 Task: Find an Airbnb in Solec Kujawski, Poland, for 2 guests from June 4 to June 8, with a price range of ₹8000 to ₹16000, 1 bedroom, 1 bed, 1 bathroom, guest house type, with a washing machine, self check-in, and English-speaking host.
Action: Mouse pressed left at (521, 98)
Screenshot: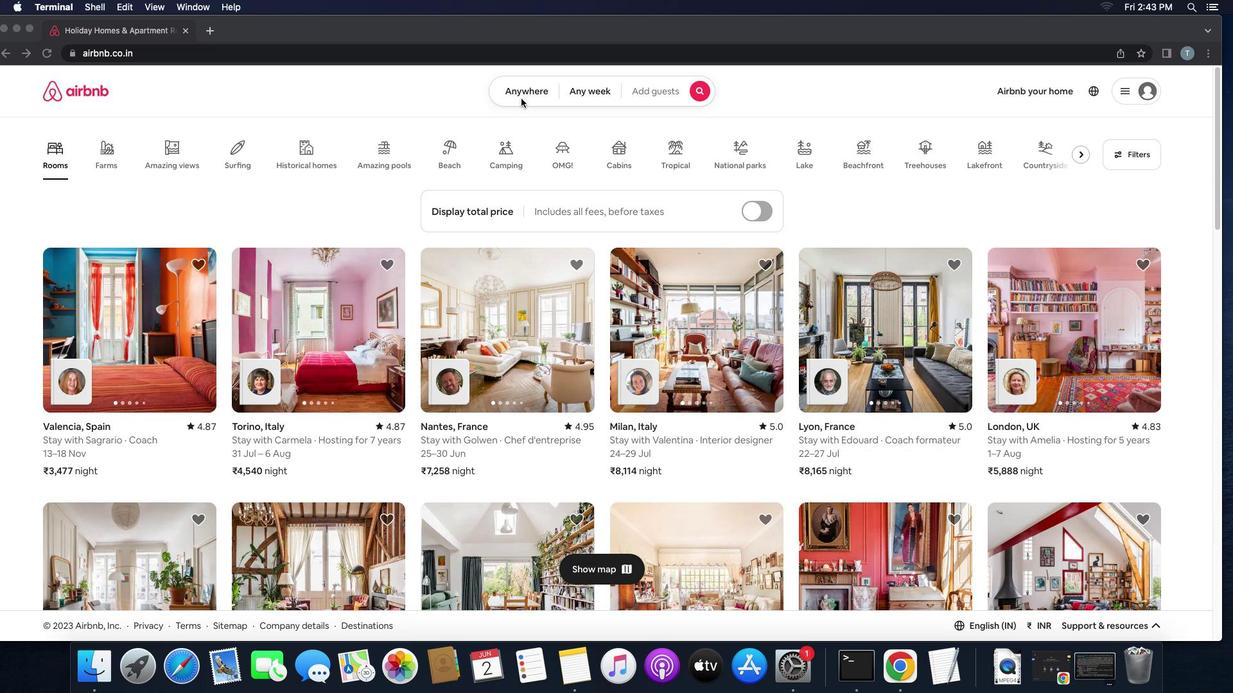 
Action: Mouse pressed left at (521, 98)
Screenshot: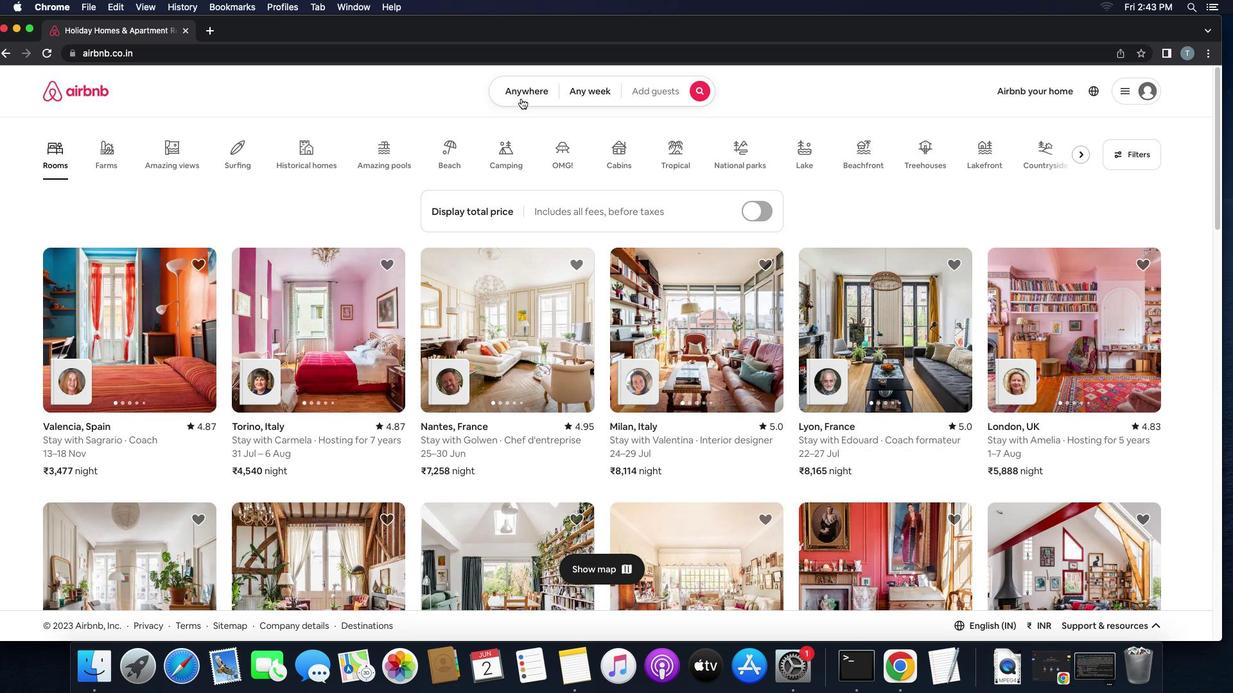 
Action: Mouse moved to (489, 136)
Screenshot: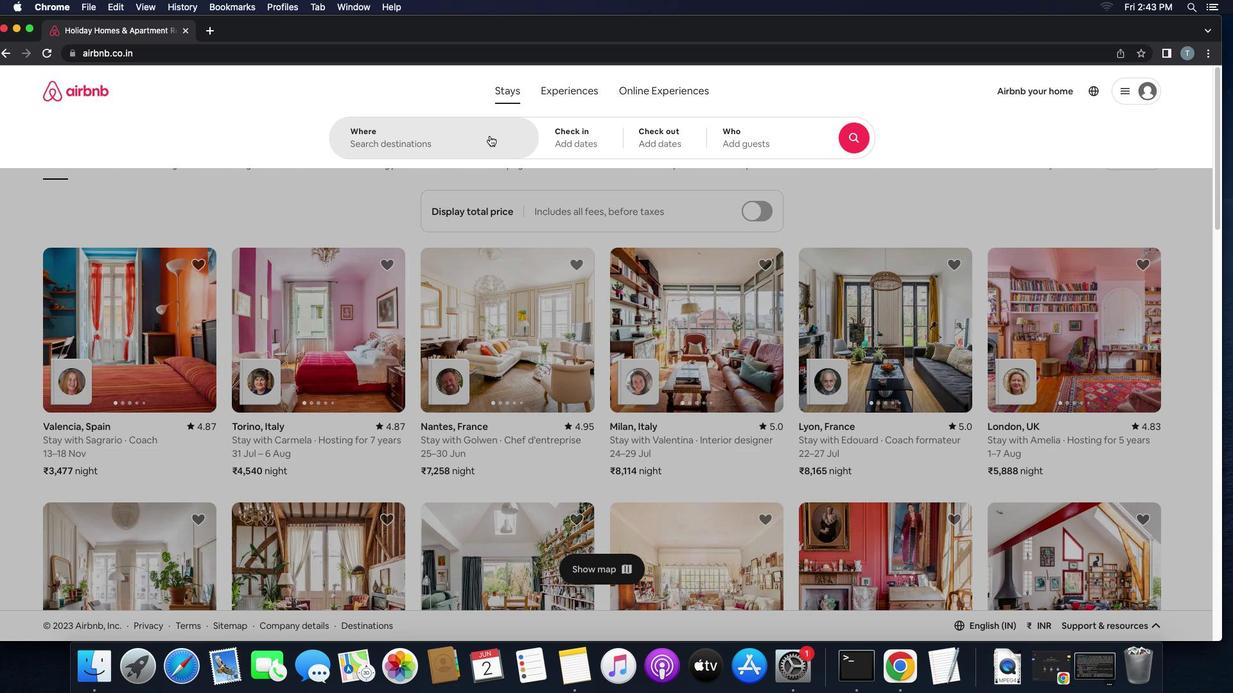 
Action: Mouse pressed left at (489, 136)
Screenshot: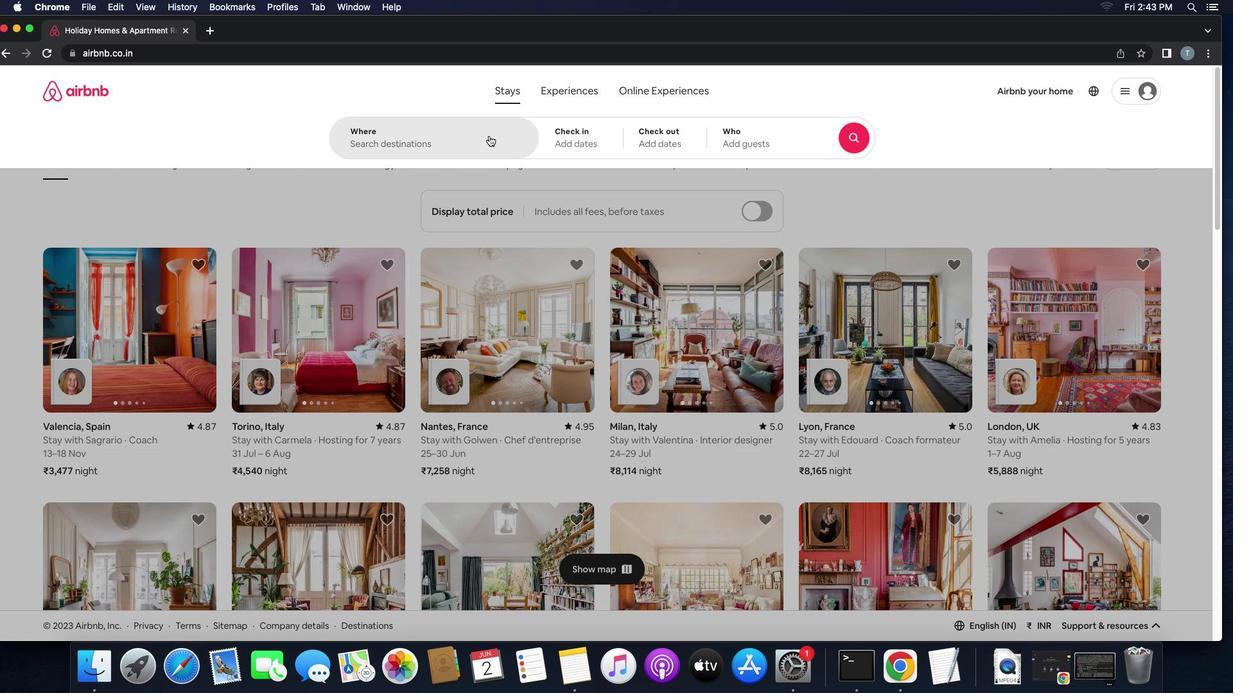 
Action: Mouse moved to (488, 135)
Screenshot: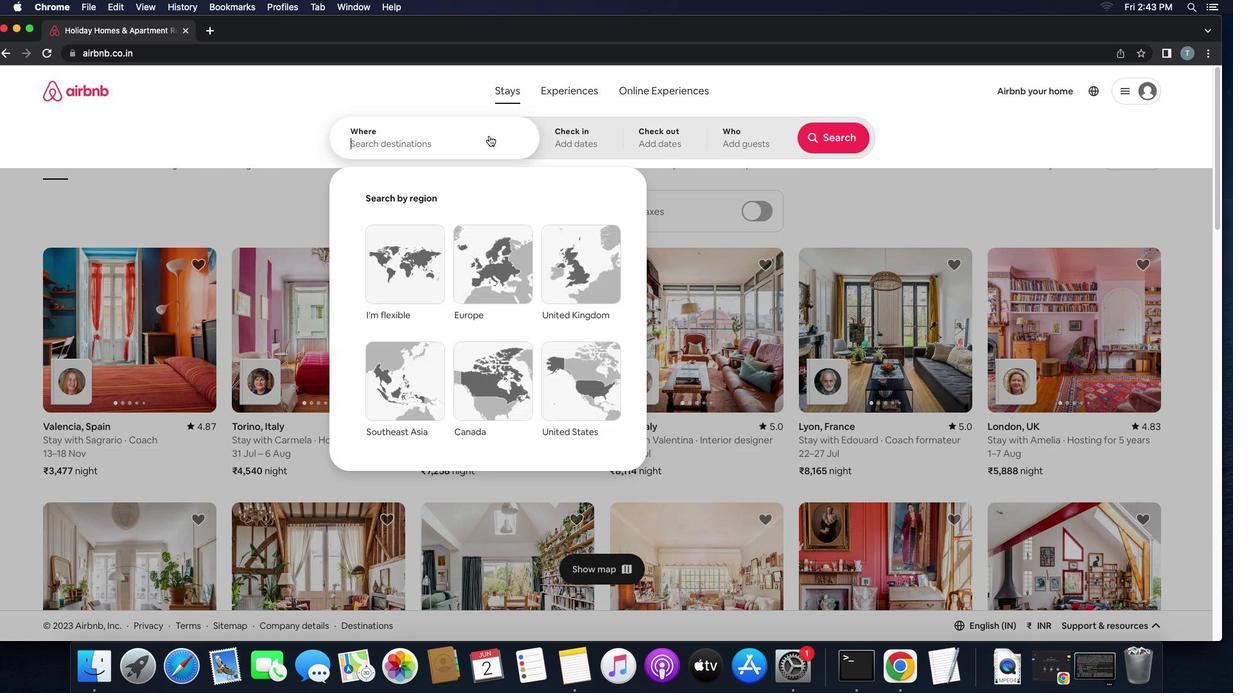 
Action: Key pressed 's''o''l''e''c'Key.space'k''u''j''a''w''s''k''i'','
Screenshot: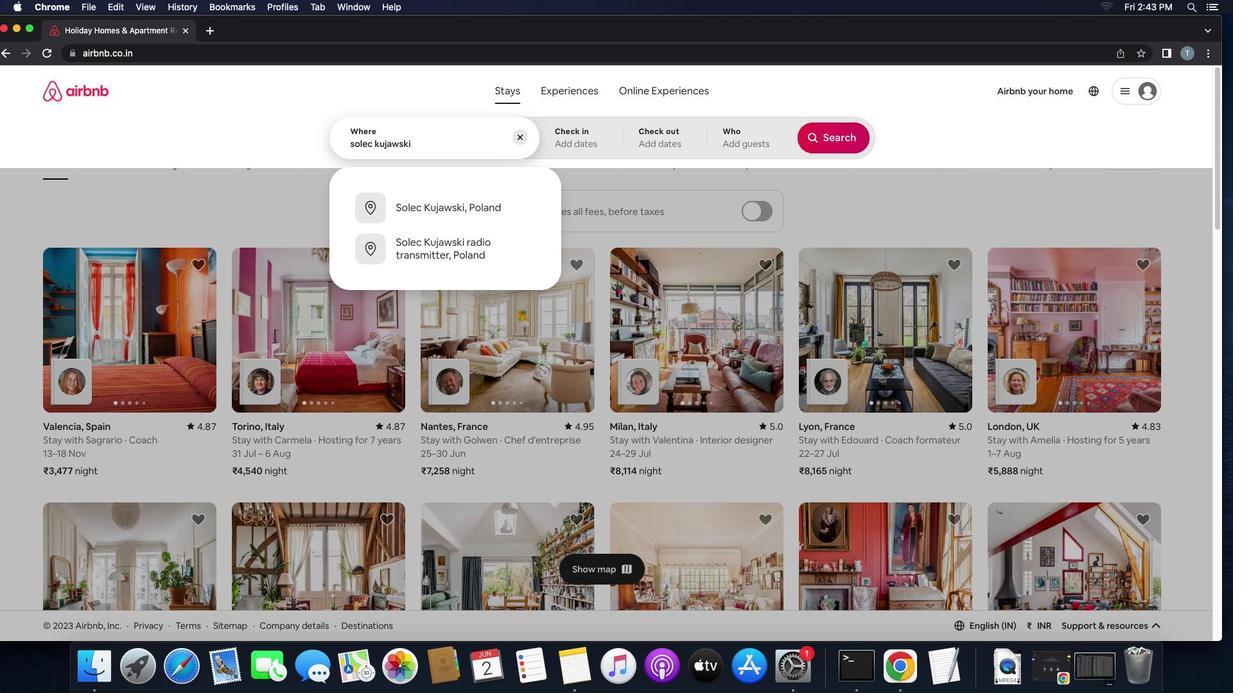 
Action: Mouse moved to (463, 241)
Screenshot: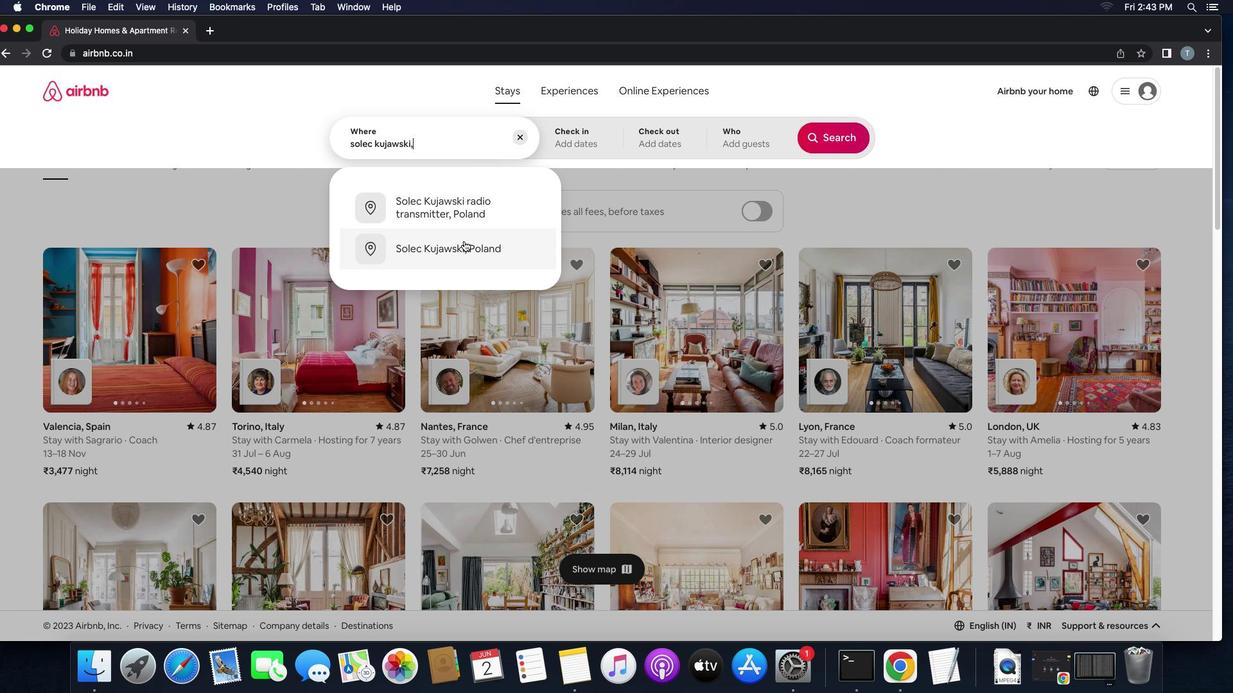 
Action: Mouse pressed left at (463, 241)
Screenshot: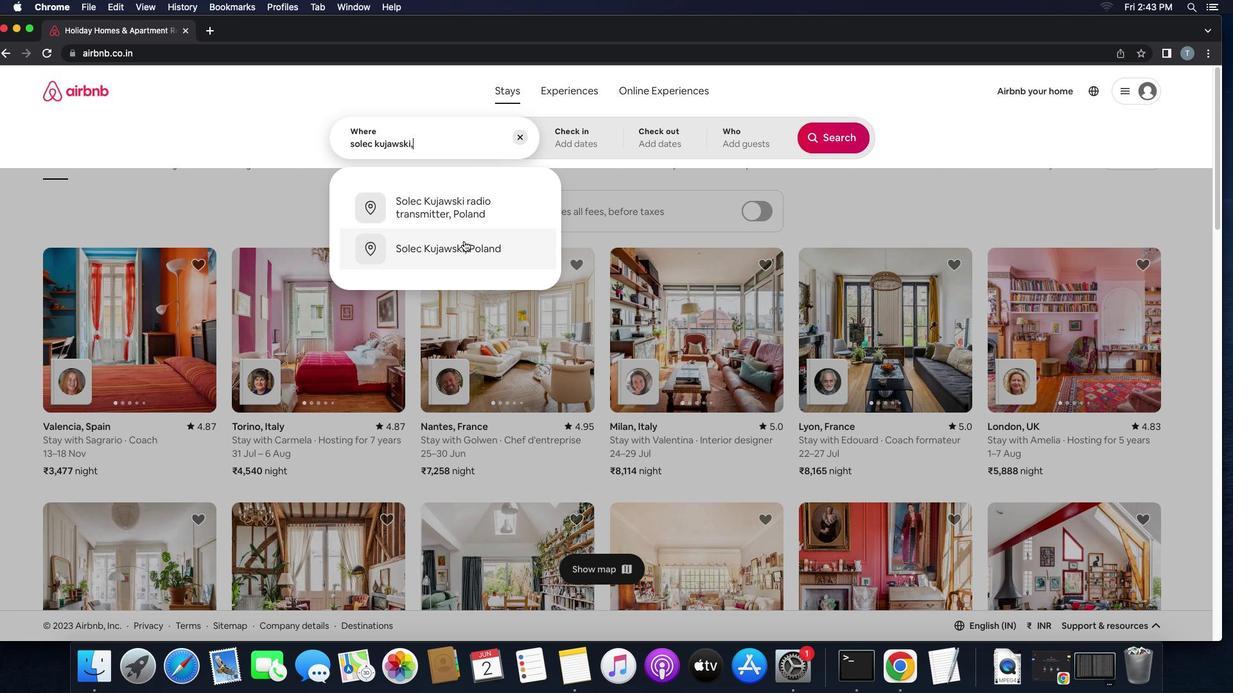 
Action: Mouse moved to (393, 325)
Screenshot: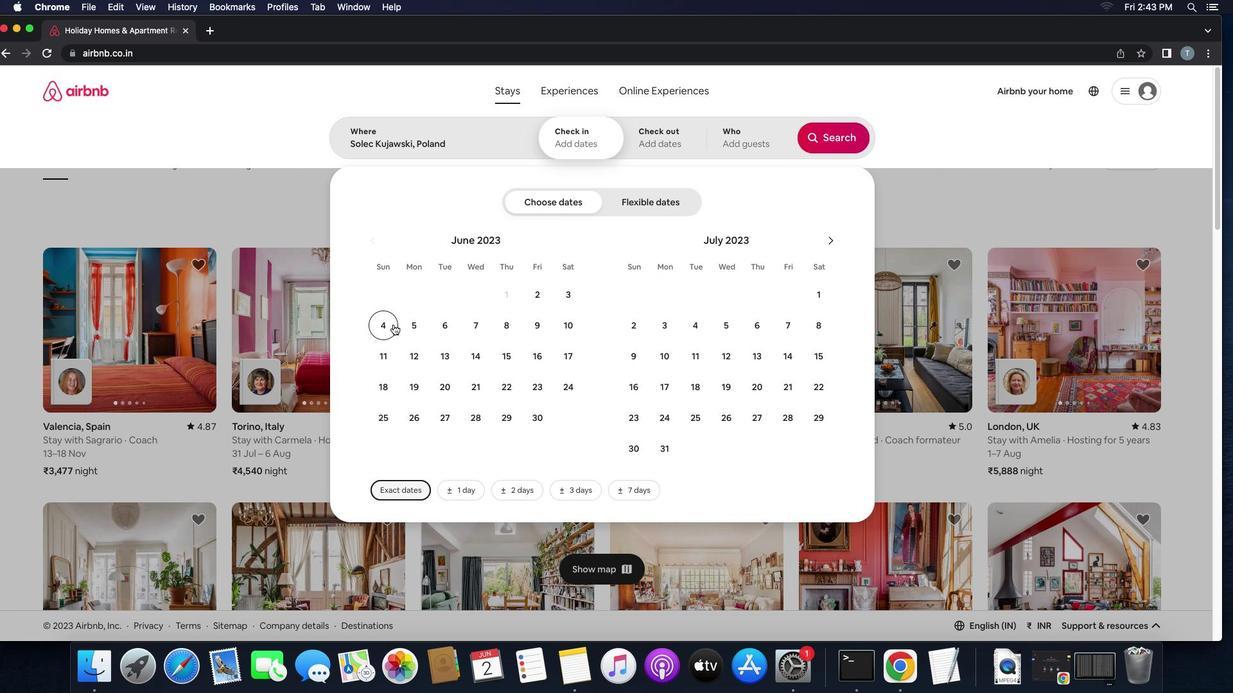 
Action: Mouse pressed left at (393, 325)
Screenshot: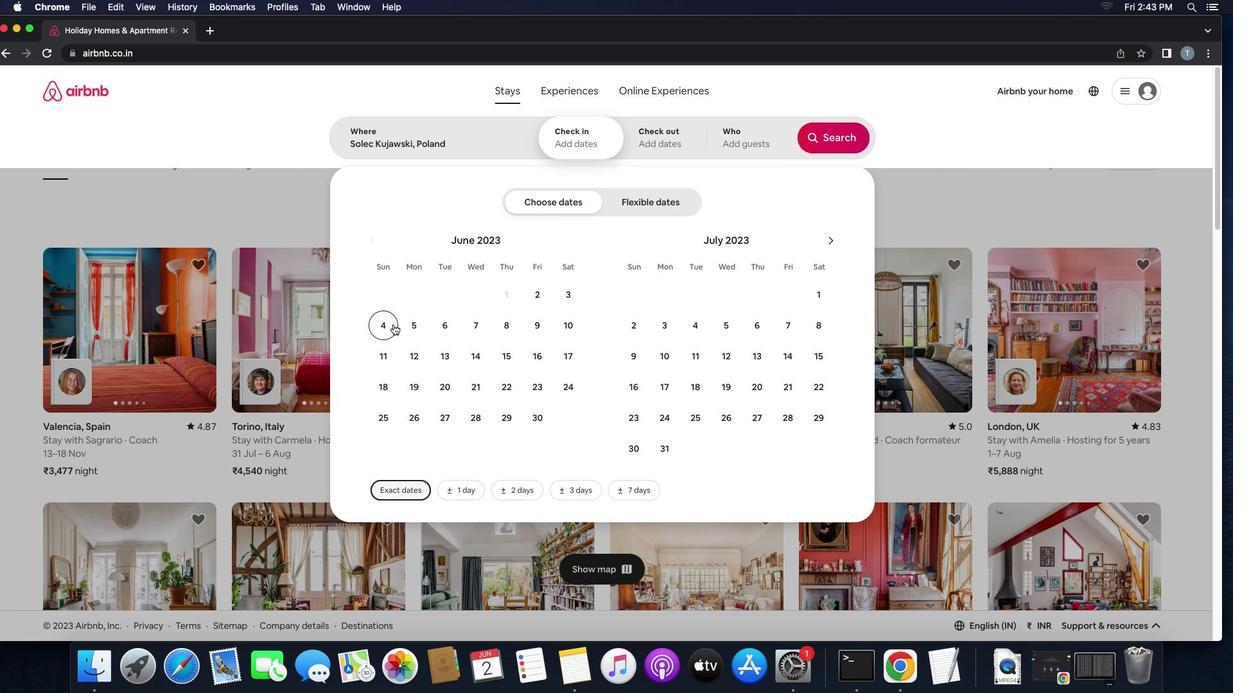 
Action: Mouse moved to (508, 334)
Screenshot: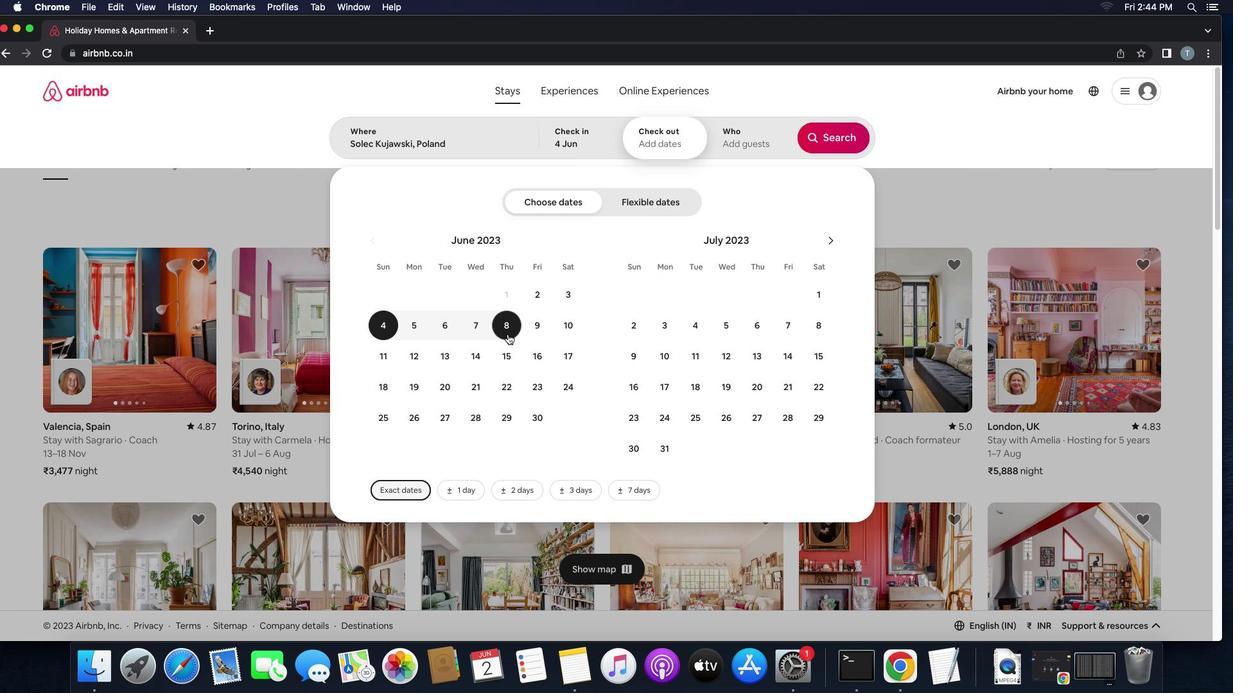 
Action: Mouse pressed left at (508, 334)
Screenshot: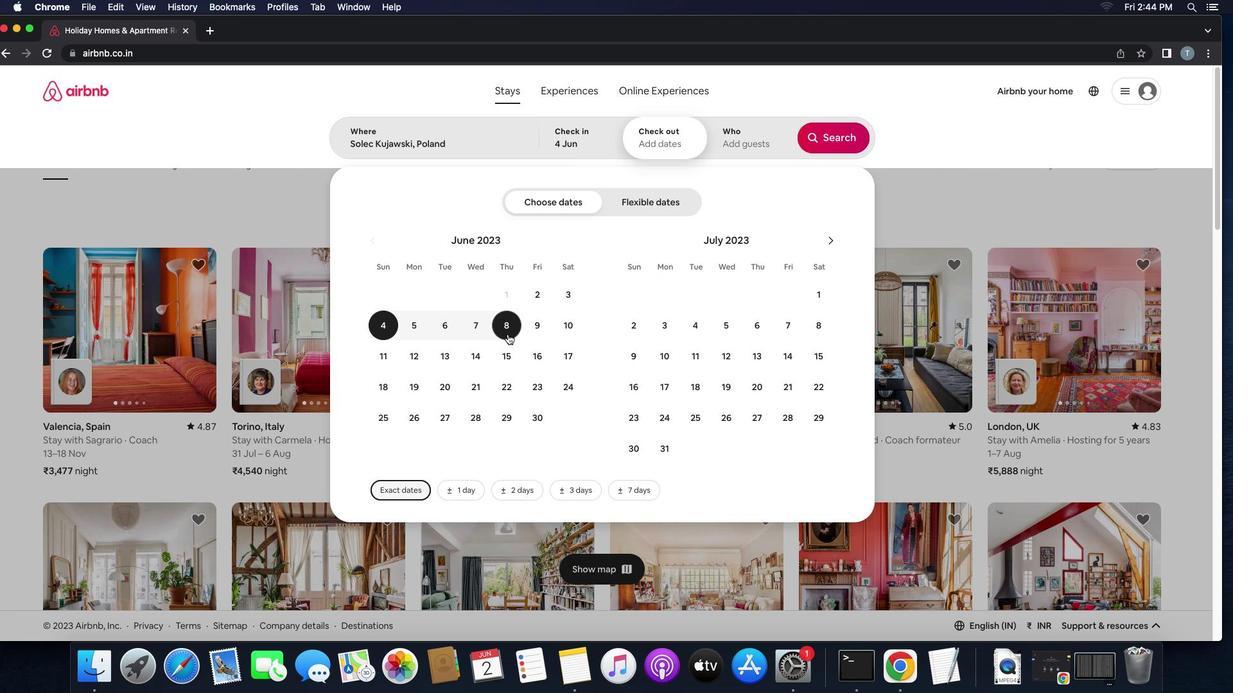 
Action: Mouse moved to (728, 132)
Screenshot: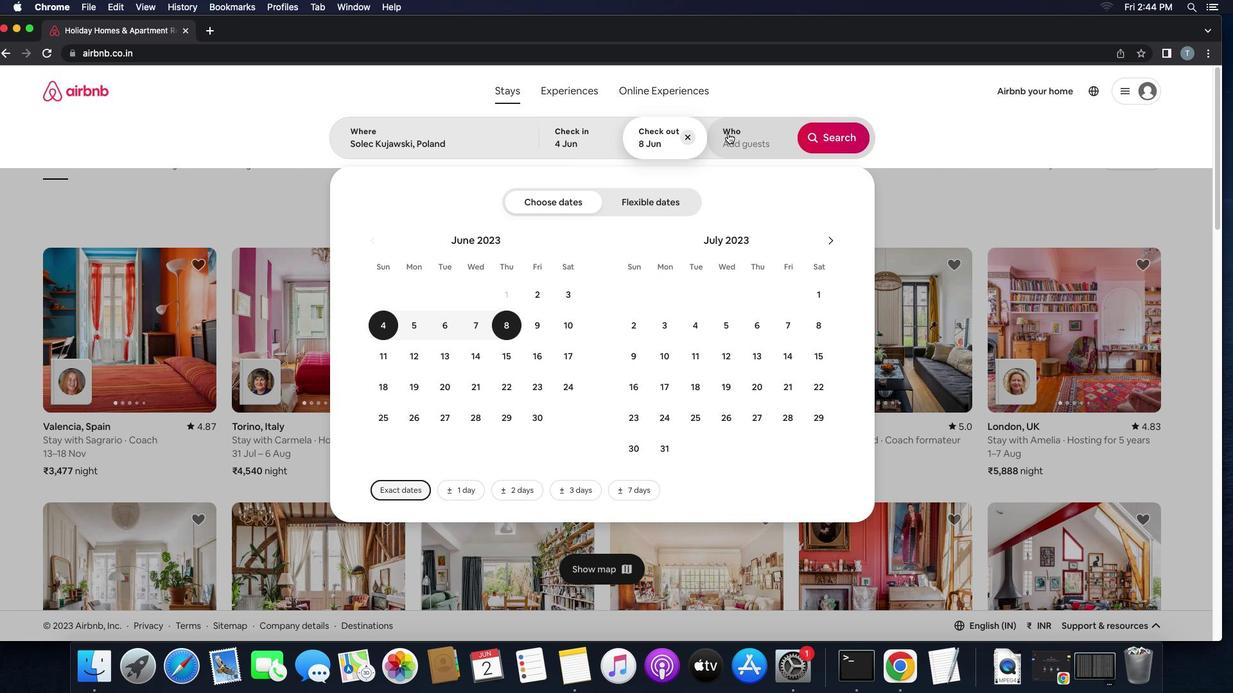 
Action: Mouse pressed left at (728, 132)
Screenshot: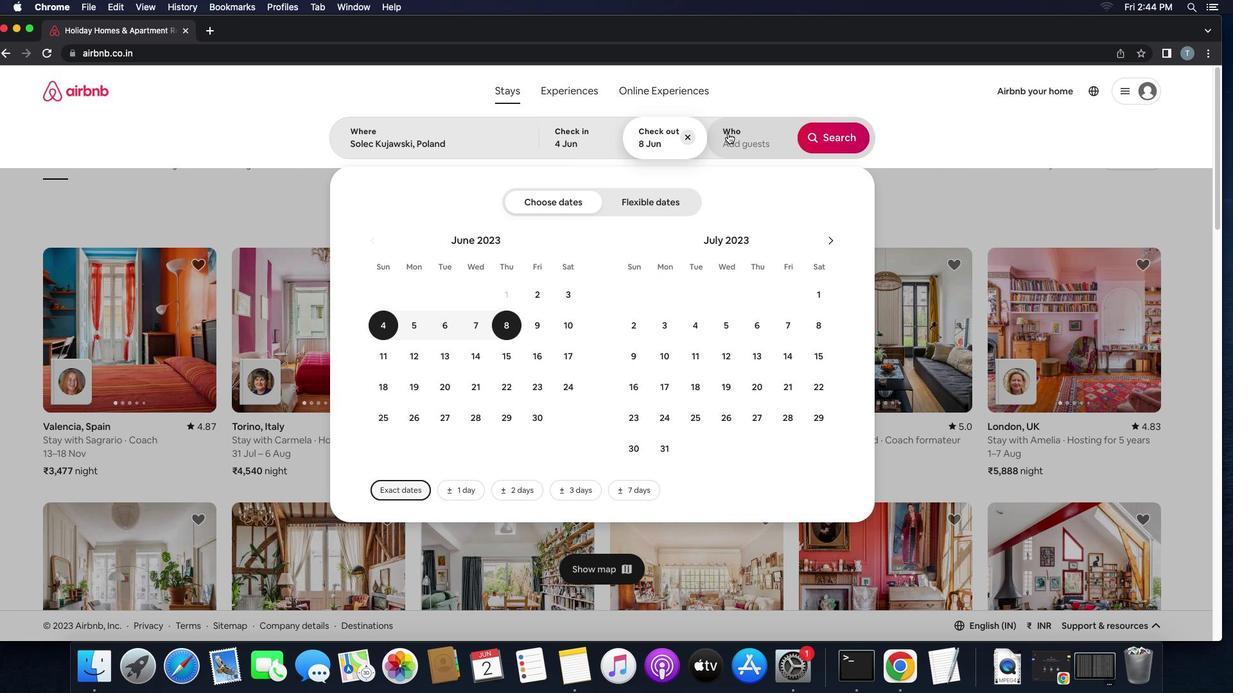 
Action: Mouse moved to (833, 204)
Screenshot: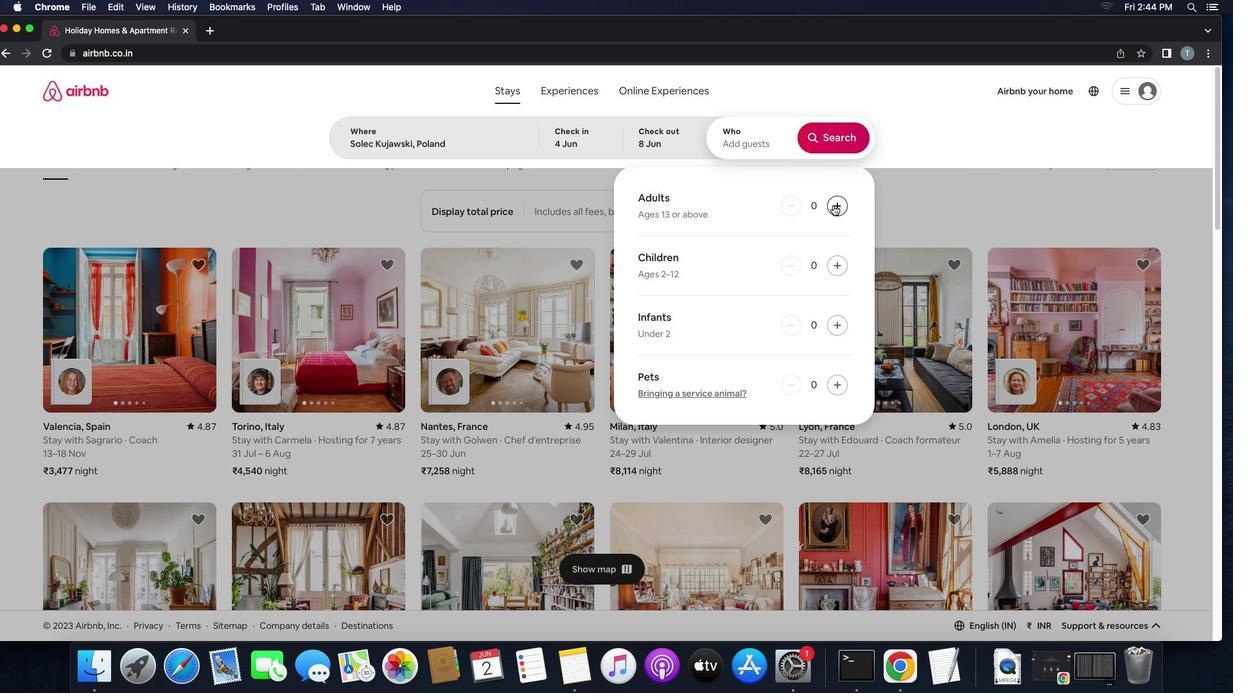 
Action: Mouse pressed left at (833, 204)
Screenshot: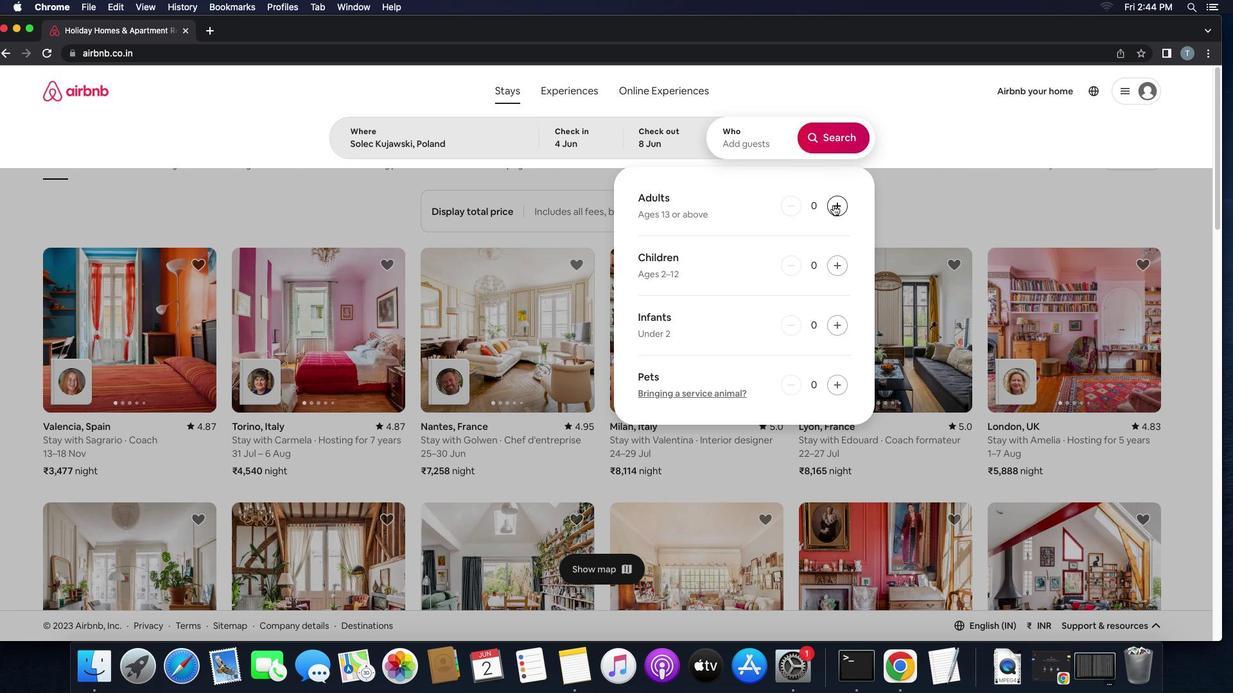
Action: Mouse pressed left at (833, 204)
Screenshot: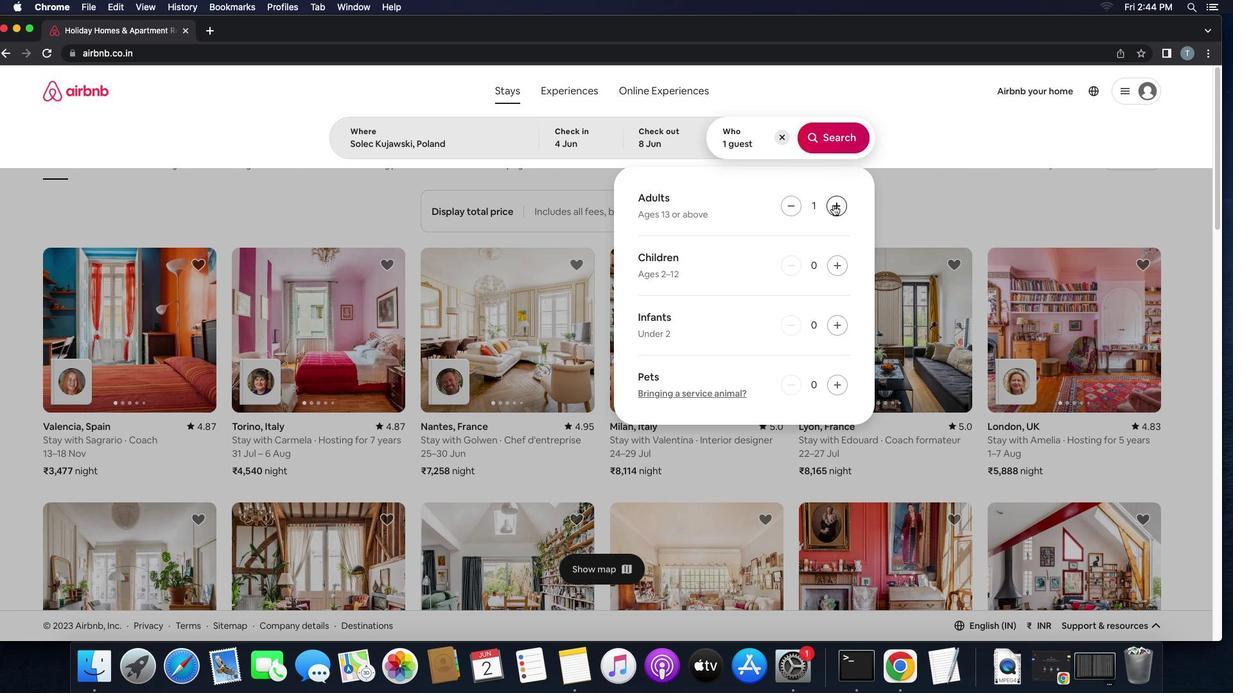 
Action: Mouse moved to (845, 131)
Screenshot: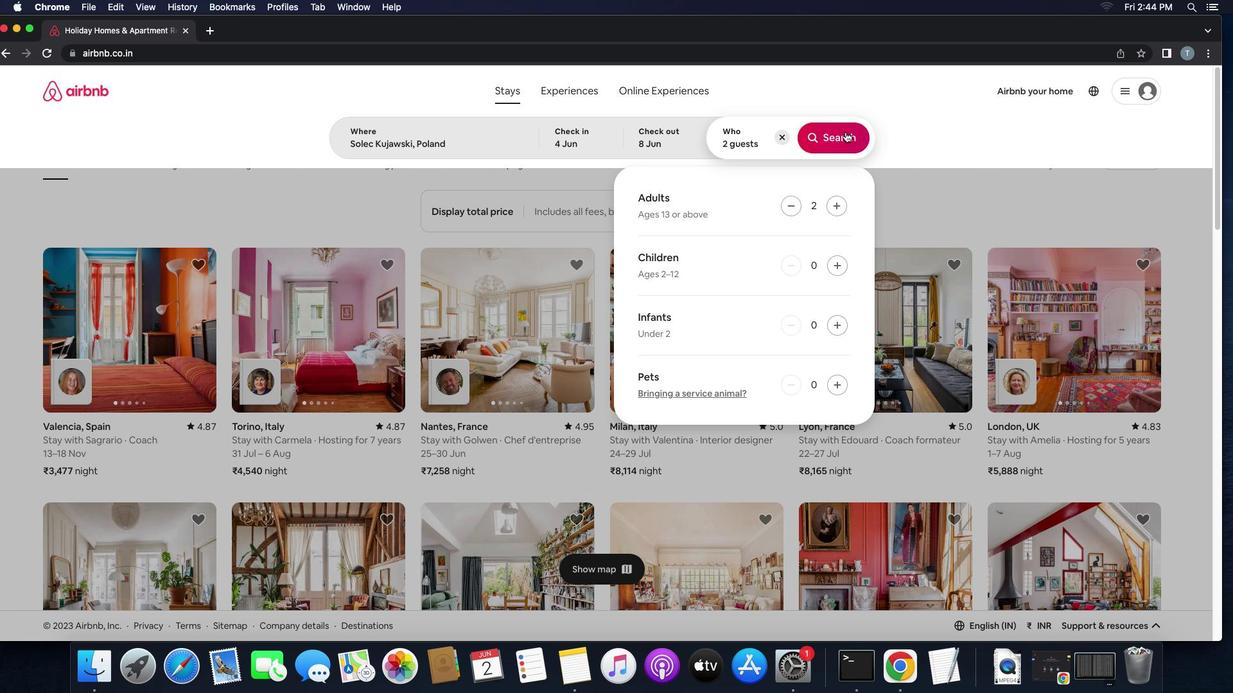 
Action: Mouse pressed left at (845, 131)
Screenshot: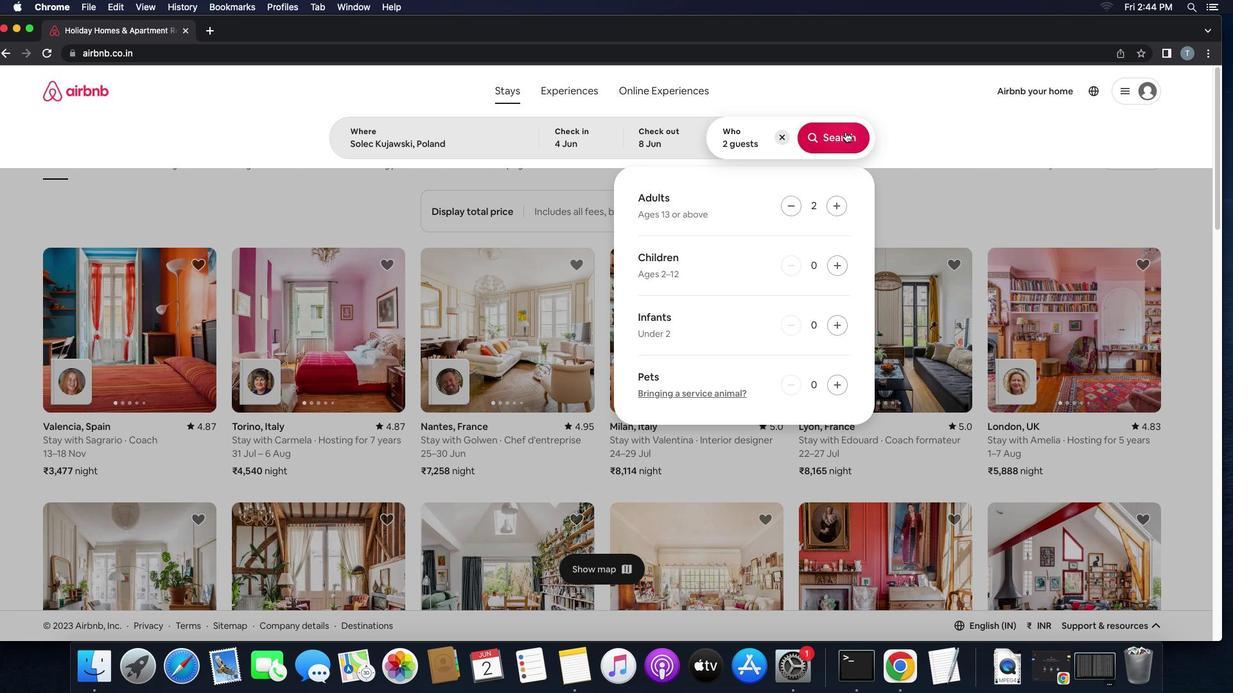 
Action: Mouse moved to (1166, 129)
Screenshot: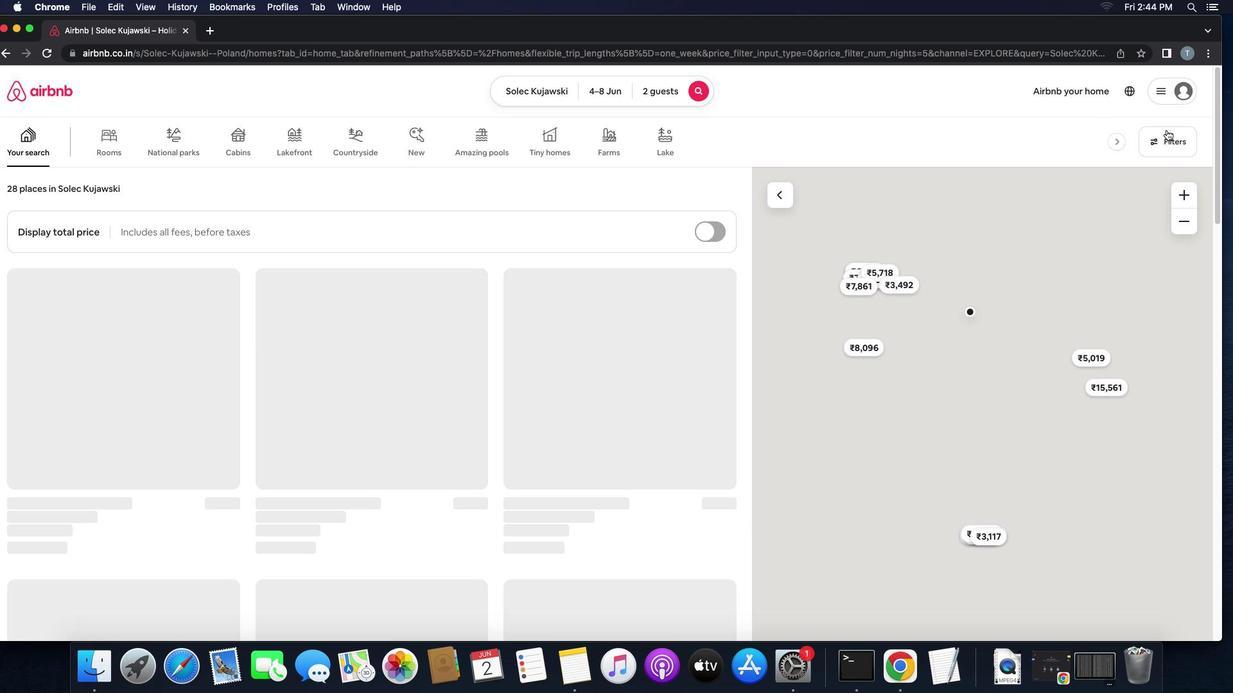 
Action: Mouse pressed left at (1166, 129)
Screenshot: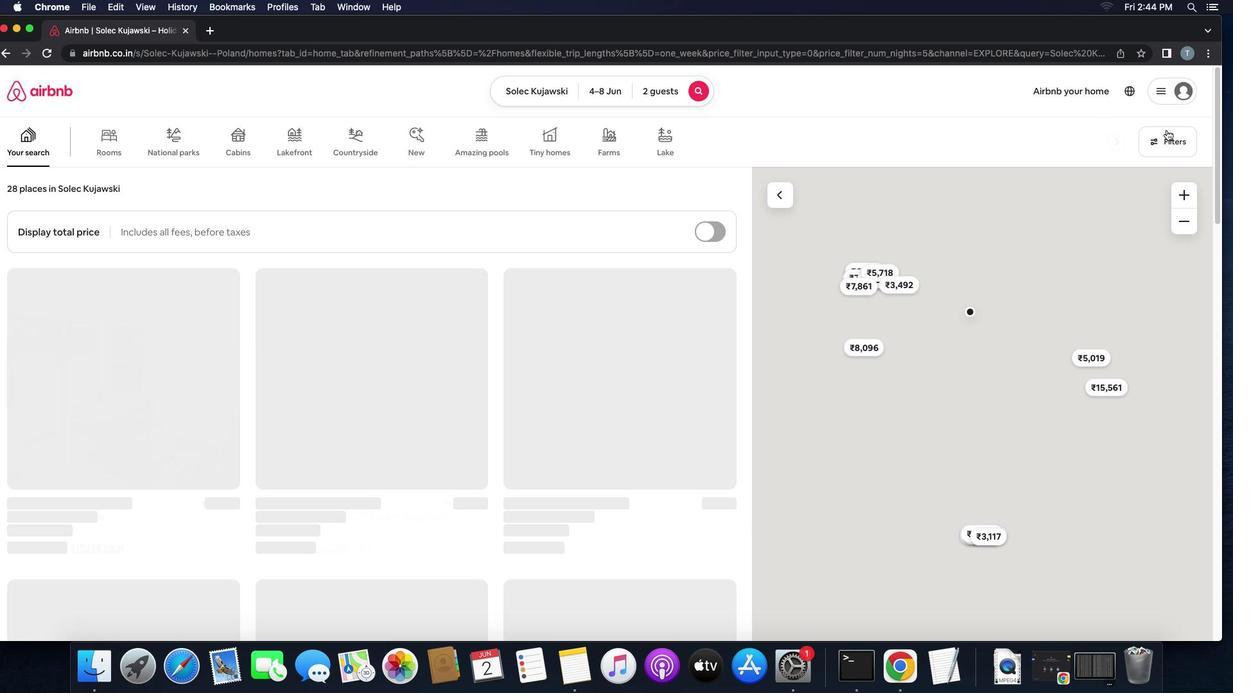 
Action: Mouse moved to (486, 461)
Screenshot: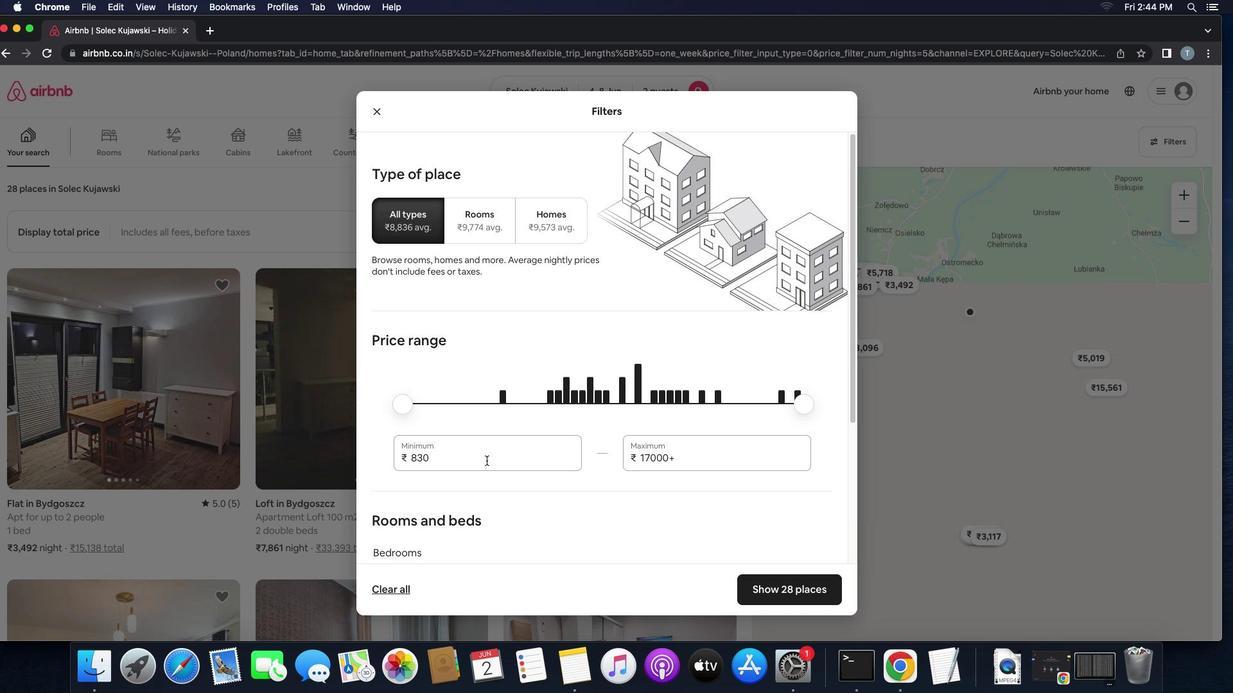 
Action: Mouse pressed left at (486, 461)
Screenshot: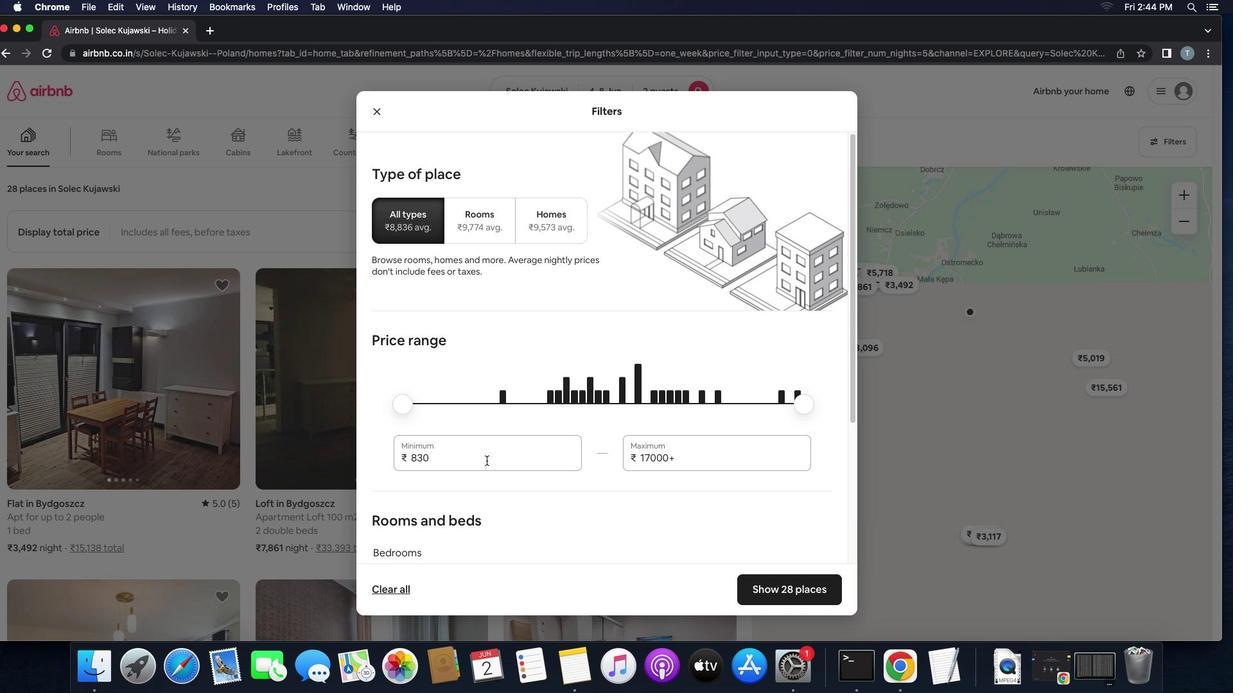 
Action: Mouse moved to (486, 461)
Screenshot: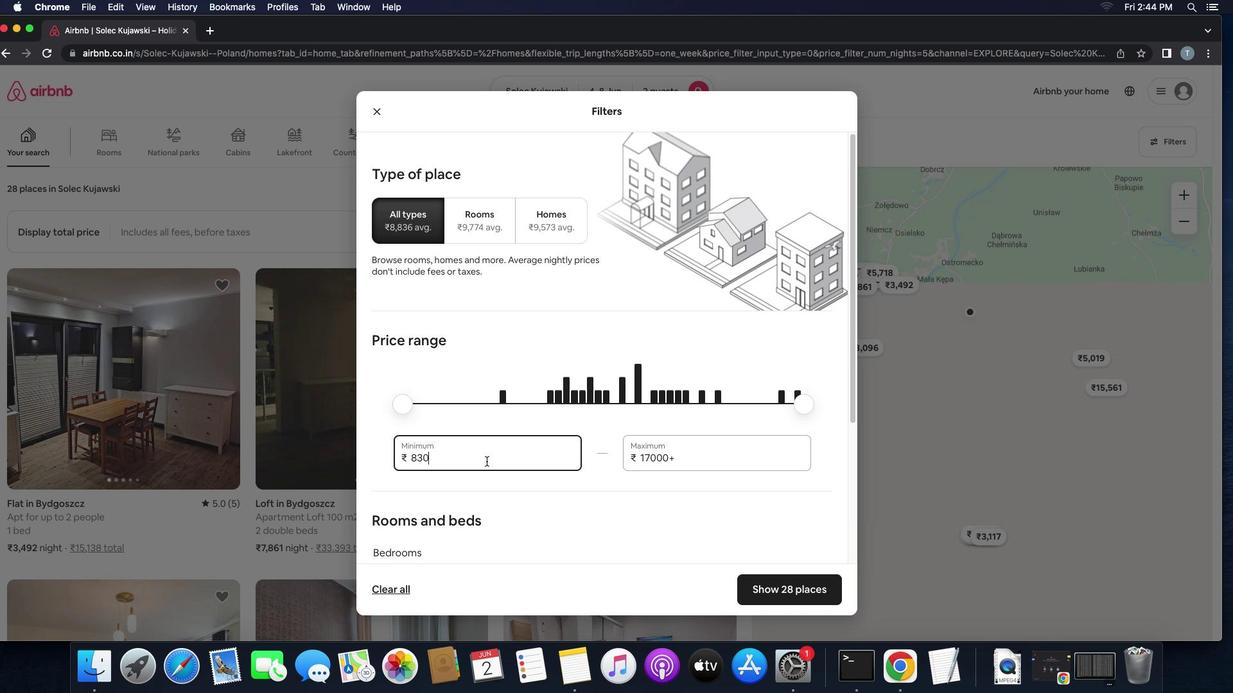 
Action: Key pressed Key.backspaceKey.backspaceKey.backspaceKey.backspace'8''0''0''0'
Screenshot: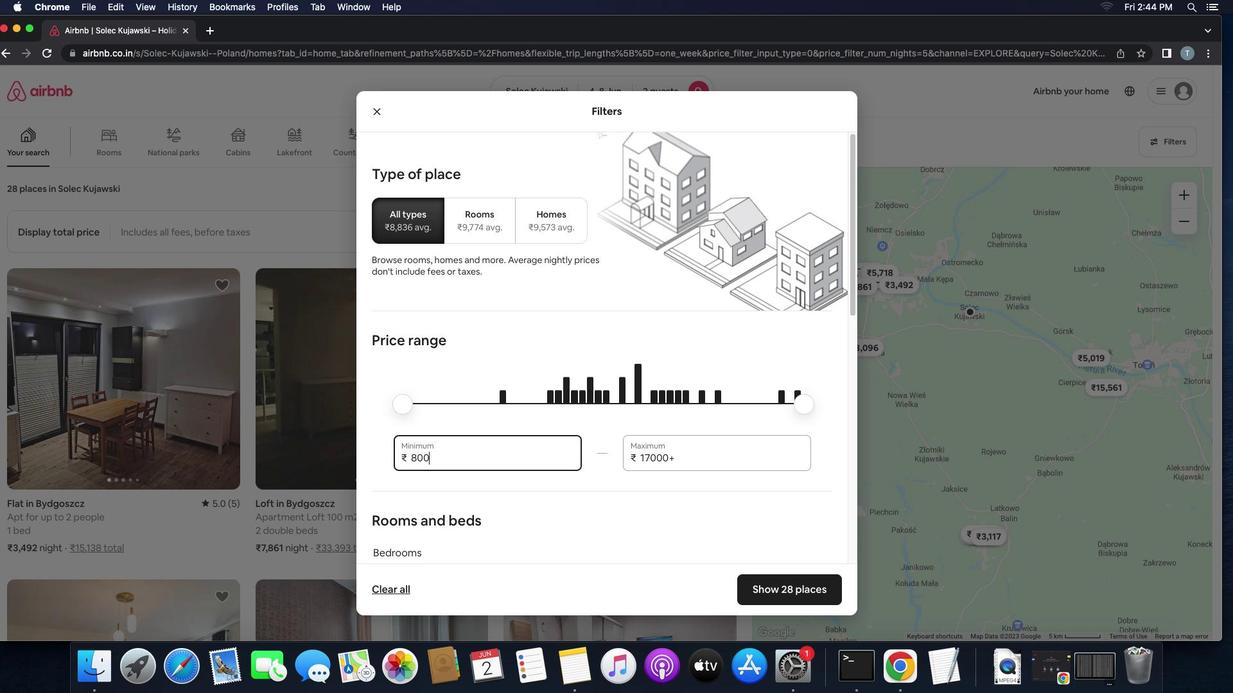 
Action: Mouse moved to (702, 454)
Screenshot: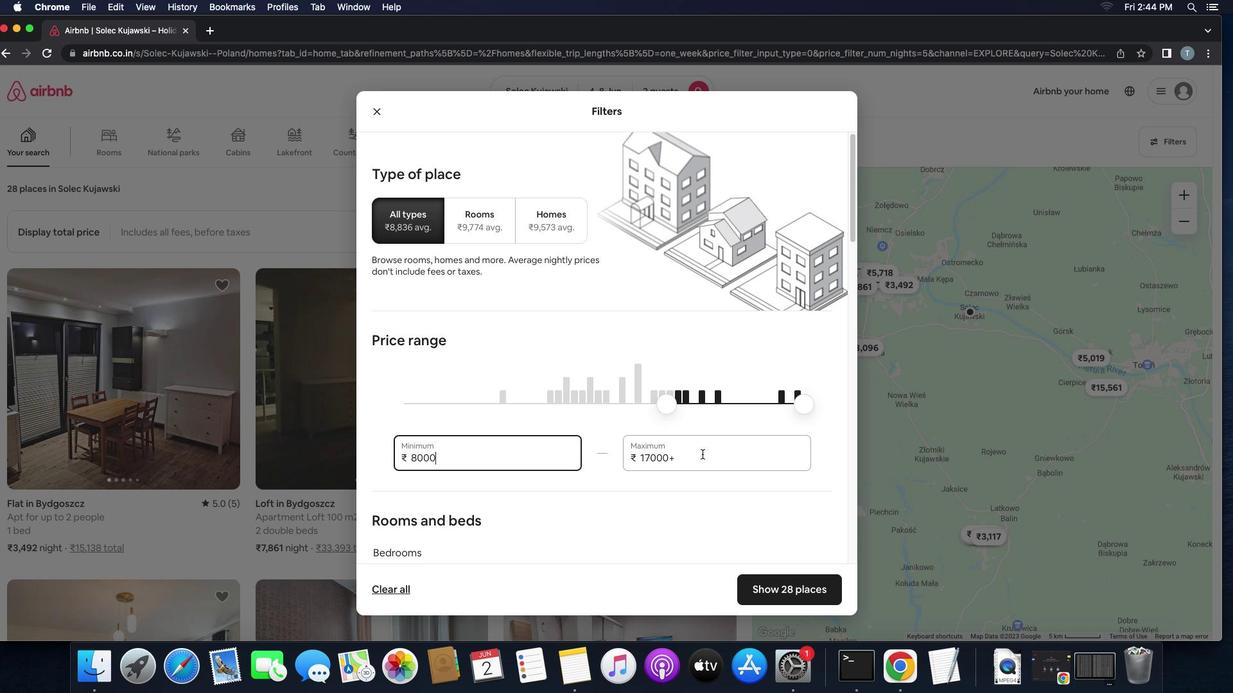
Action: Mouse pressed left at (702, 454)
Screenshot: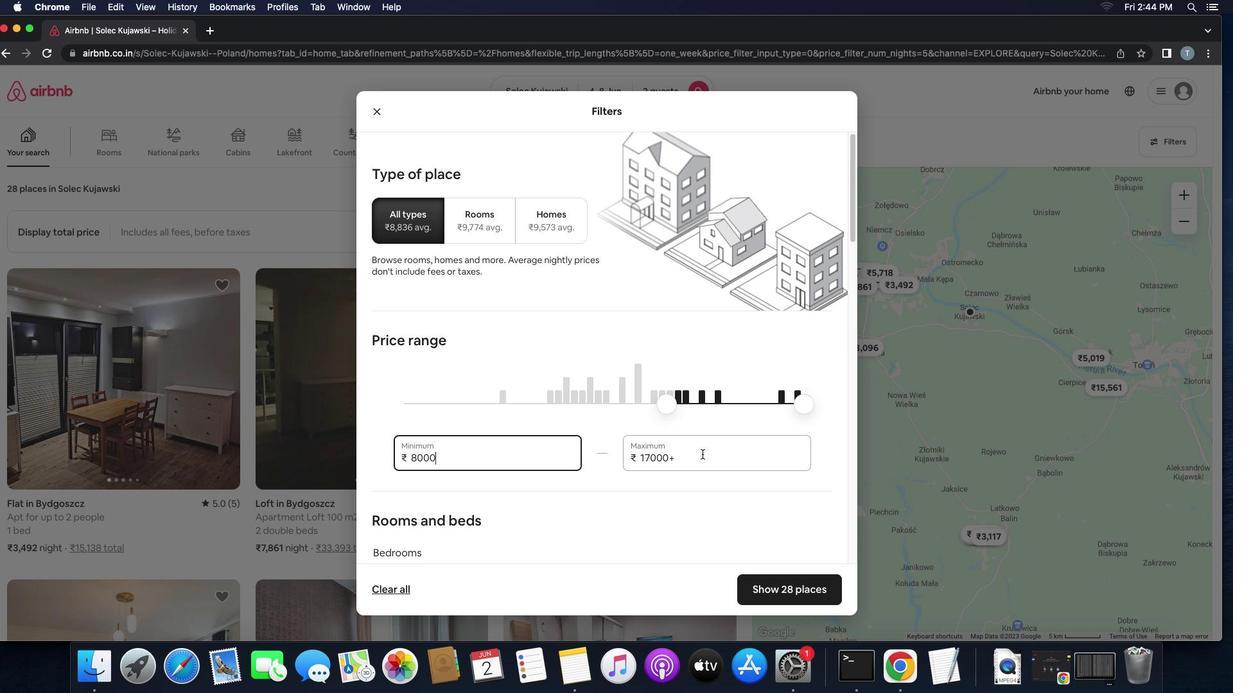 
Action: Mouse moved to (689, 444)
Screenshot: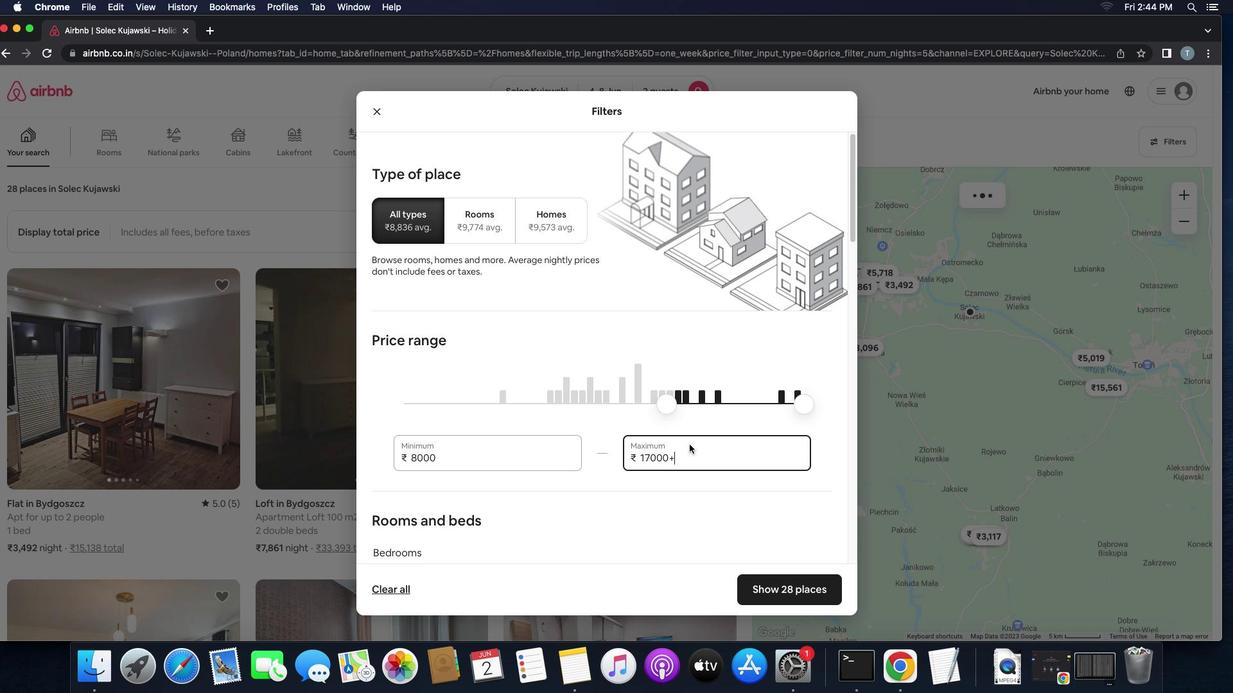 
Action: Key pressed Key.backspaceKey.backspaceKey.backspaceKey.backspaceKey.backspaceKey.backspace'1''6''0''0''0'
Screenshot: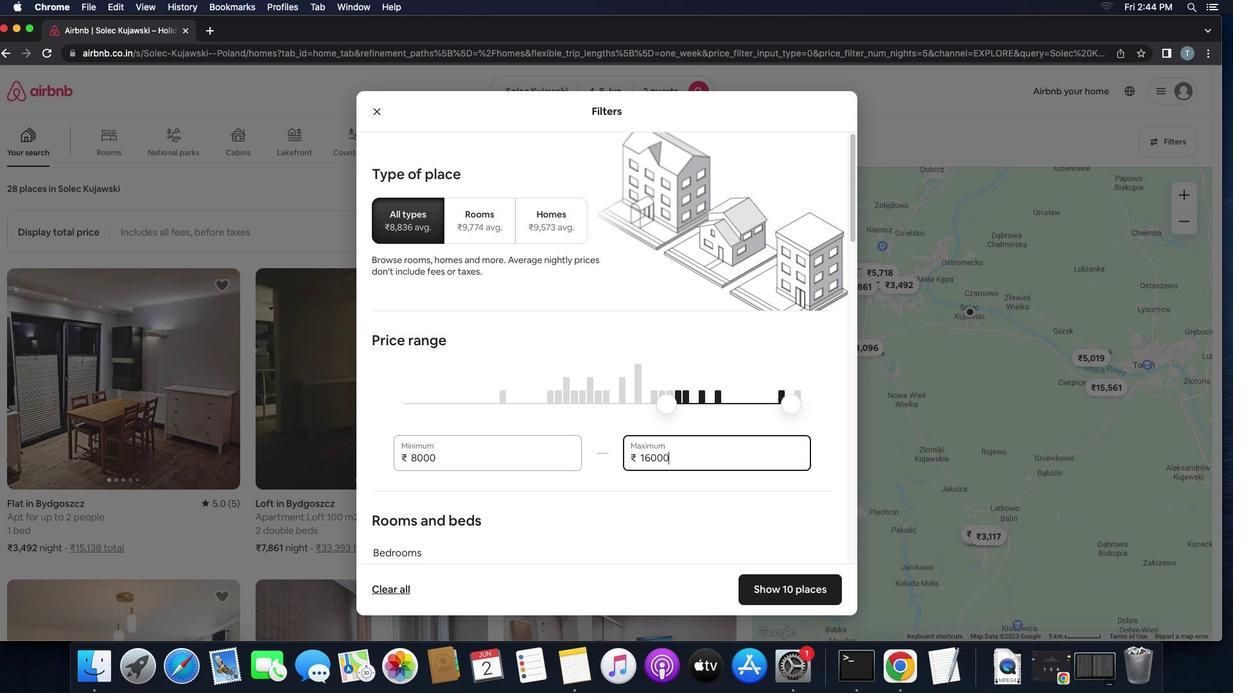 
Action: Mouse moved to (635, 434)
Screenshot: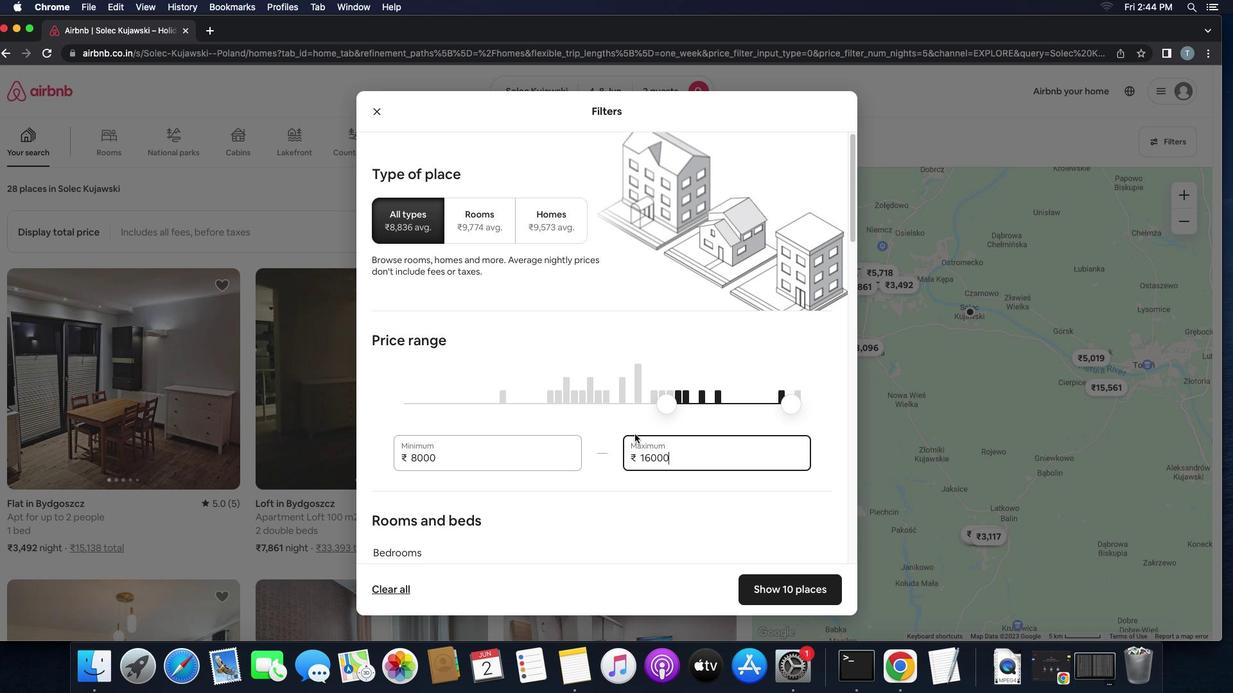 
Action: Mouse scrolled (635, 434) with delta (0, 0)
Screenshot: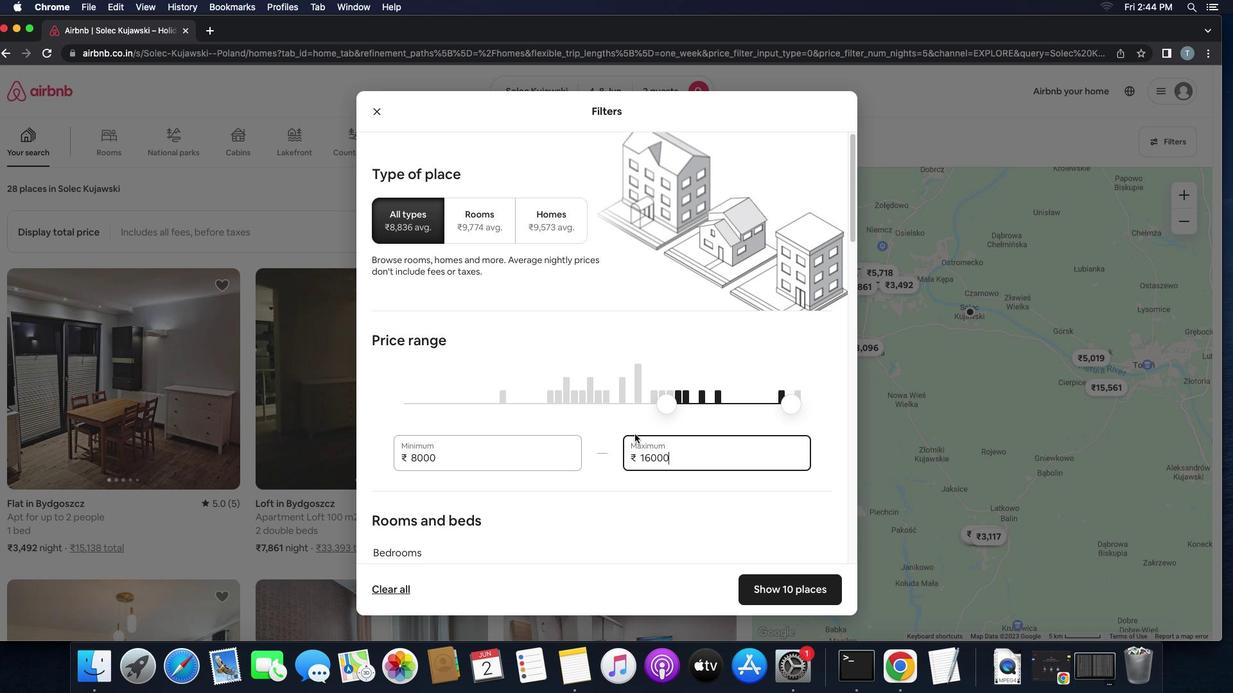 
Action: Mouse scrolled (635, 434) with delta (0, 0)
Screenshot: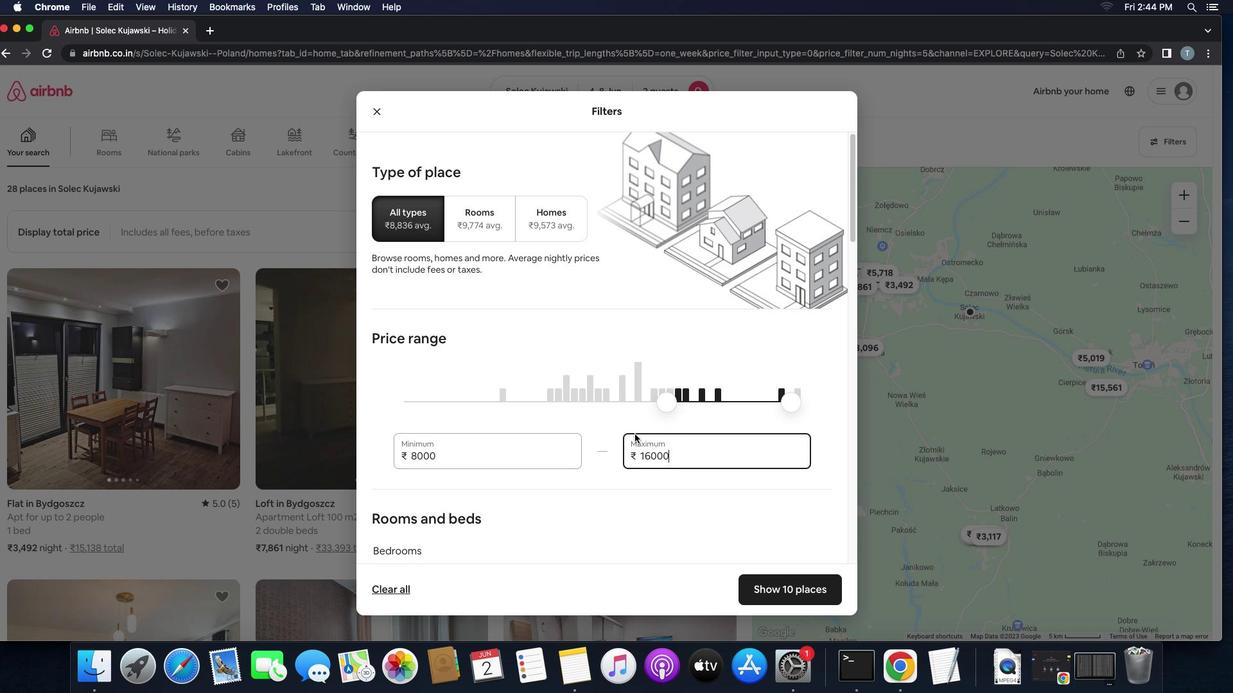 
Action: Mouse scrolled (635, 434) with delta (0, -1)
Screenshot: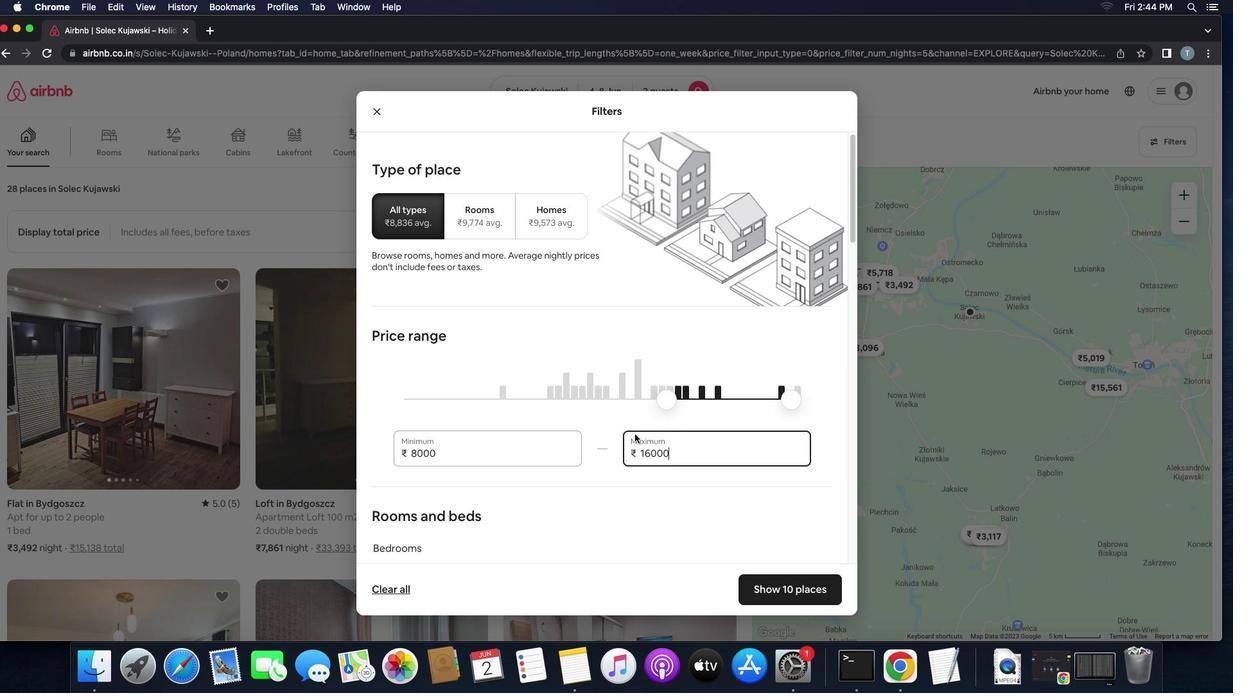 
Action: Mouse scrolled (635, 434) with delta (0, 0)
Screenshot: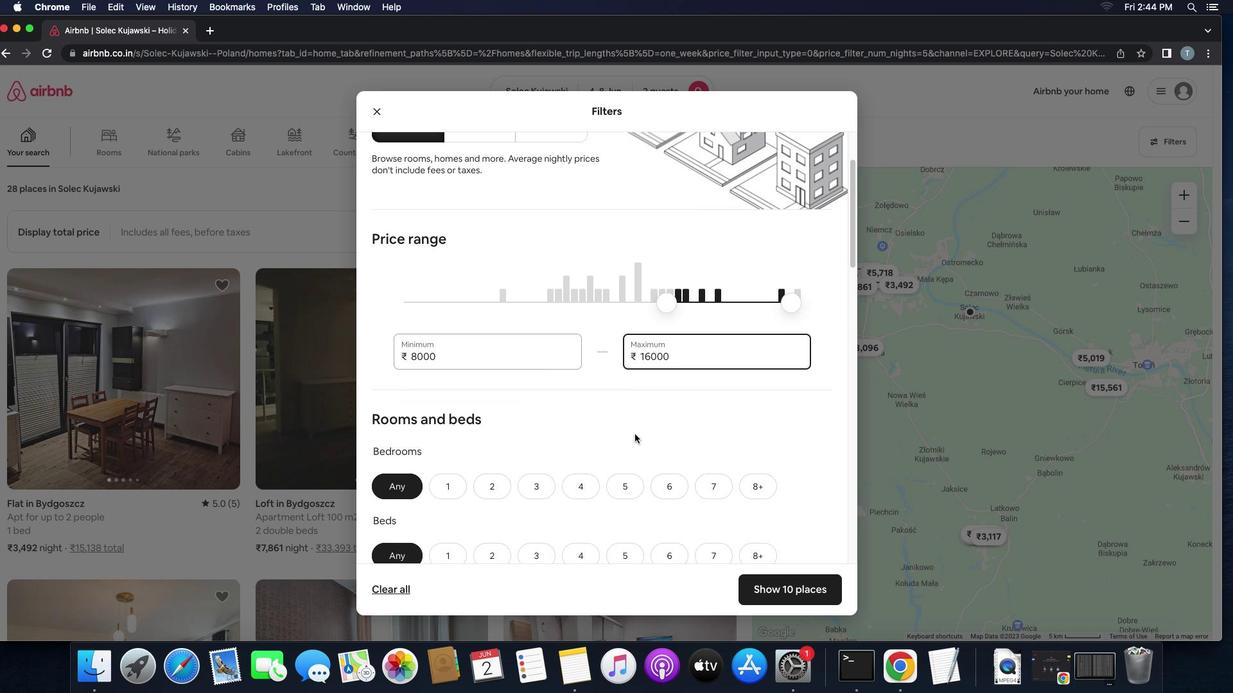 
Action: Mouse scrolled (635, 434) with delta (0, 0)
Screenshot: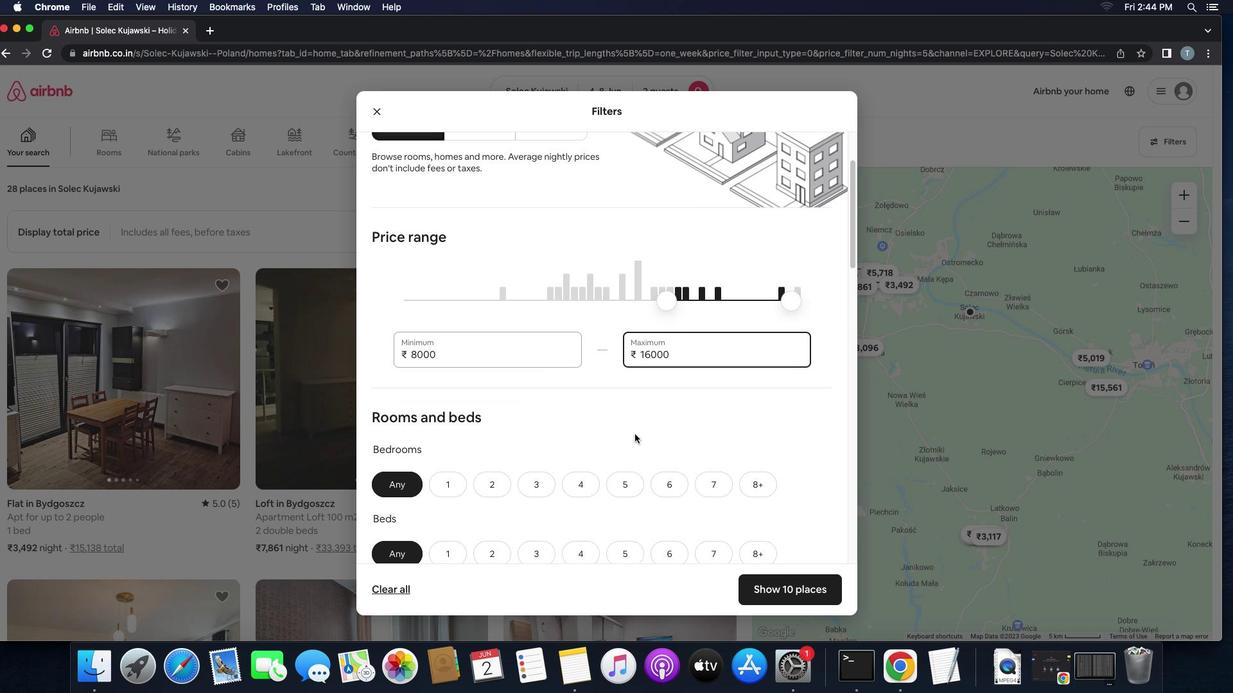 
Action: Mouse scrolled (635, 434) with delta (0, 0)
Screenshot: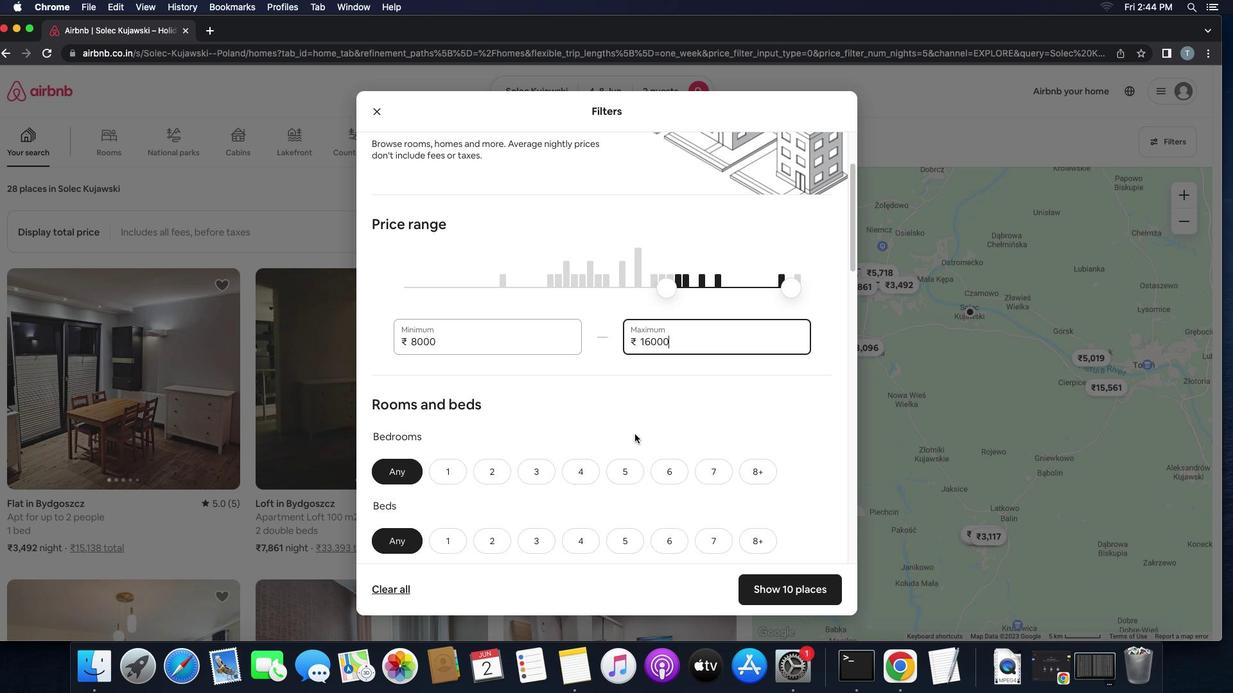 
Action: Mouse scrolled (635, 434) with delta (0, 0)
Screenshot: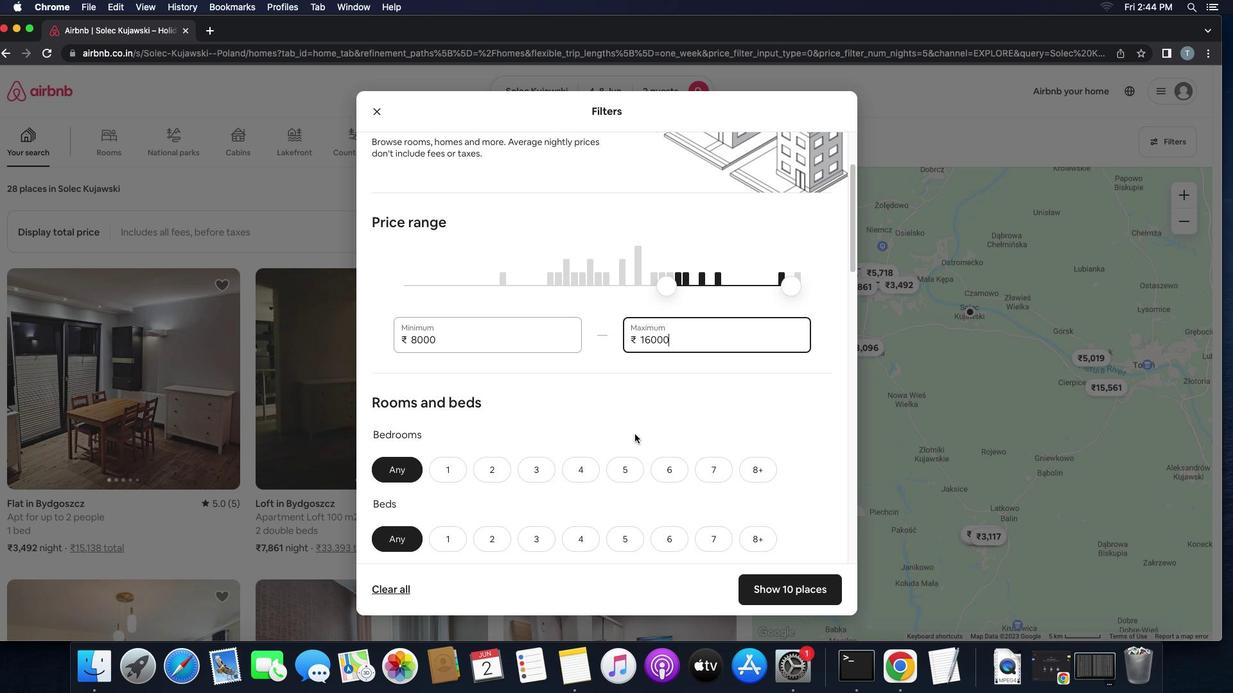 
Action: Mouse scrolled (635, 434) with delta (0, 0)
Screenshot: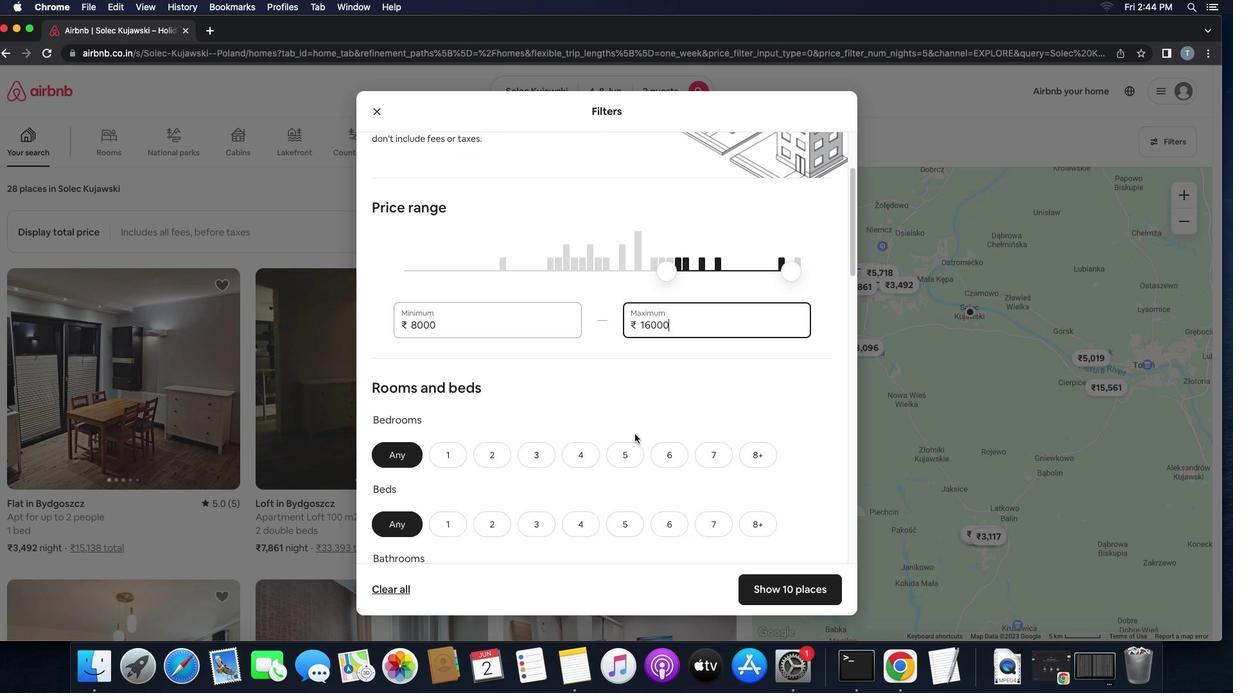 
Action: Mouse scrolled (635, 434) with delta (0, 0)
Screenshot: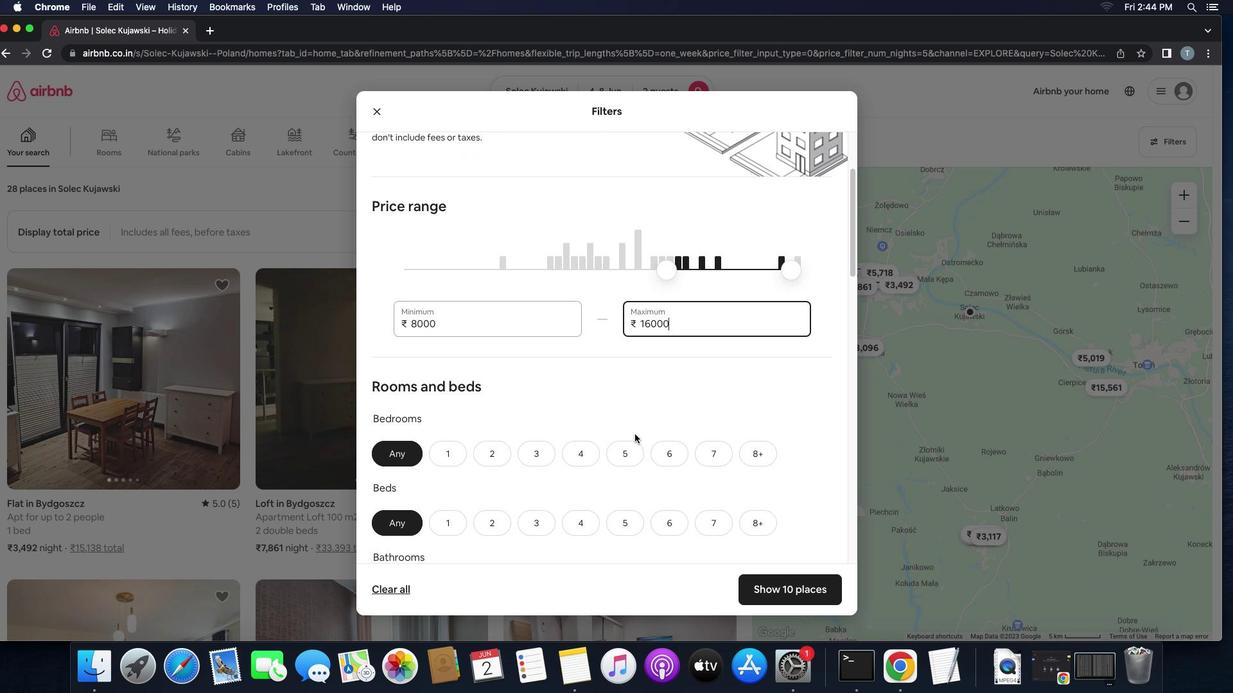 
Action: Mouse scrolled (635, 434) with delta (0, 0)
Screenshot: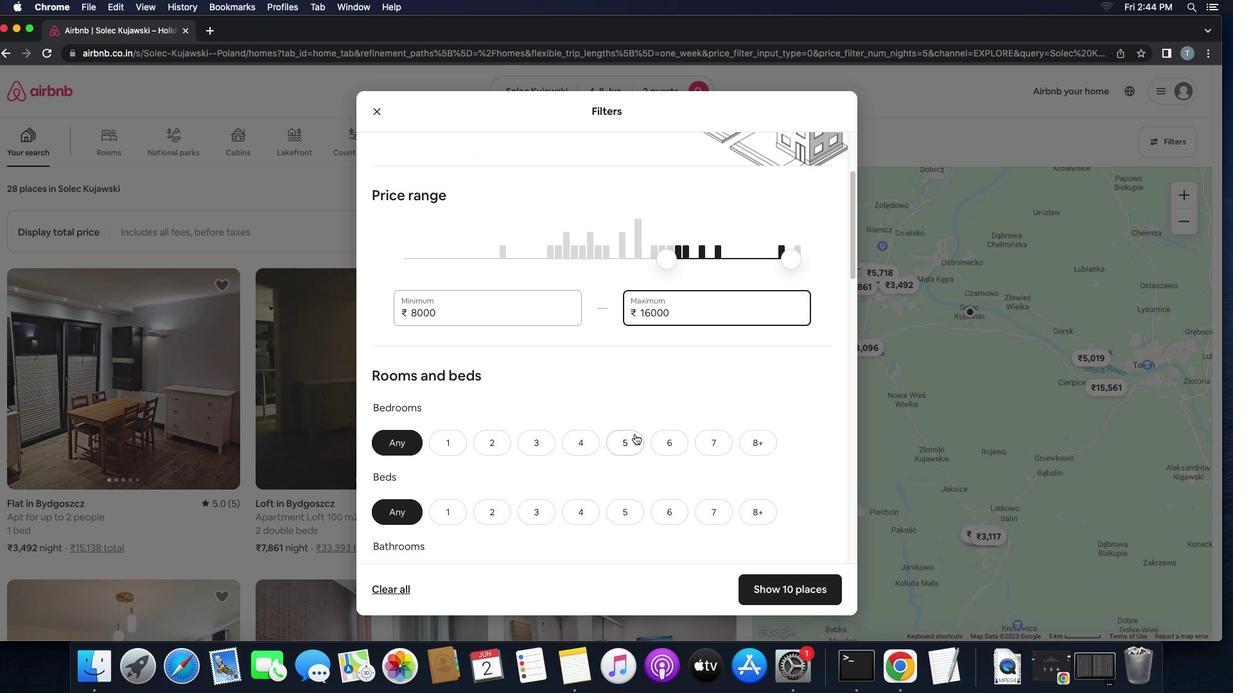 
Action: Mouse scrolled (635, 434) with delta (0, 0)
Screenshot: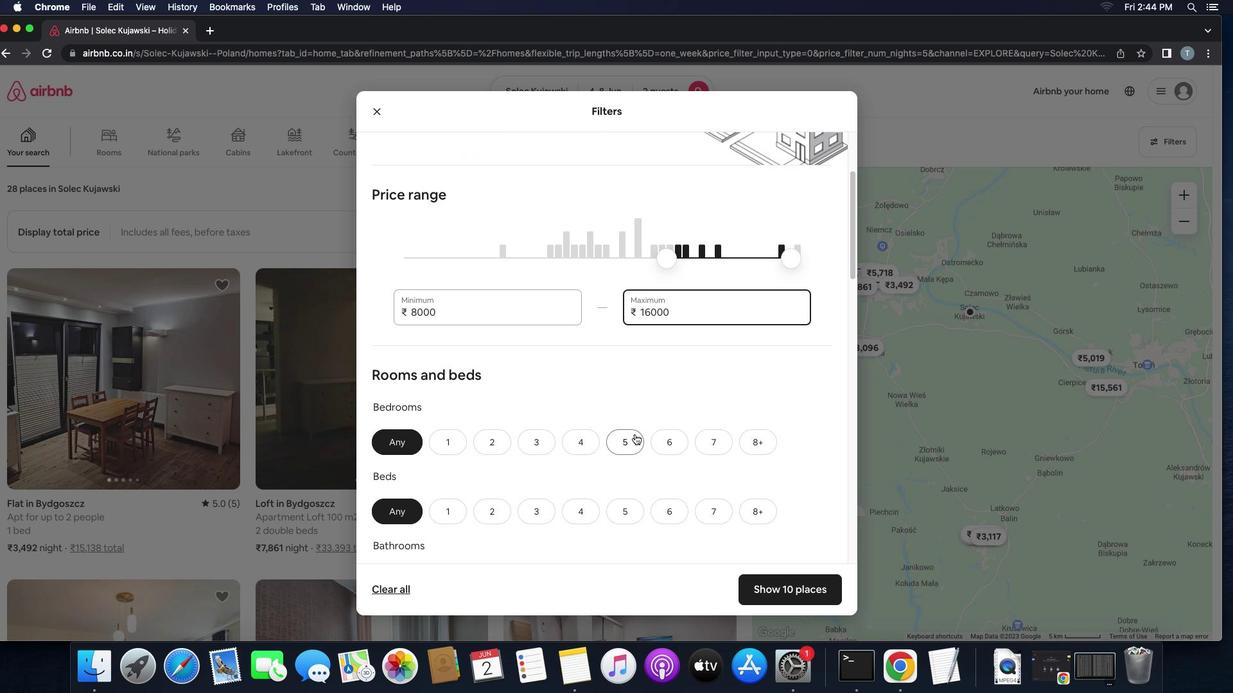 
Action: Mouse scrolled (635, 434) with delta (0, 0)
Screenshot: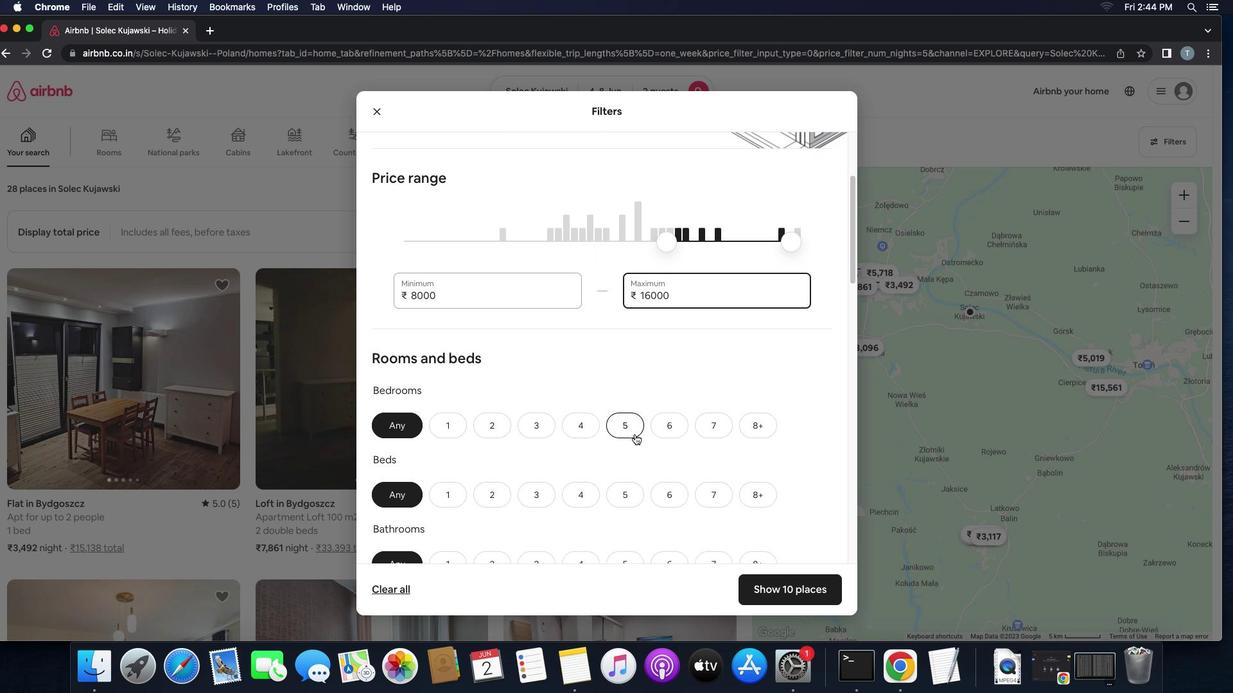 
Action: Mouse moved to (634, 434)
Screenshot: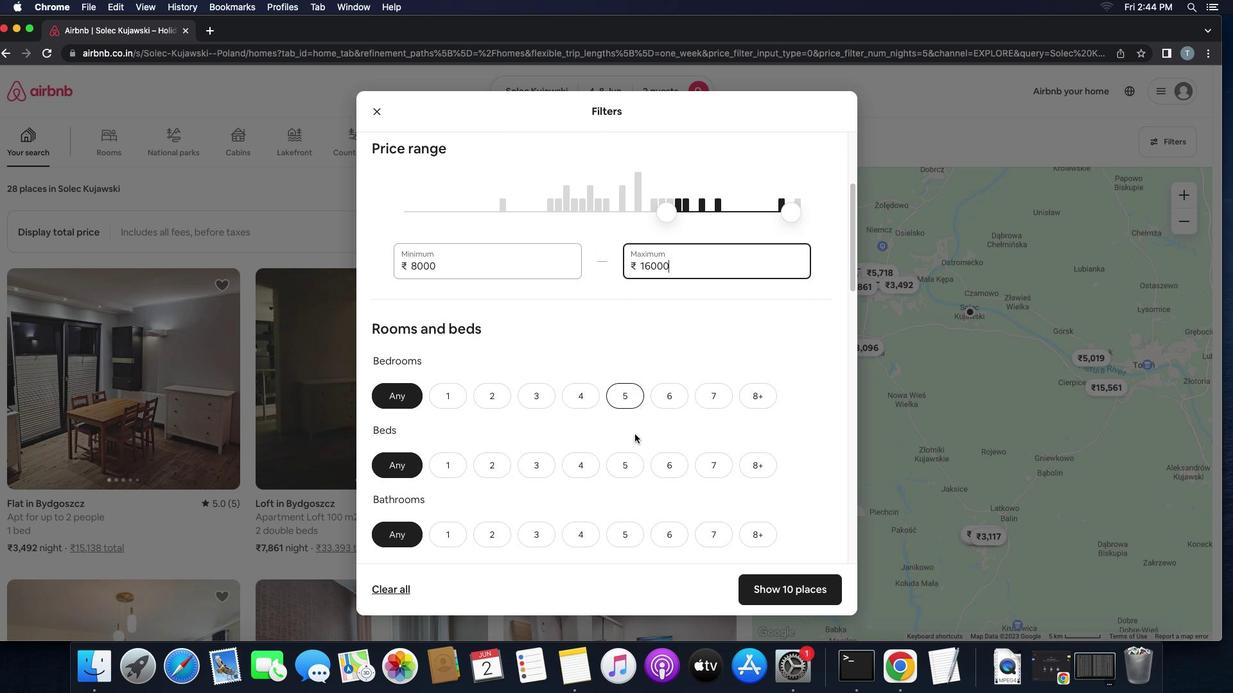 
Action: Mouse scrolled (634, 434) with delta (0, 0)
Screenshot: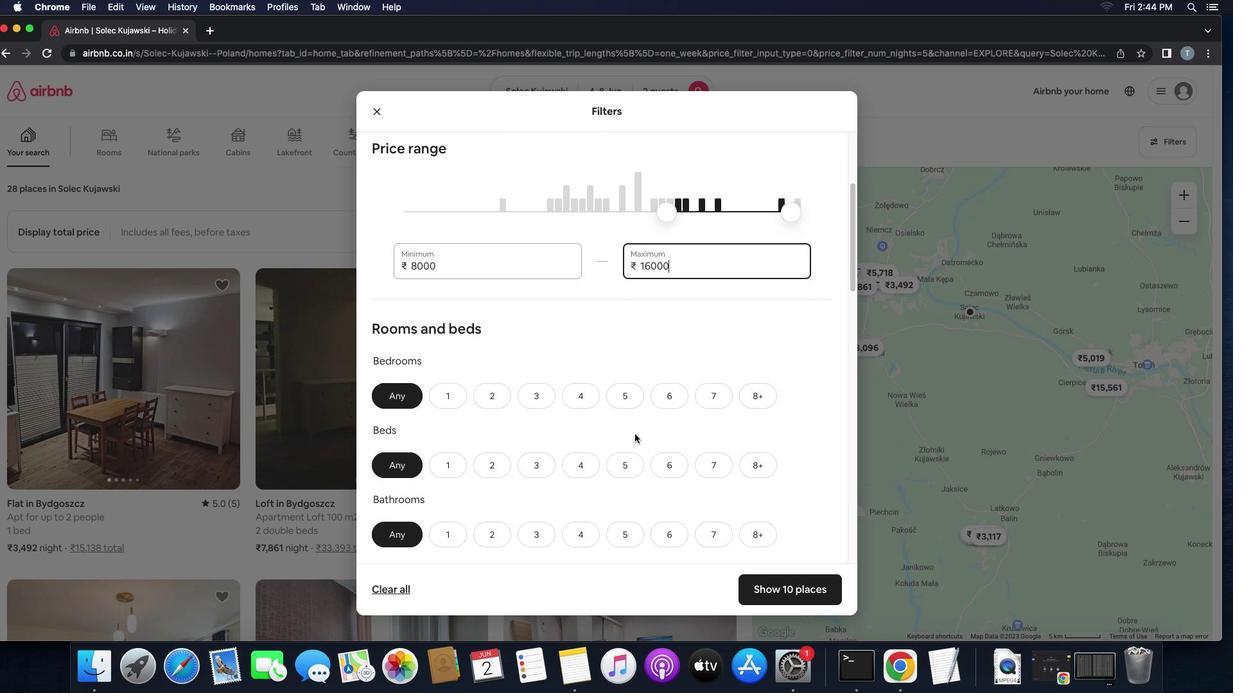 
Action: Mouse scrolled (634, 434) with delta (0, 0)
Screenshot: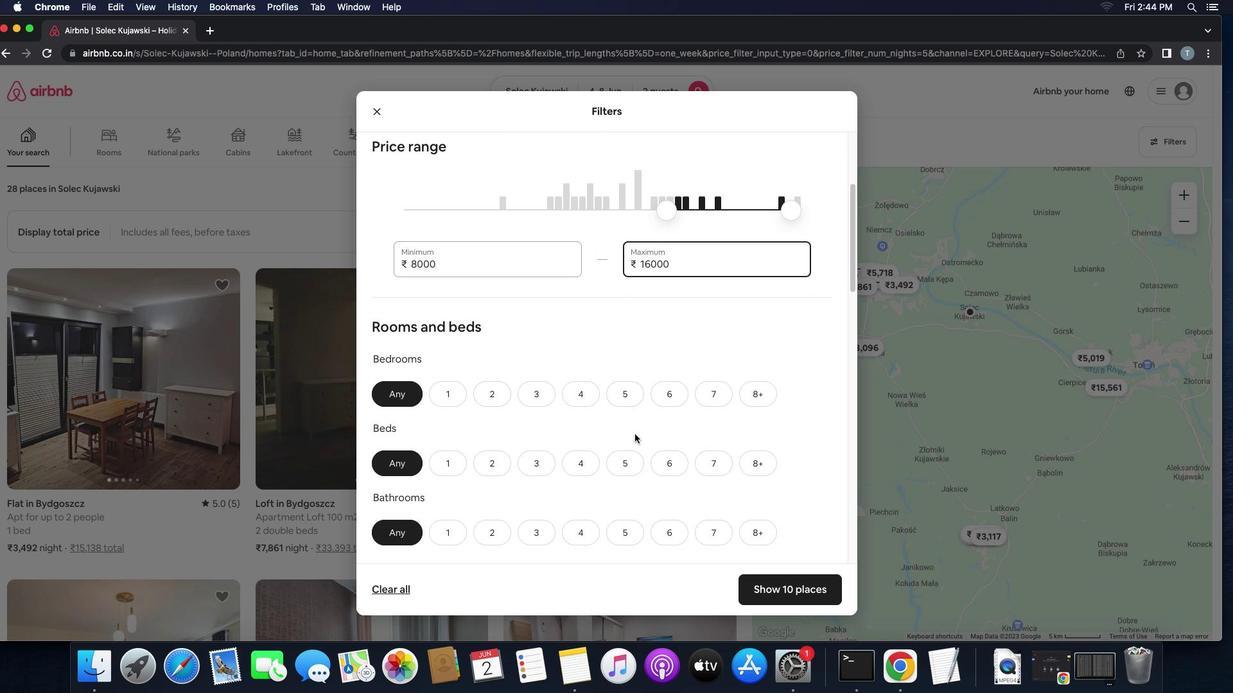 
Action: Mouse scrolled (634, 434) with delta (0, 0)
Screenshot: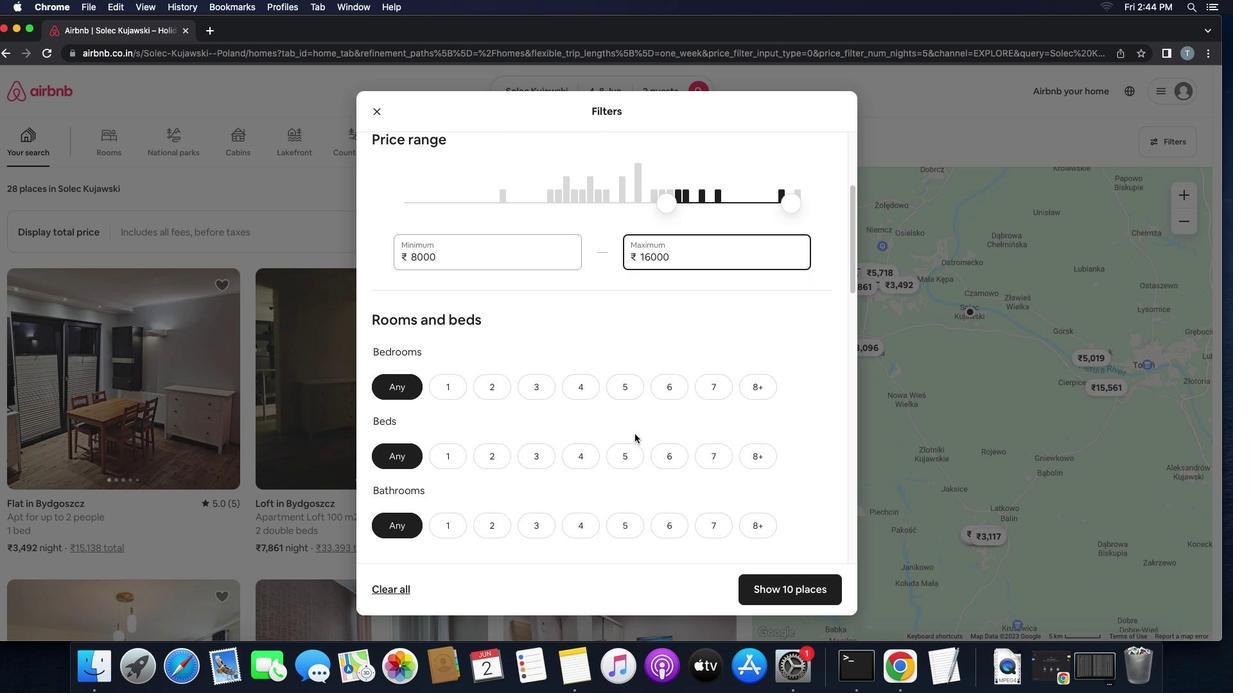 
Action: Mouse scrolled (634, 434) with delta (0, 0)
Screenshot: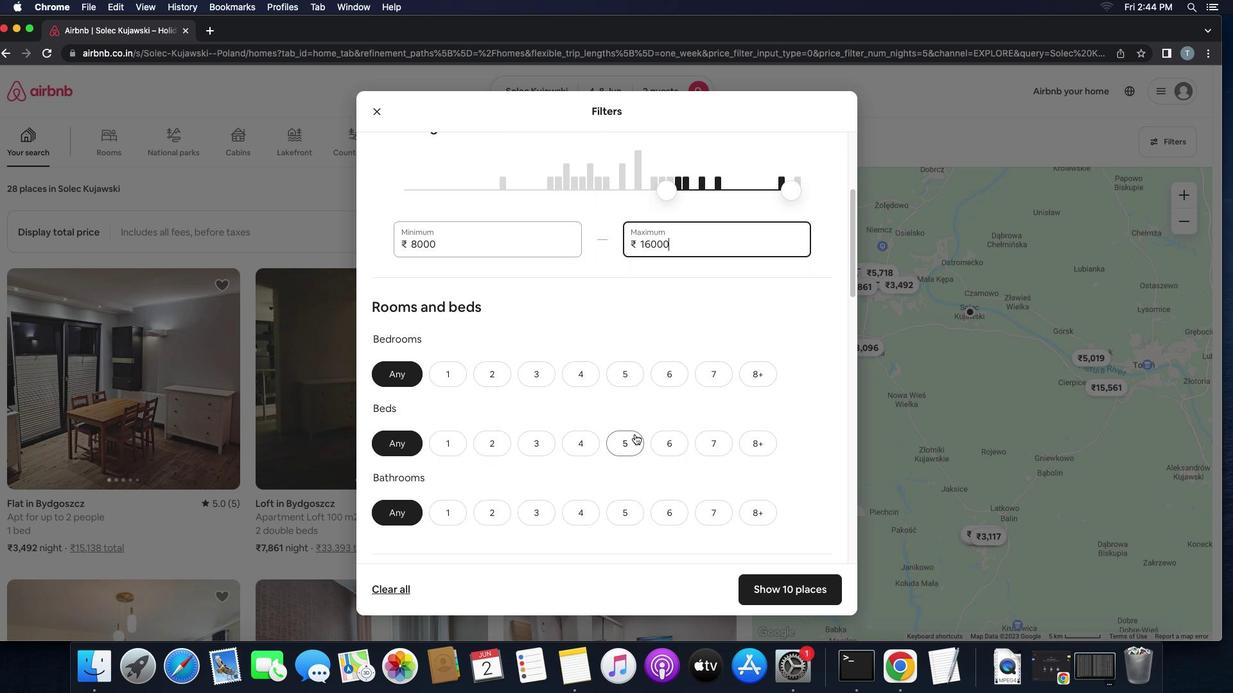 
Action: Mouse scrolled (634, 434) with delta (0, 0)
Screenshot: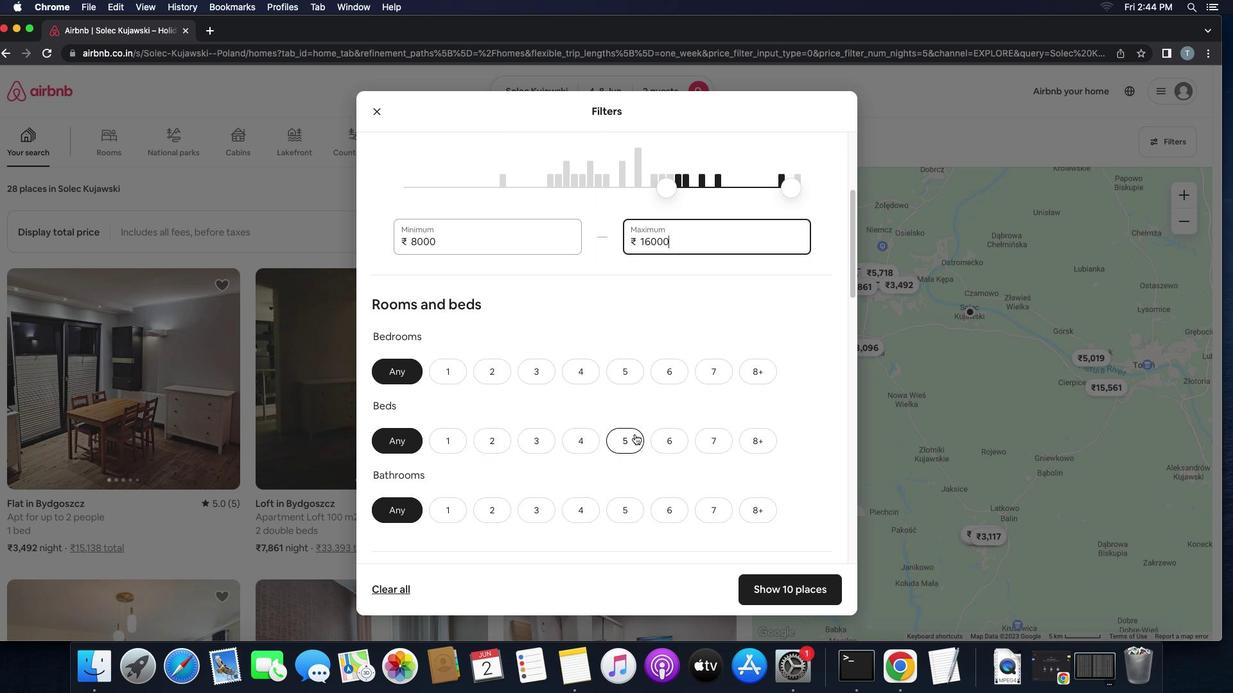 
Action: Mouse scrolled (634, 434) with delta (0, 0)
Screenshot: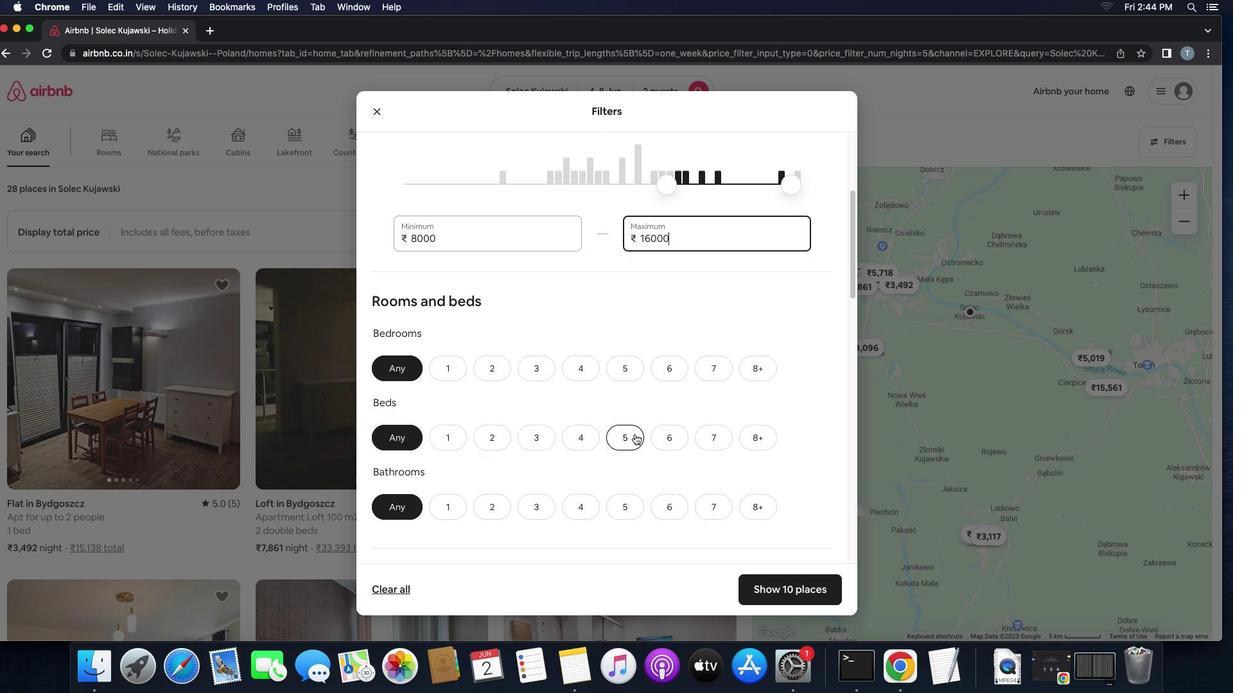 
Action: Mouse scrolled (634, 434) with delta (0, 0)
Screenshot: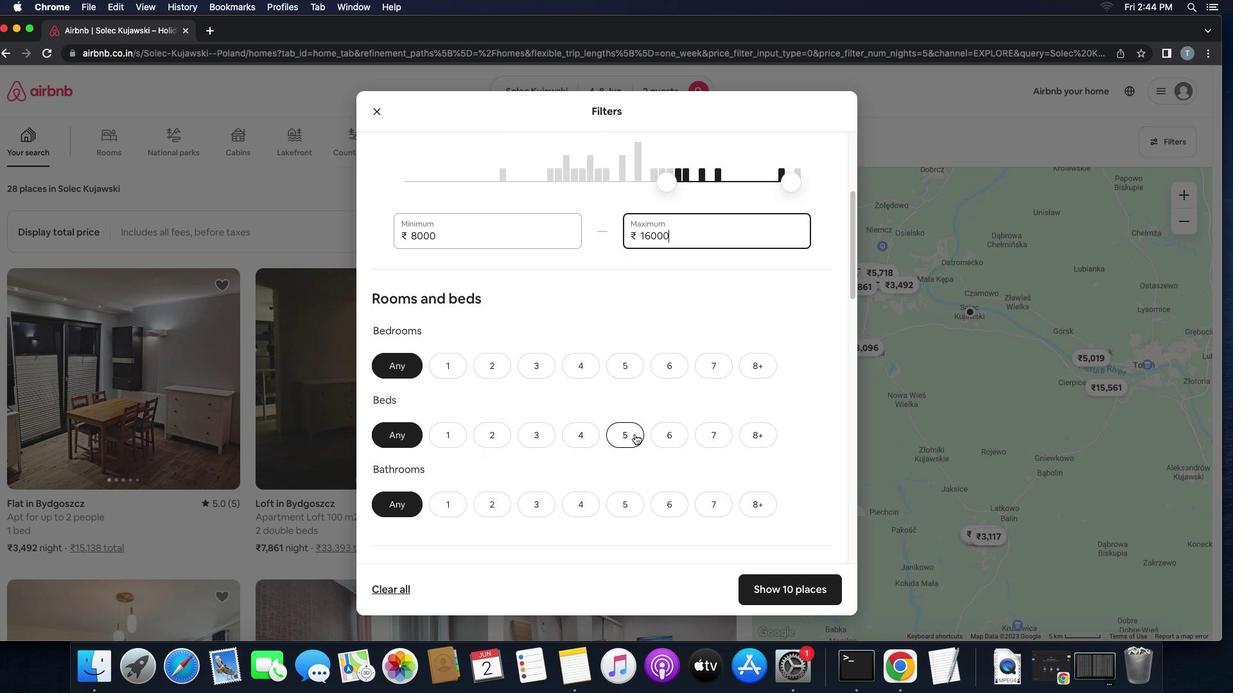 
Action: Mouse scrolled (634, 434) with delta (0, 0)
Screenshot: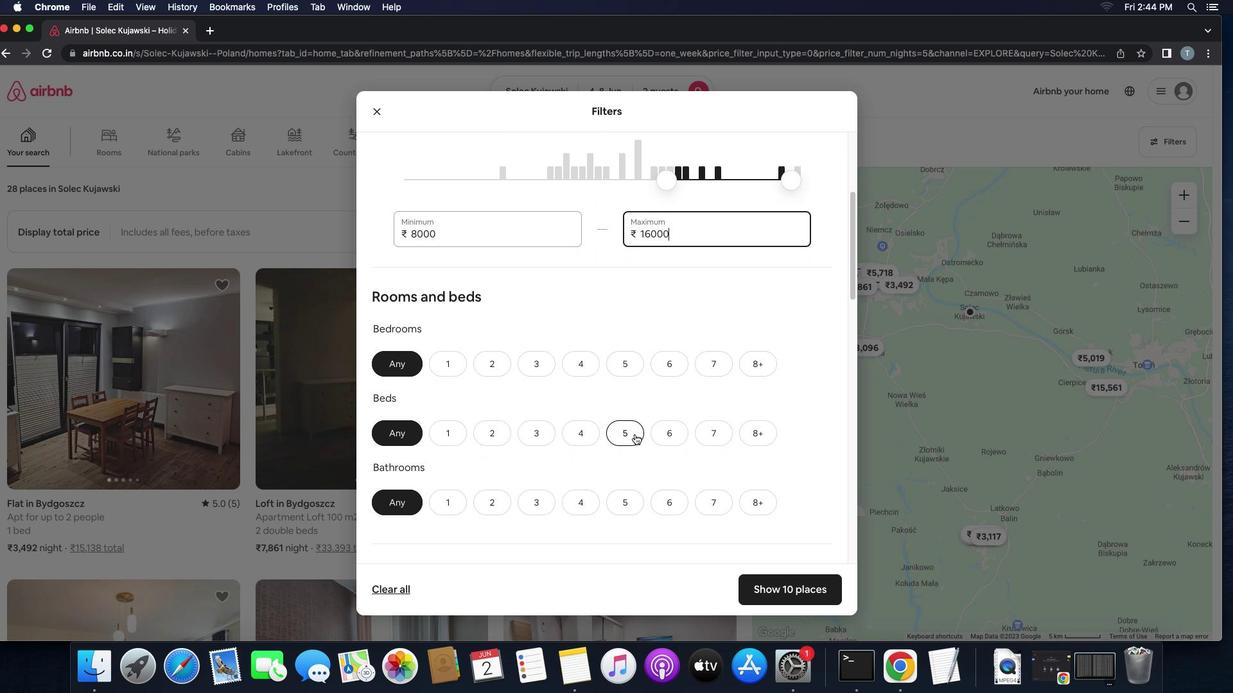 
Action: Mouse scrolled (634, 434) with delta (0, 0)
Screenshot: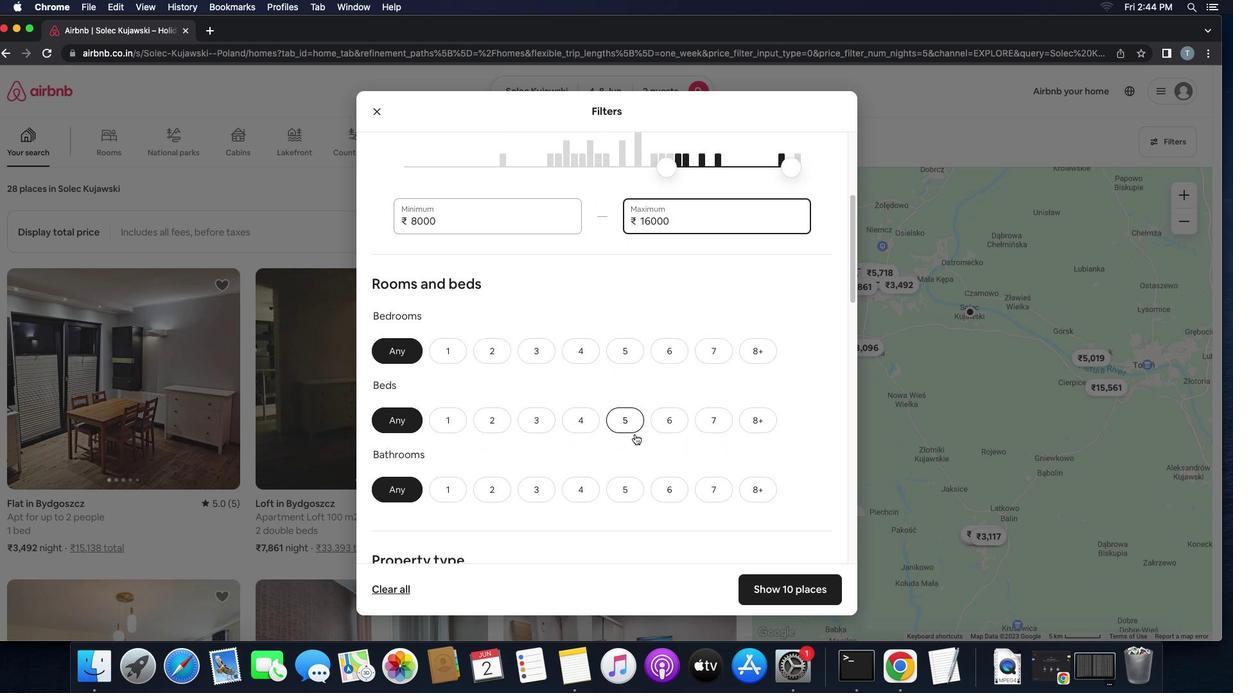 
Action: Mouse moved to (462, 335)
Screenshot: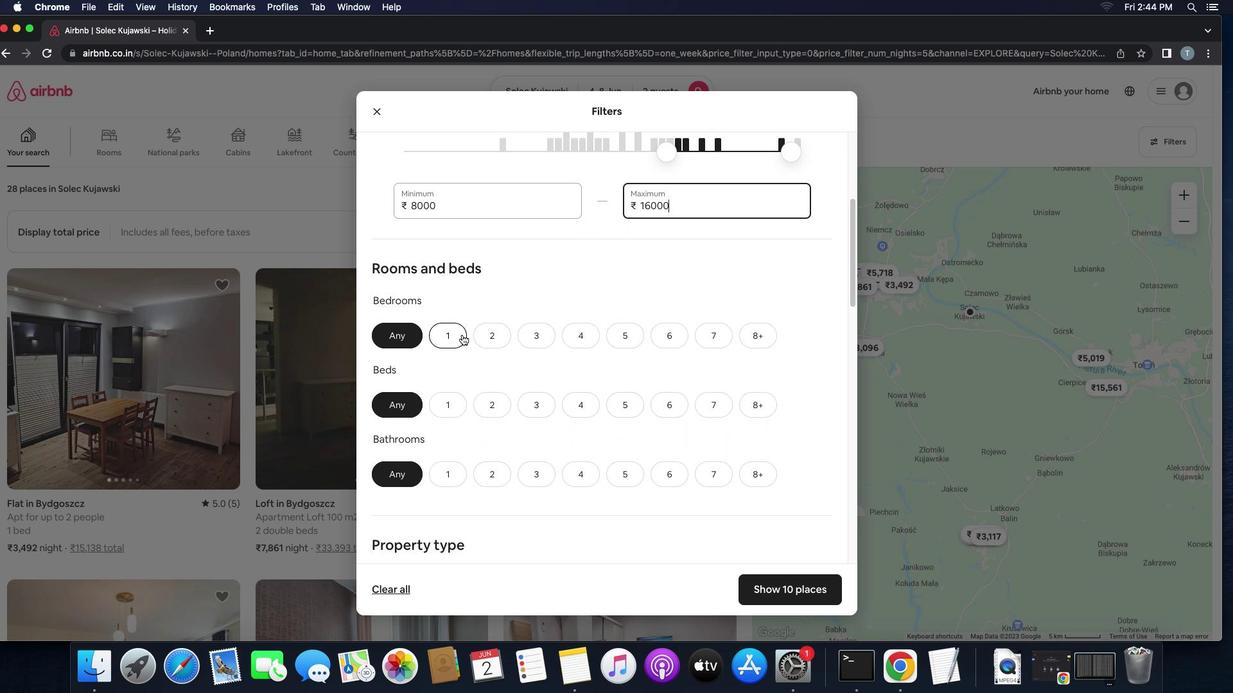 
Action: Mouse pressed left at (462, 335)
Screenshot: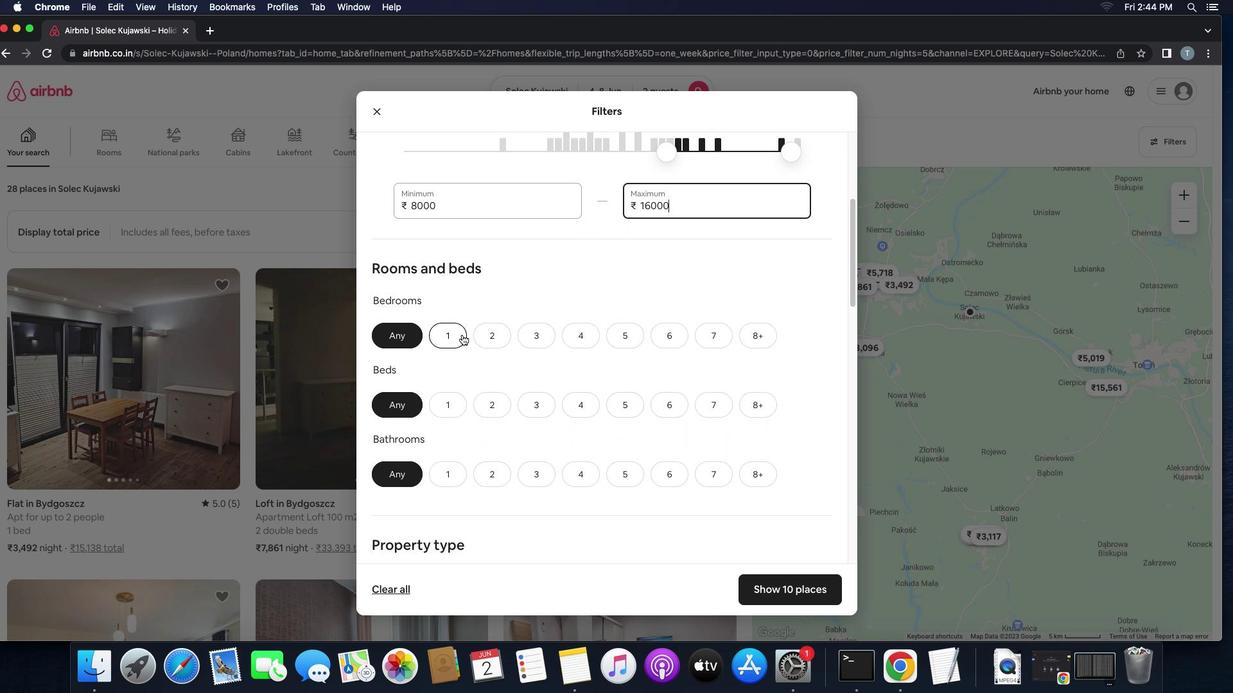 
Action: Mouse moved to (446, 405)
Screenshot: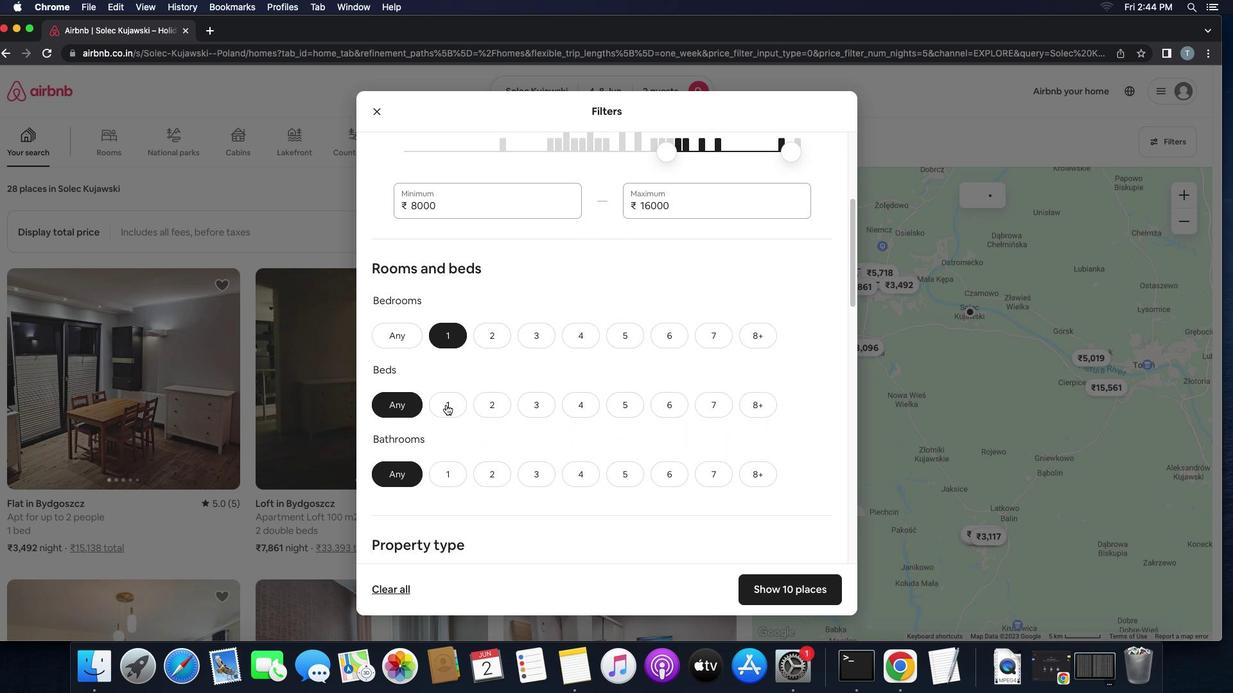 
Action: Mouse pressed left at (446, 405)
Screenshot: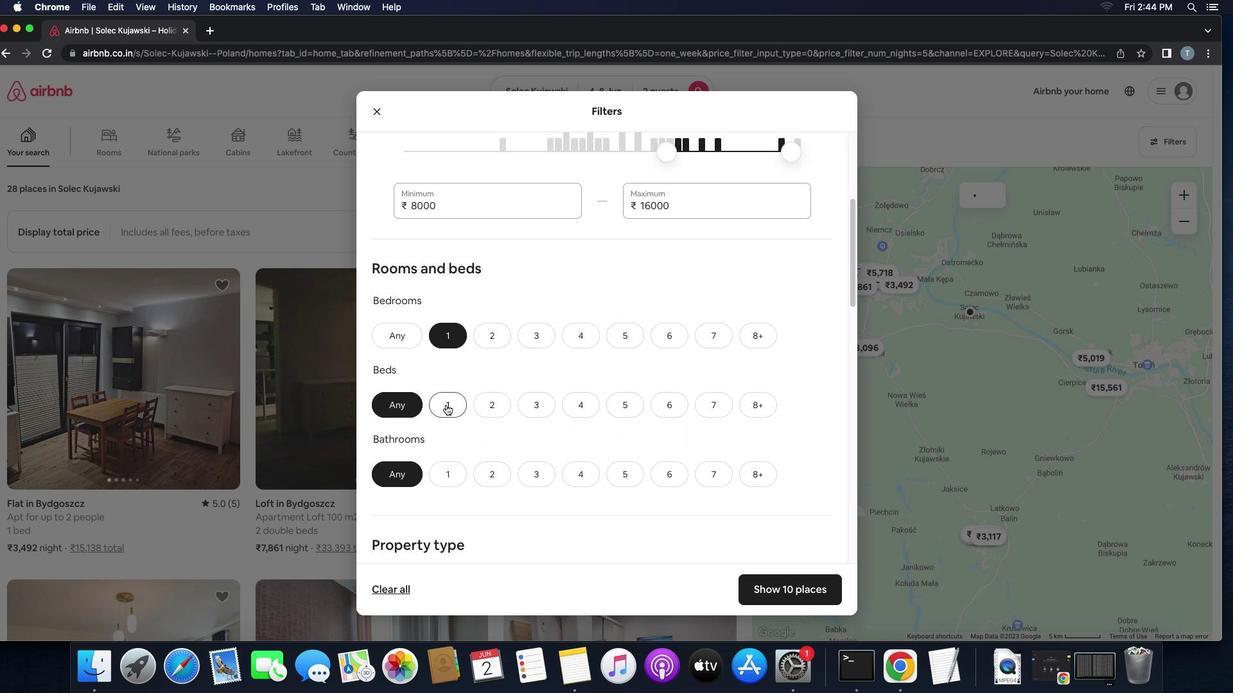 
Action: Mouse moved to (533, 421)
Screenshot: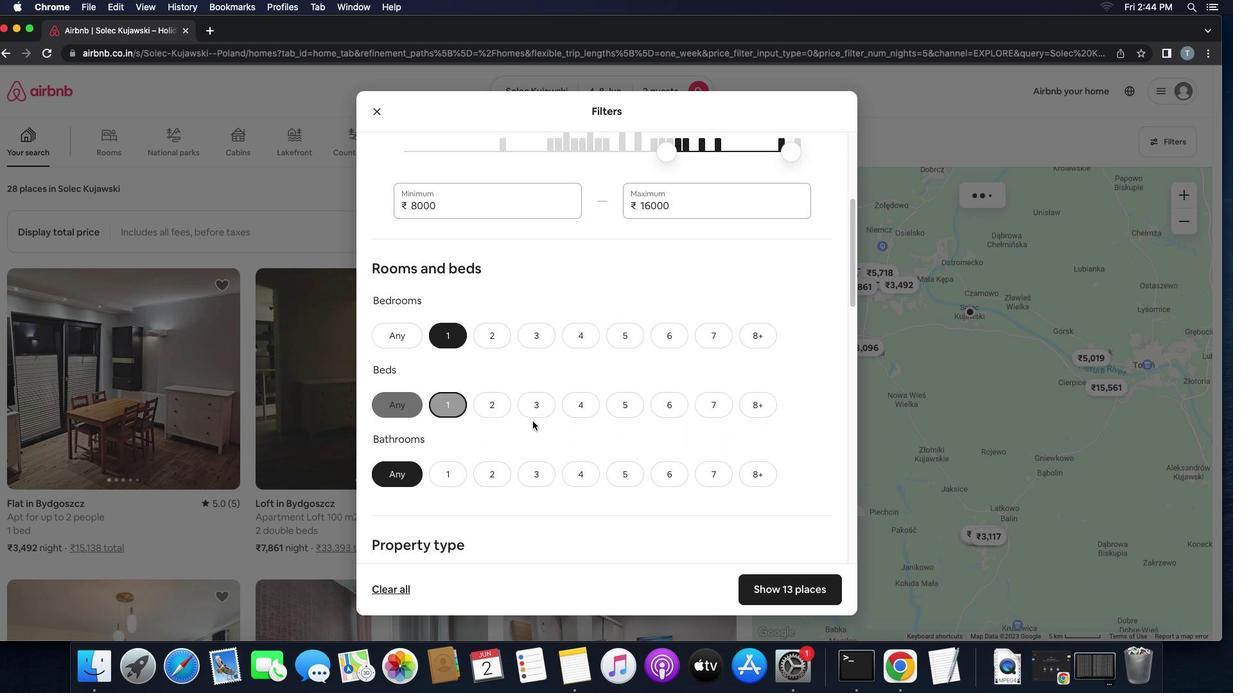 
Action: Mouse scrolled (533, 421) with delta (0, 0)
Screenshot: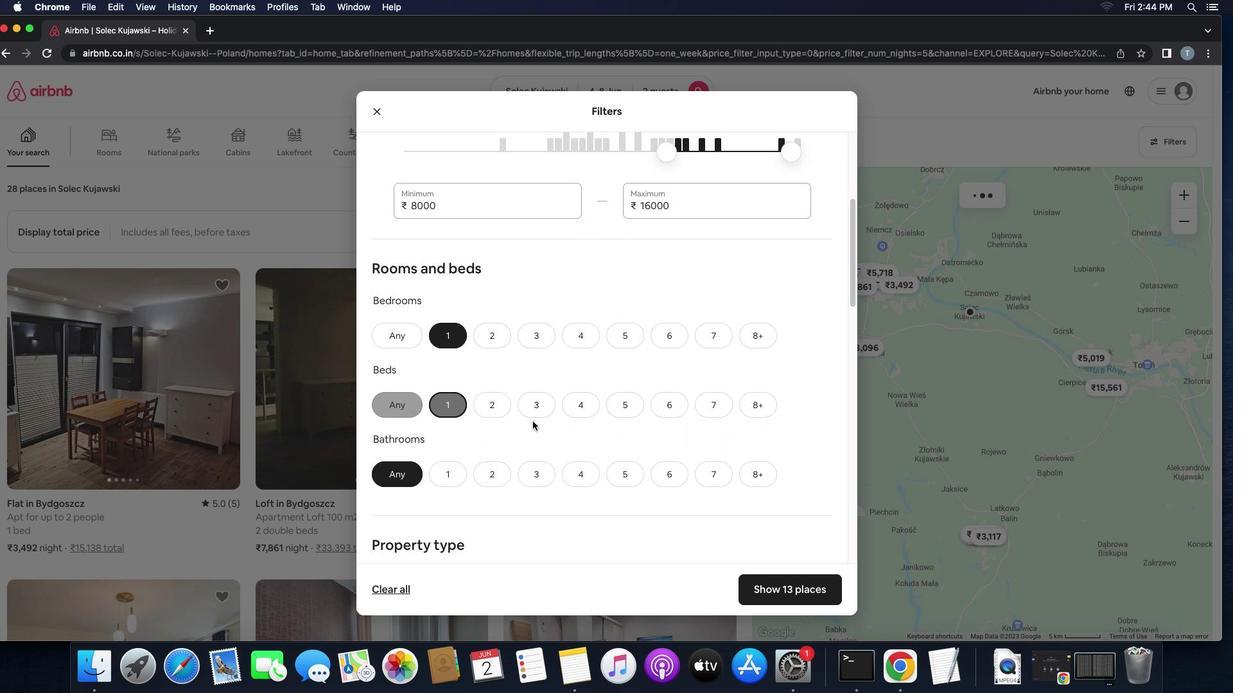 
Action: Mouse scrolled (533, 421) with delta (0, 0)
Screenshot: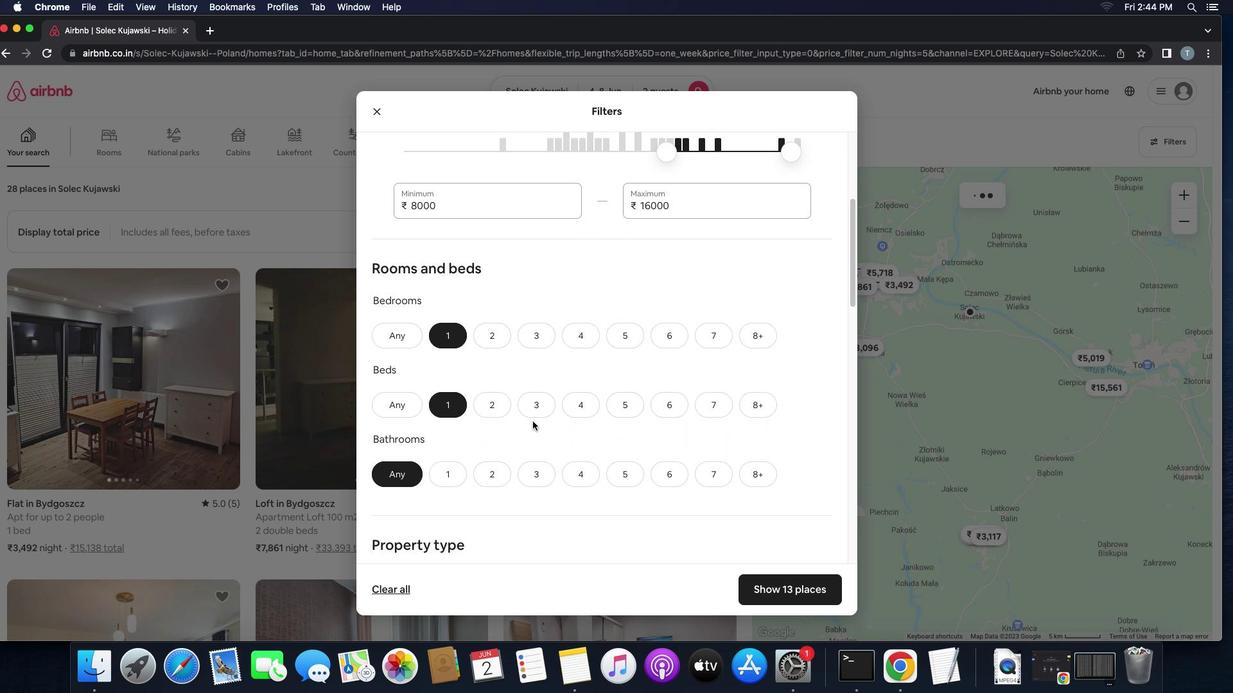 
Action: Mouse scrolled (533, 421) with delta (0, 0)
Screenshot: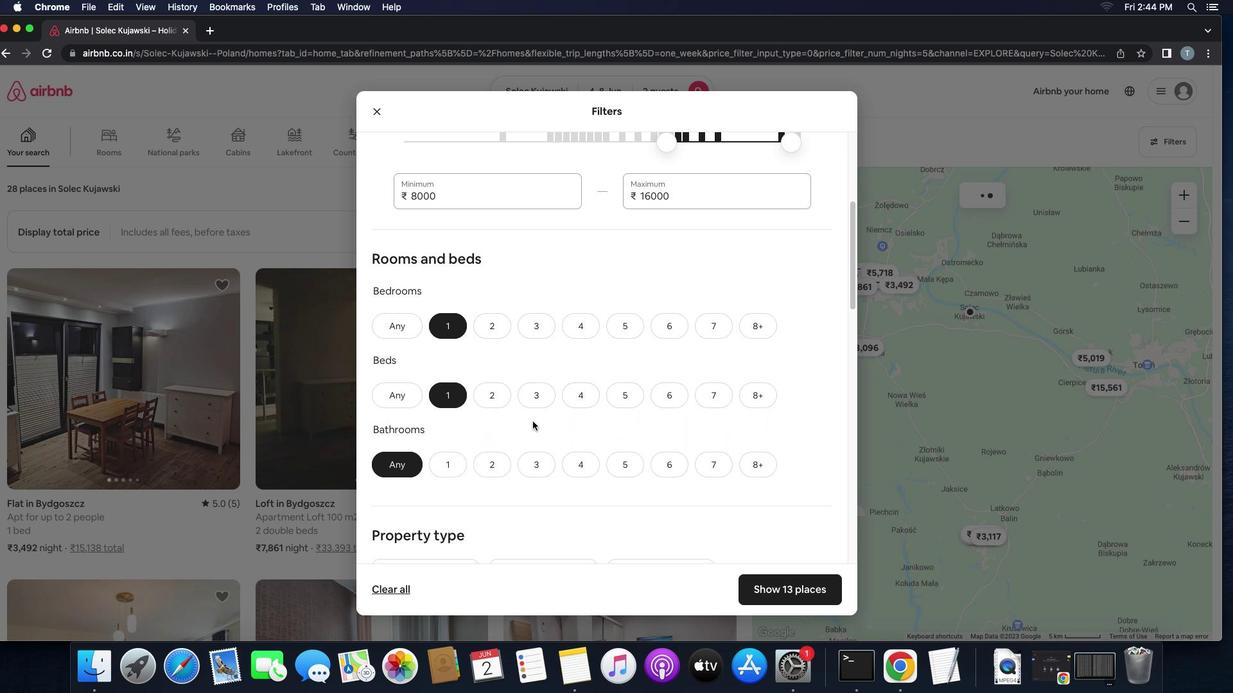 
Action: Mouse scrolled (533, 421) with delta (0, 0)
Screenshot: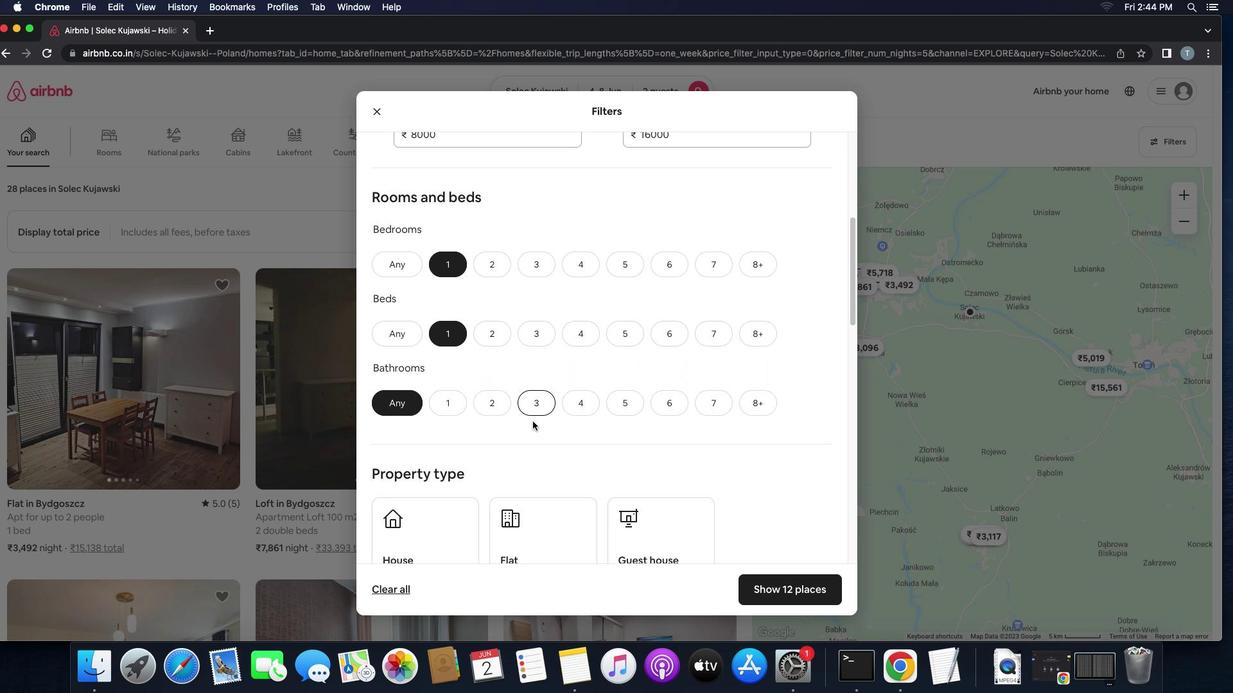 
Action: Mouse scrolled (533, 421) with delta (0, 0)
Screenshot: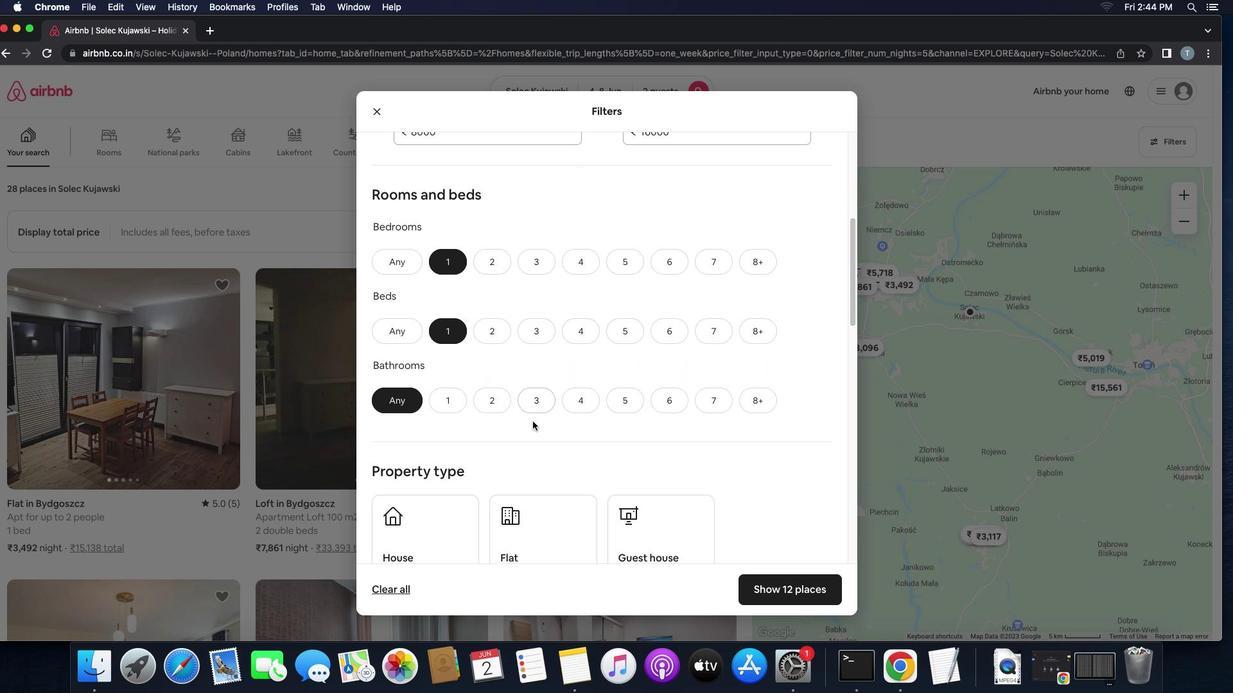 
Action: Mouse scrolled (533, 421) with delta (0, 0)
Screenshot: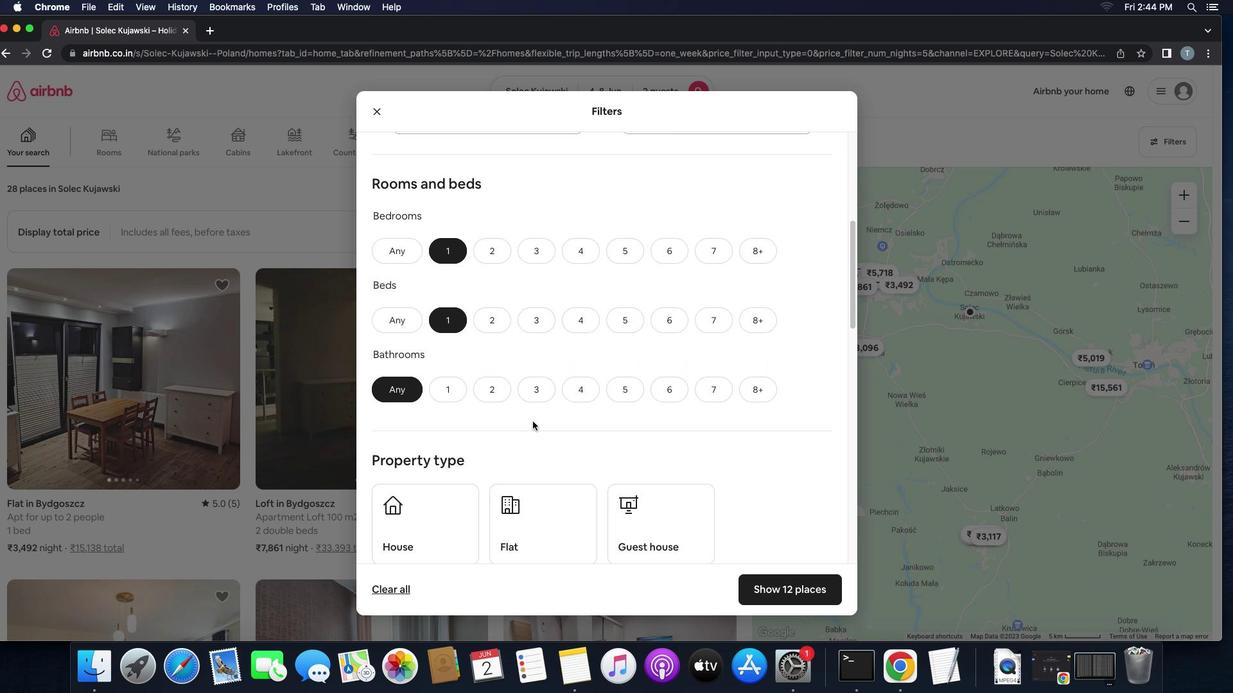 
Action: Mouse scrolled (533, 421) with delta (0, 0)
Screenshot: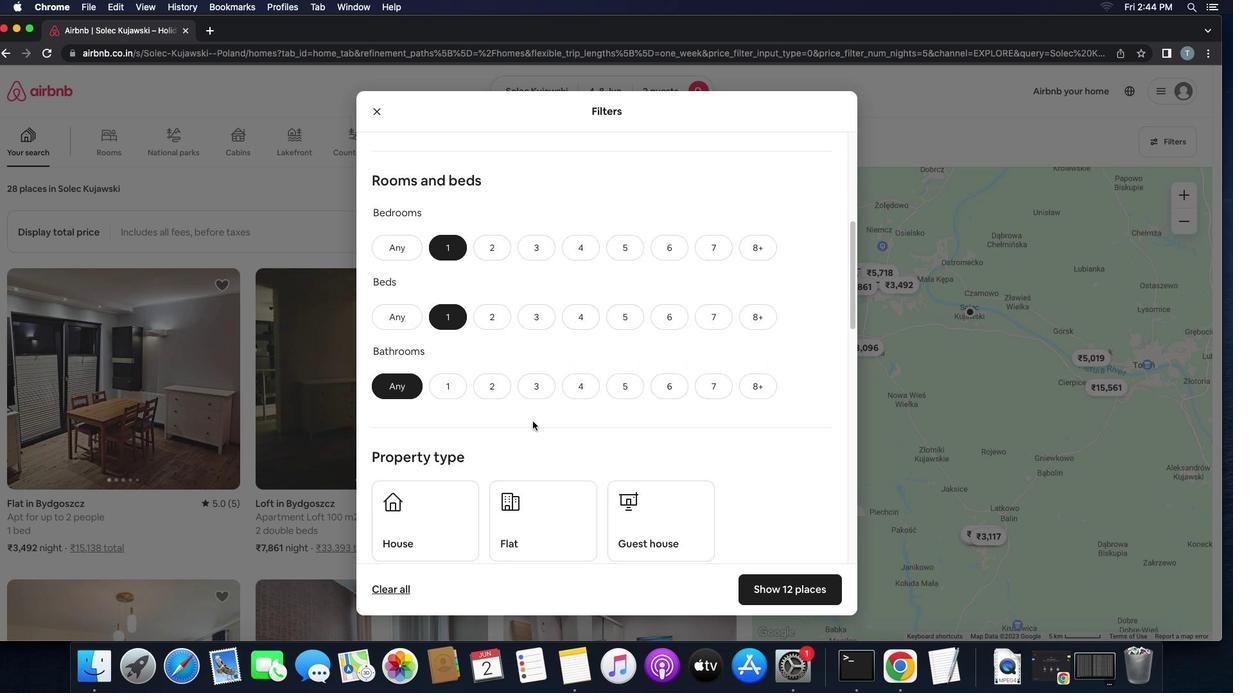 
Action: Mouse moved to (459, 380)
Screenshot: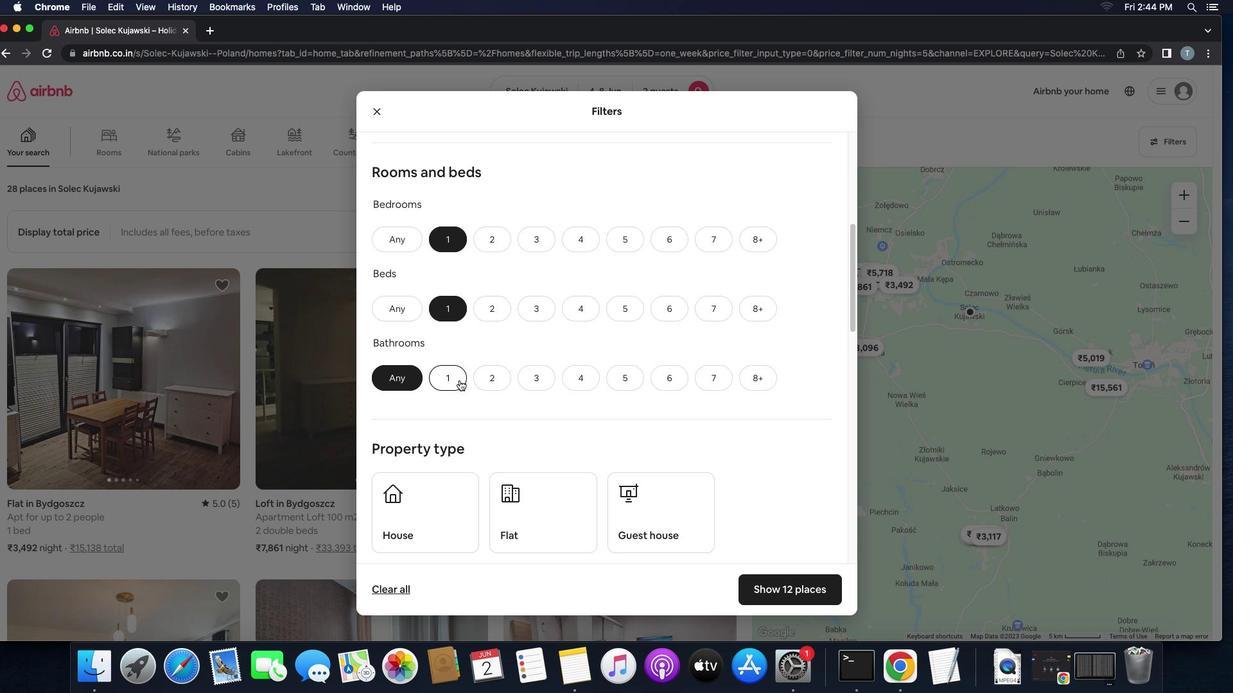 
Action: Mouse pressed left at (459, 380)
Screenshot: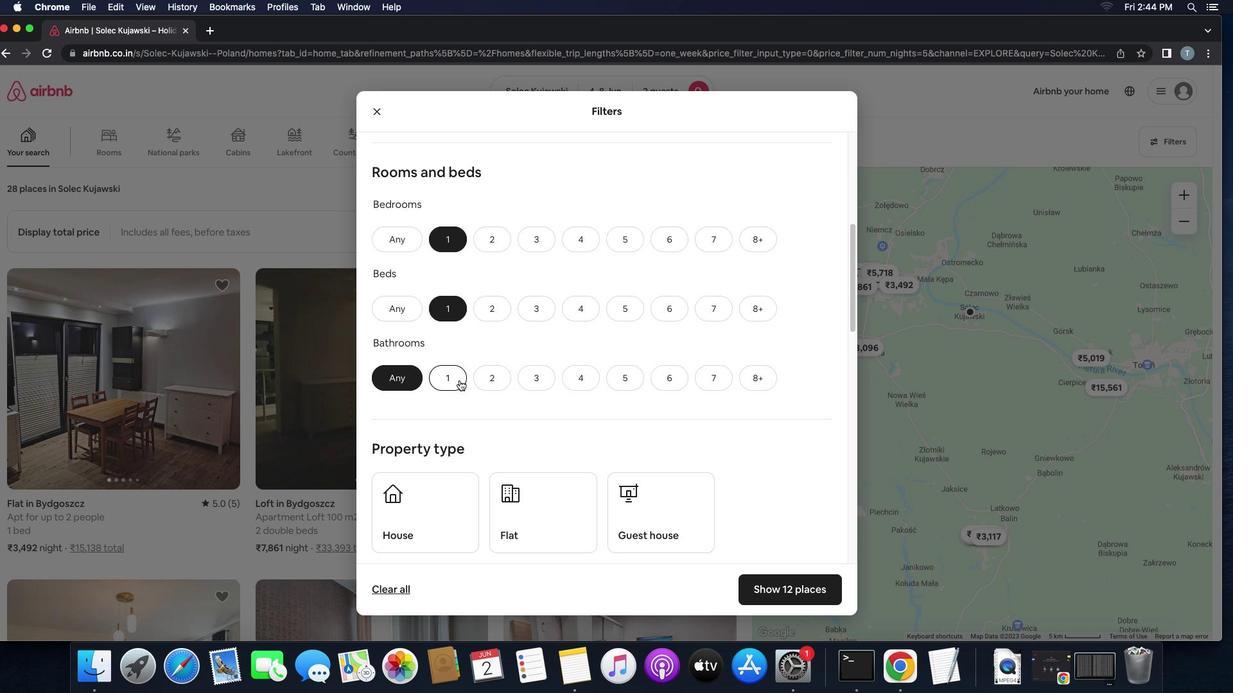 
Action: Mouse moved to (578, 415)
Screenshot: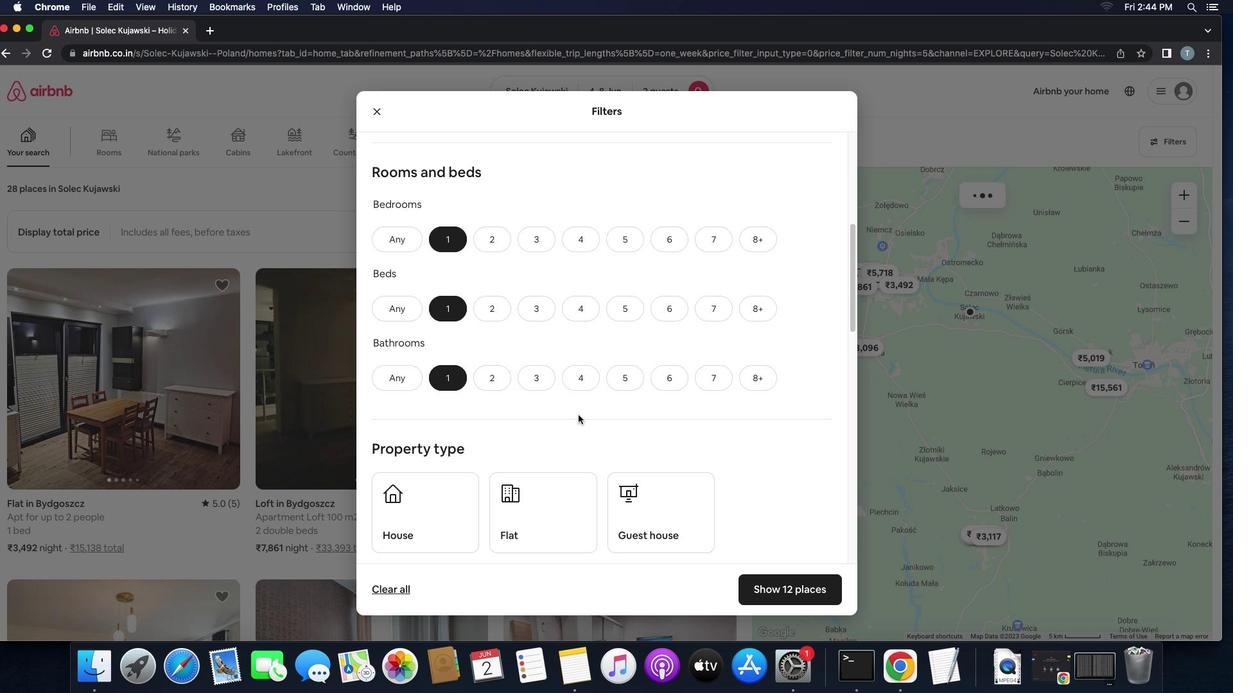 
Action: Mouse scrolled (578, 415) with delta (0, 0)
Screenshot: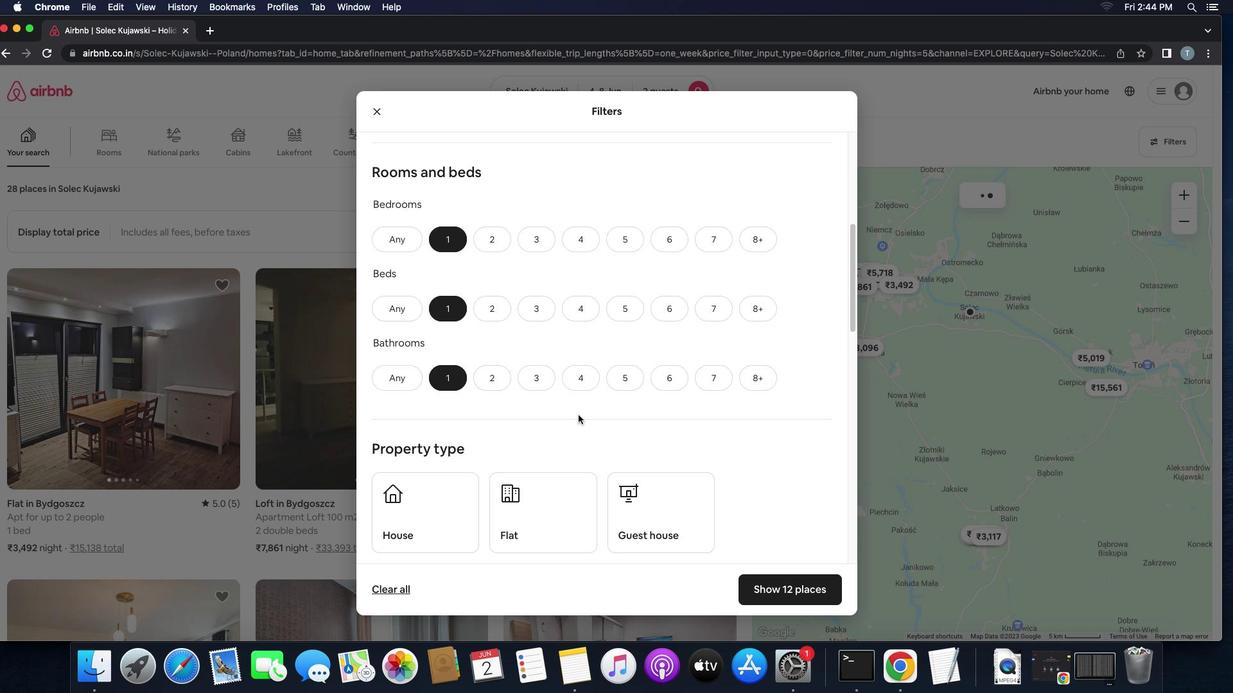 
Action: Mouse scrolled (578, 415) with delta (0, 0)
Screenshot: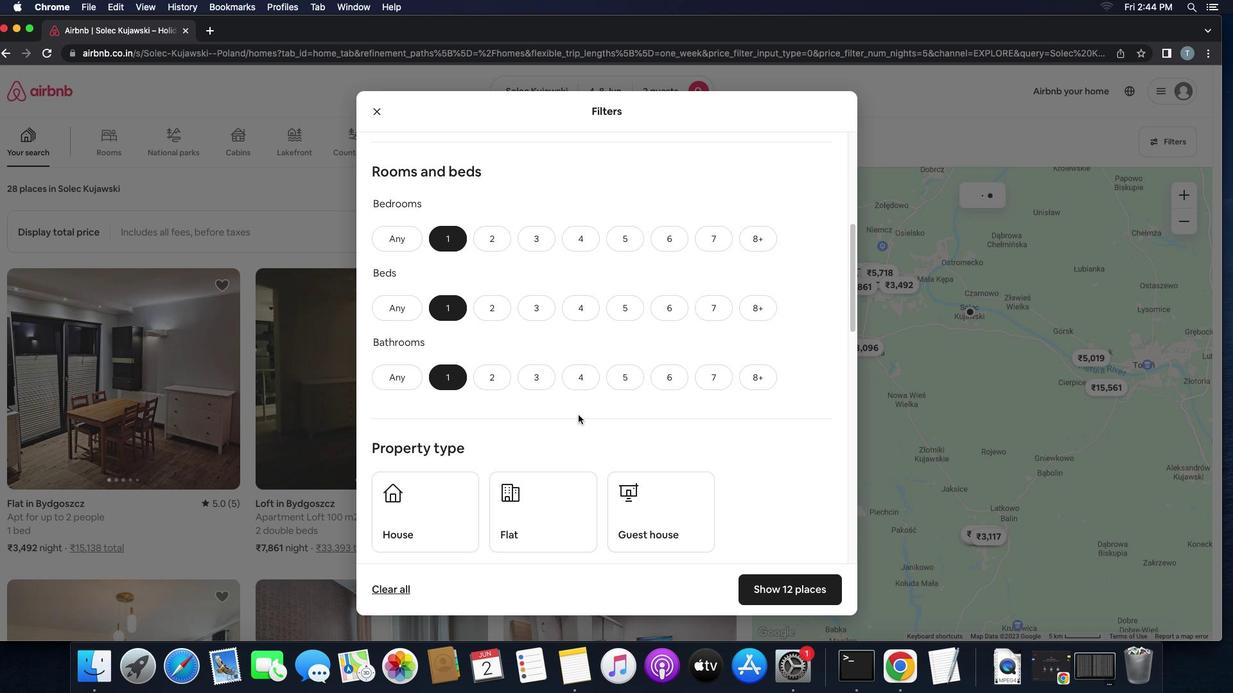 
Action: Mouse scrolled (578, 415) with delta (0, 0)
Screenshot: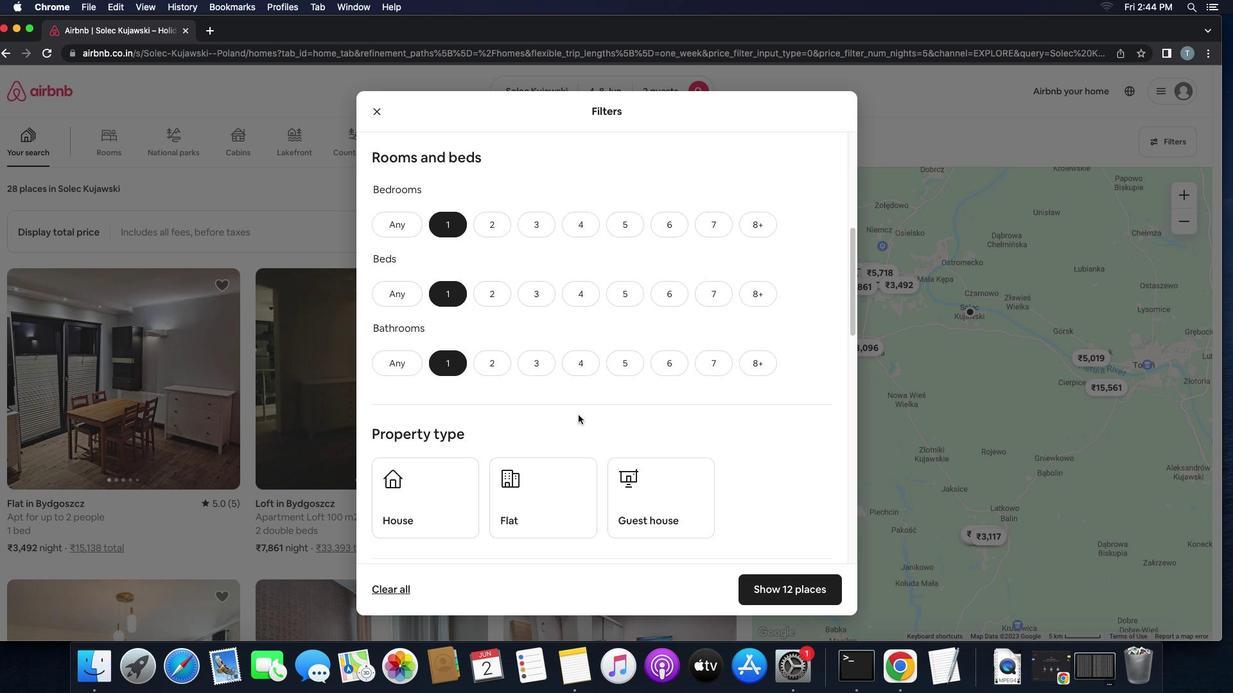 
Action: Mouse scrolled (578, 415) with delta (0, 0)
Screenshot: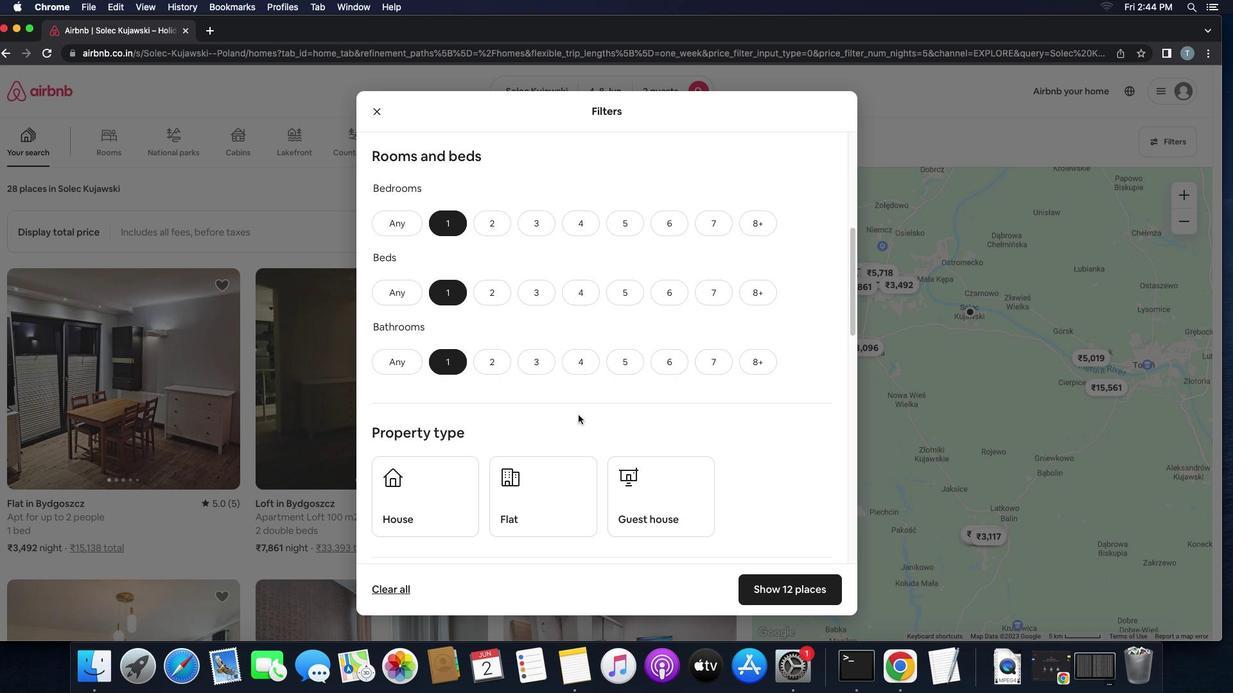 
Action: Mouse scrolled (578, 415) with delta (0, 0)
Screenshot: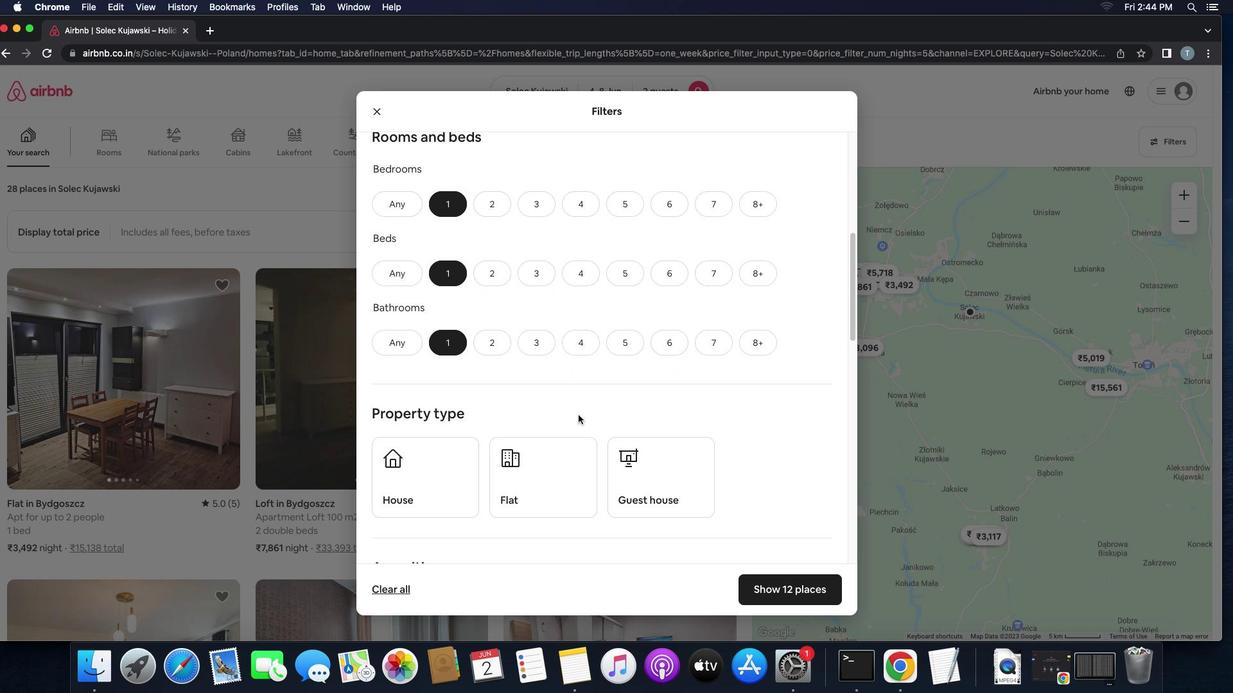 
Action: Mouse scrolled (578, 415) with delta (0, 0)
Screenshot: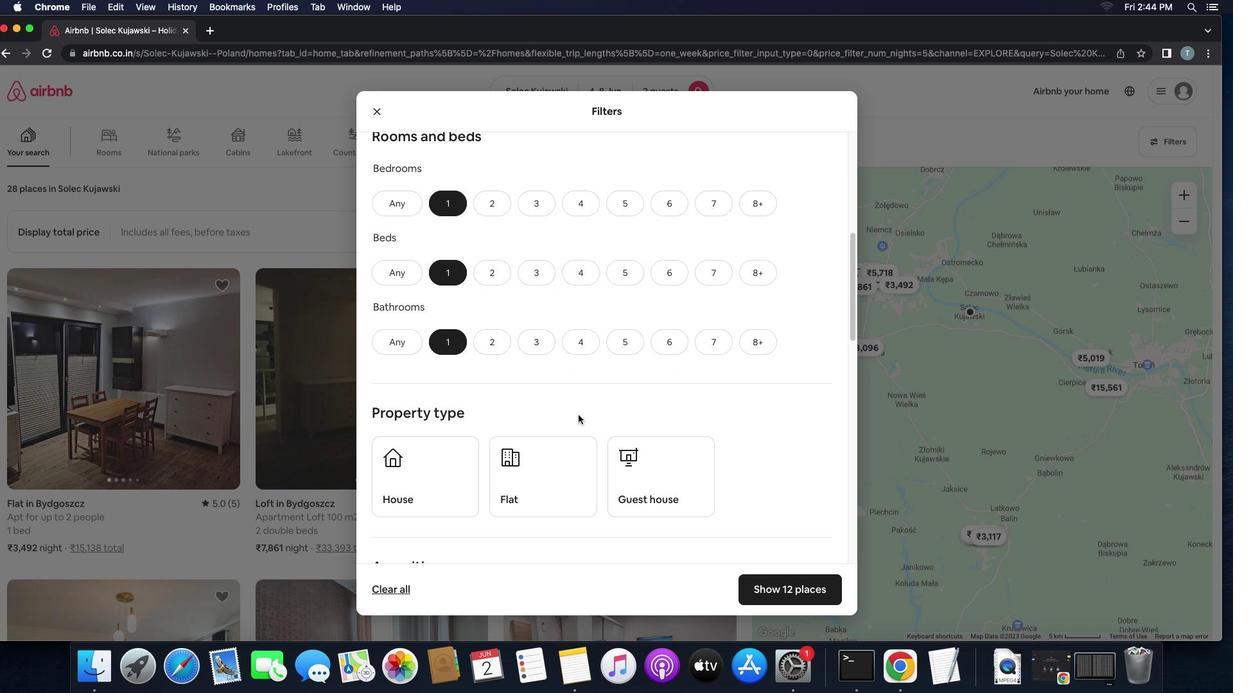 
Action: Mouse scrolled (578, 415) with delta (0, 0)
Screenshot: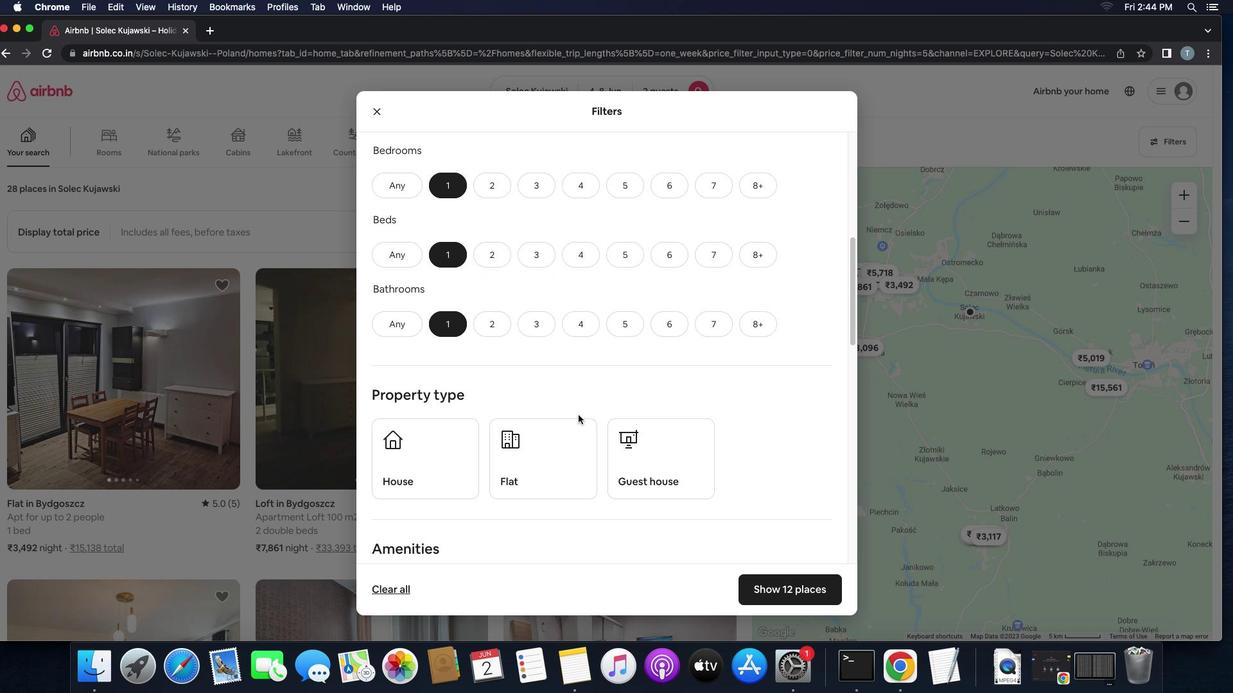 
Action: Mouse scrolled (578, 415) with delta (0, 0)
Screenshot: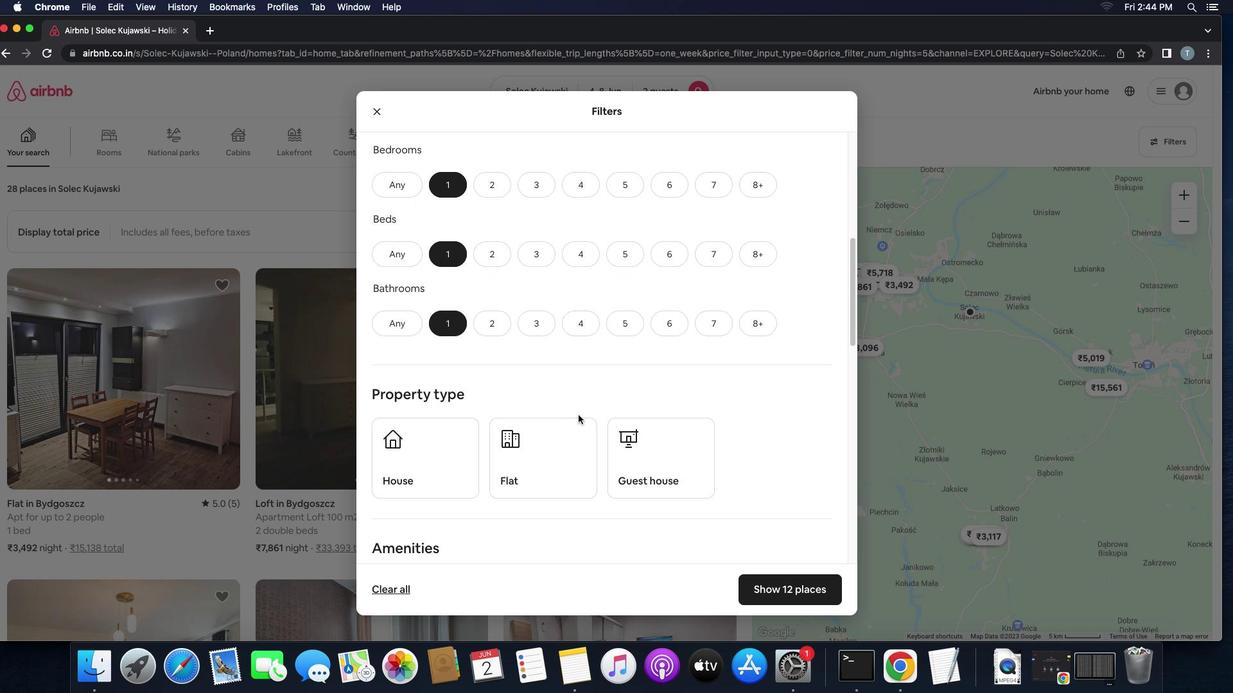 
Action: Mouse scrolled (578, 415) with delta (0, 0)
Screenshot: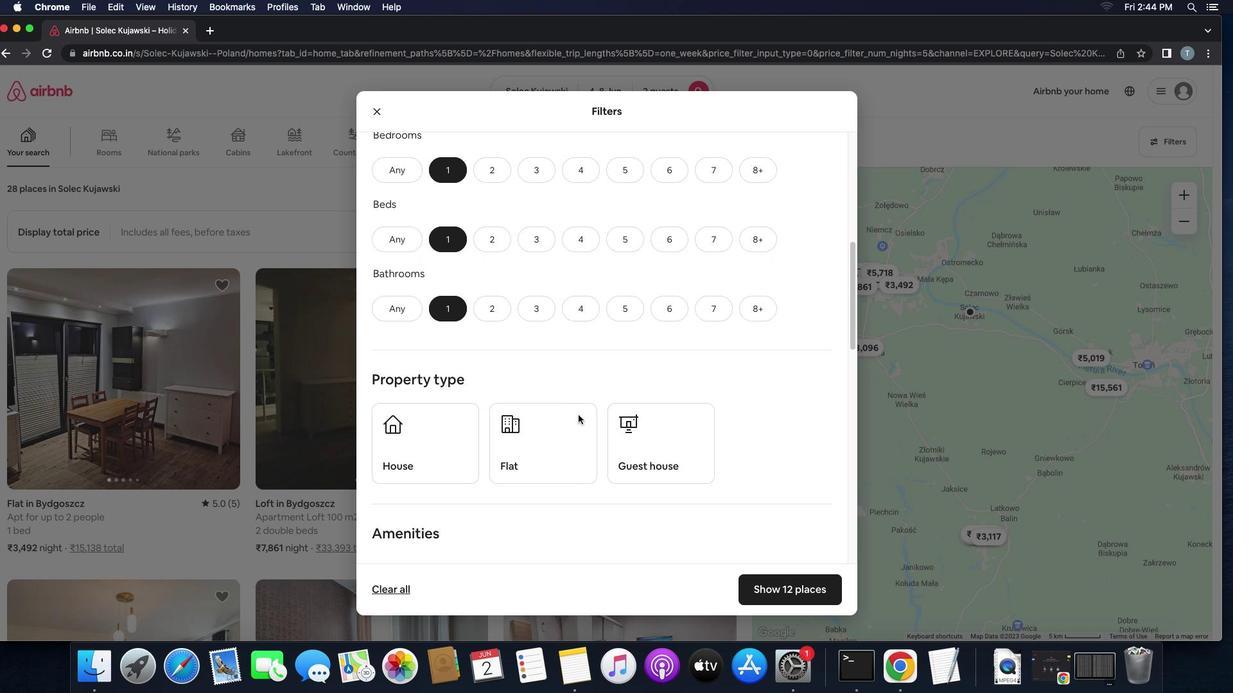 
Action: Mouse scrolled (578, 415) with delta (0, 0)
Screenshot: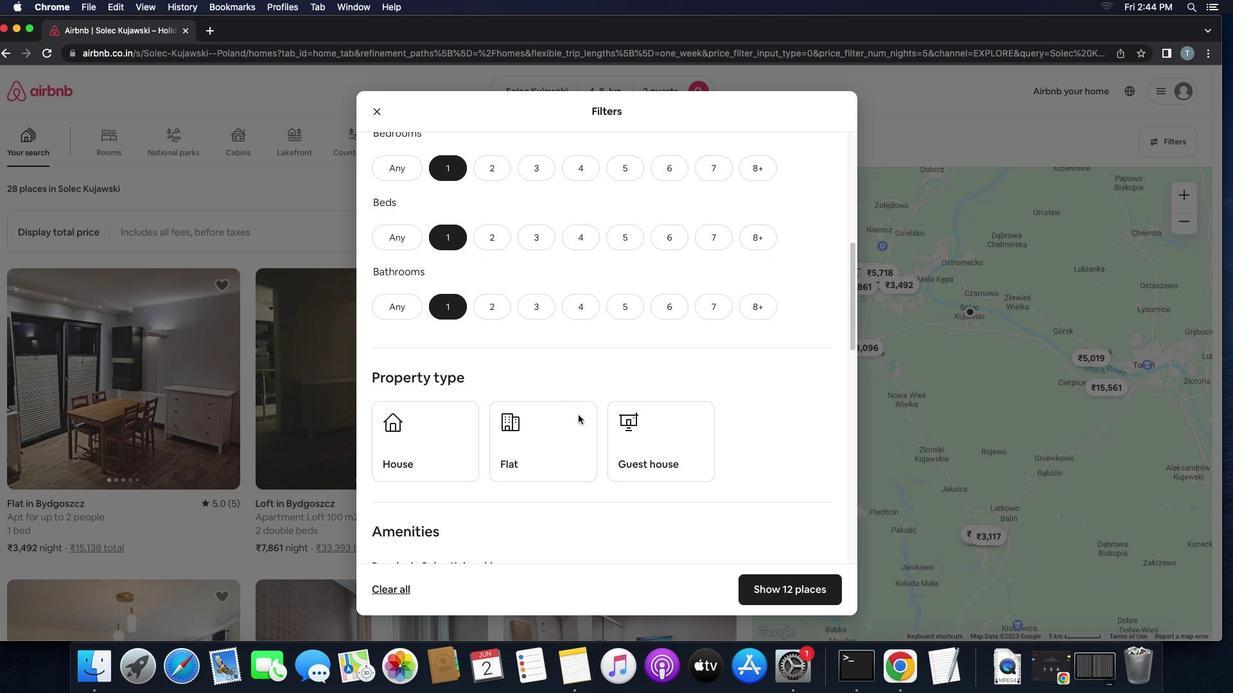 
Action: Mouse scrolled (578, 415) with delta (0, 0)
Screenshot: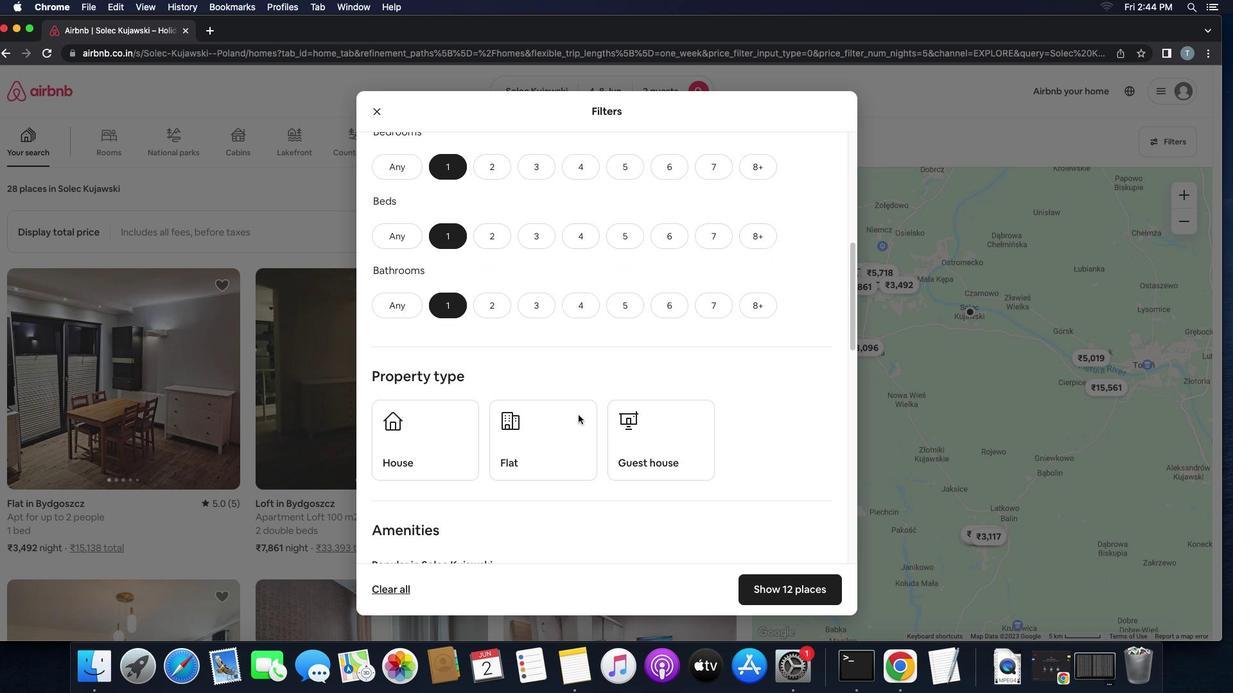 
Action: Mouse moved to (454, 391)
Screenshot: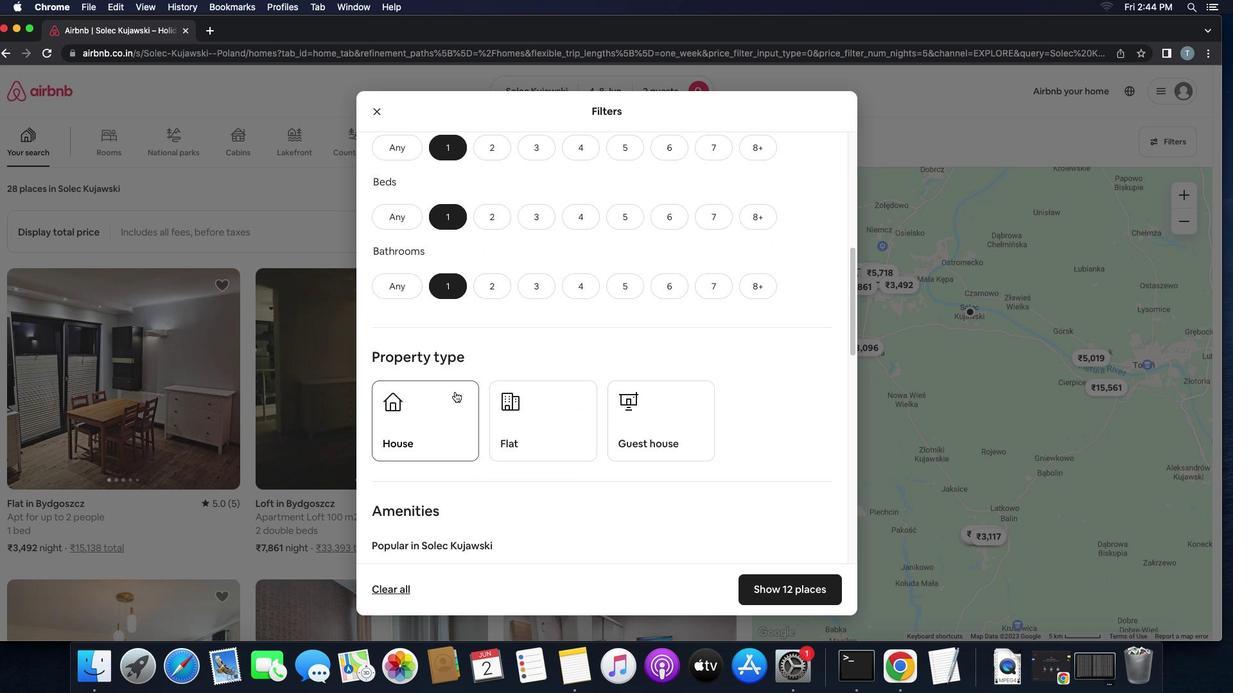 
Action: Mouse pressed left at (454, 391)
Screenshot: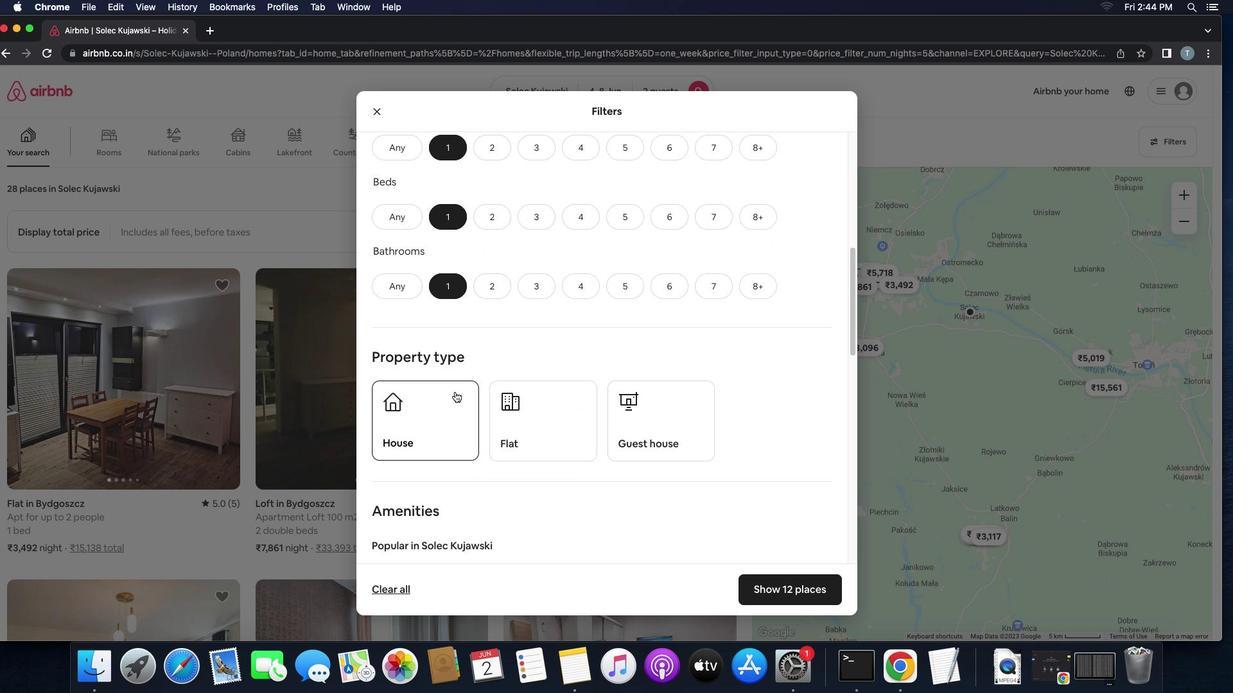 
Action: Mouse moved to (560, 409)
Screenshot: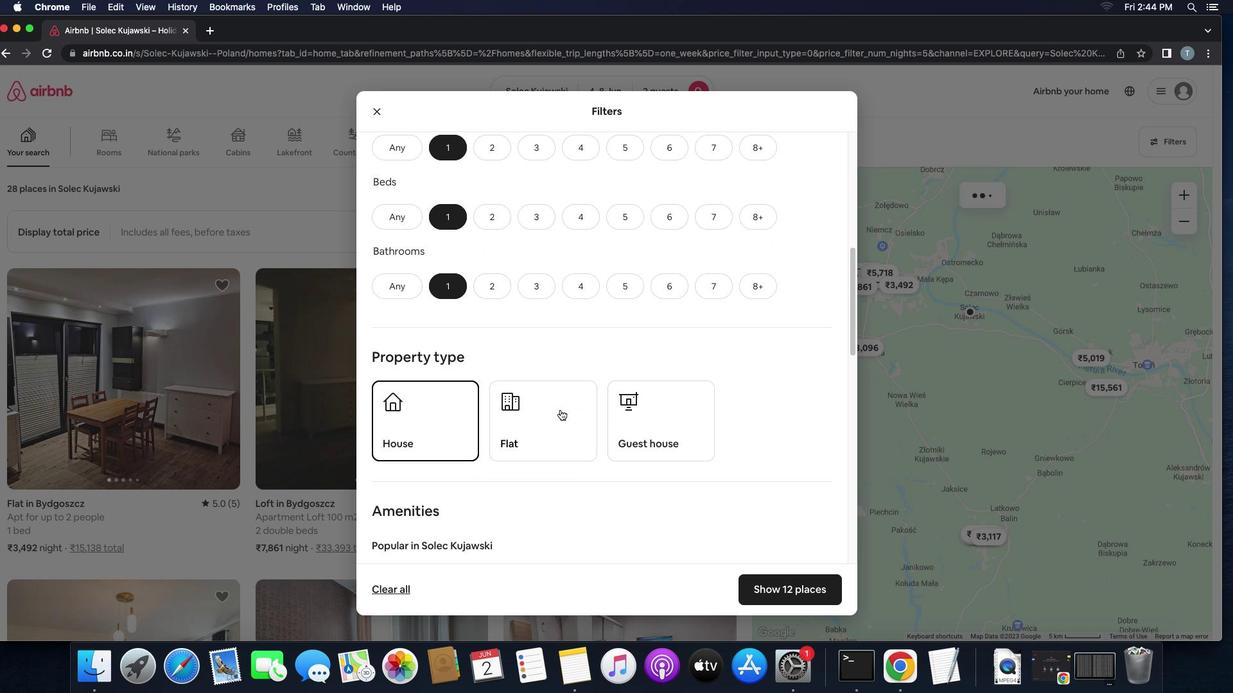
Action: Mouse pressed left at (560, 409)
Screenshot: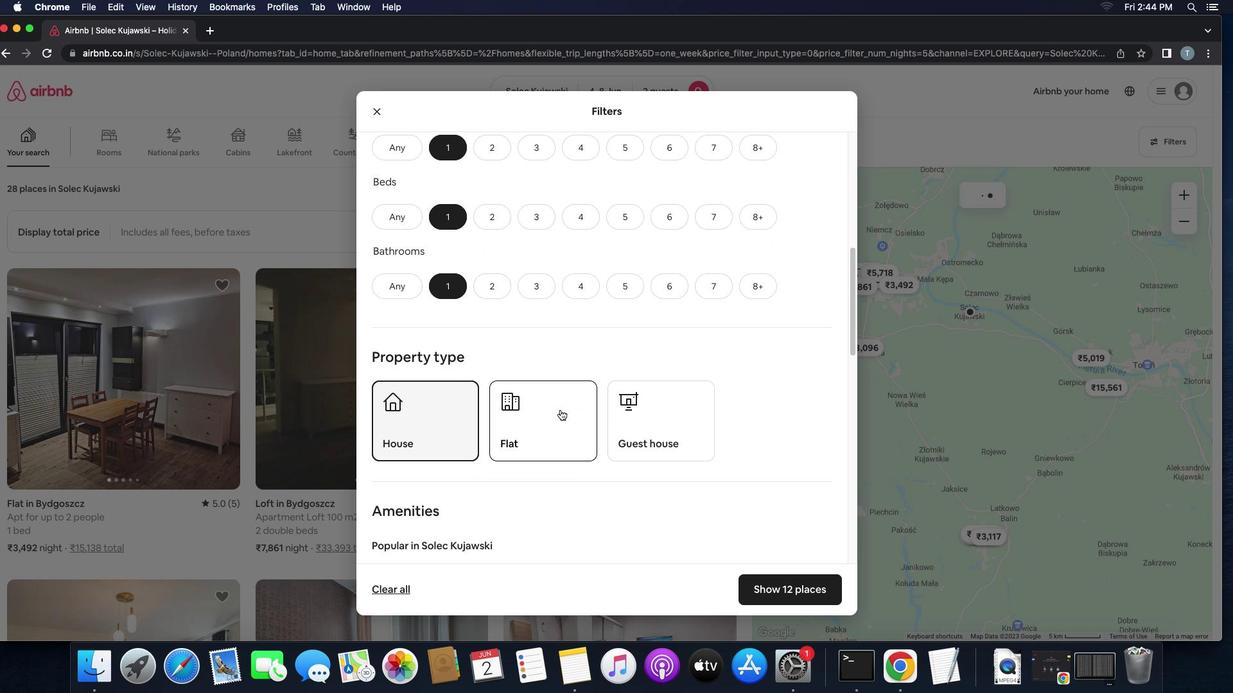 
Action: Mouse moved to (663, 416)
Screenshot: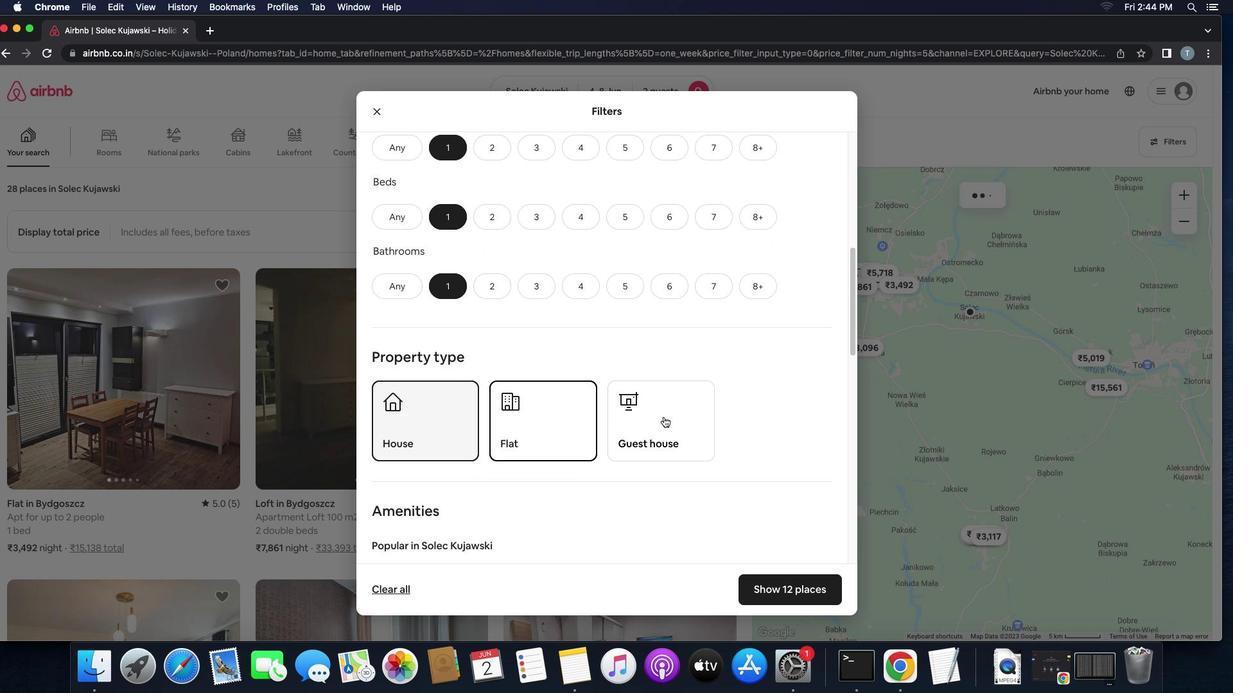 
Action: Mouse pressed left at (663, 416)
Screenshot: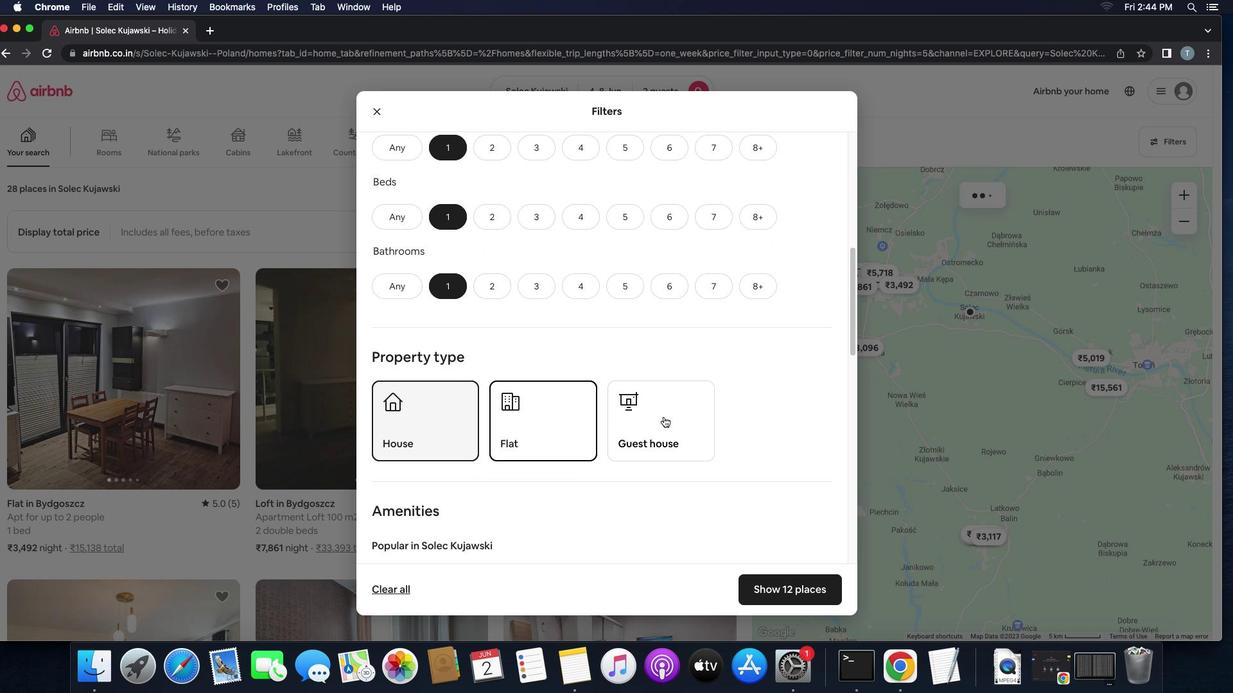 
Action: Mouse moved to (664, 418)
Screenshot: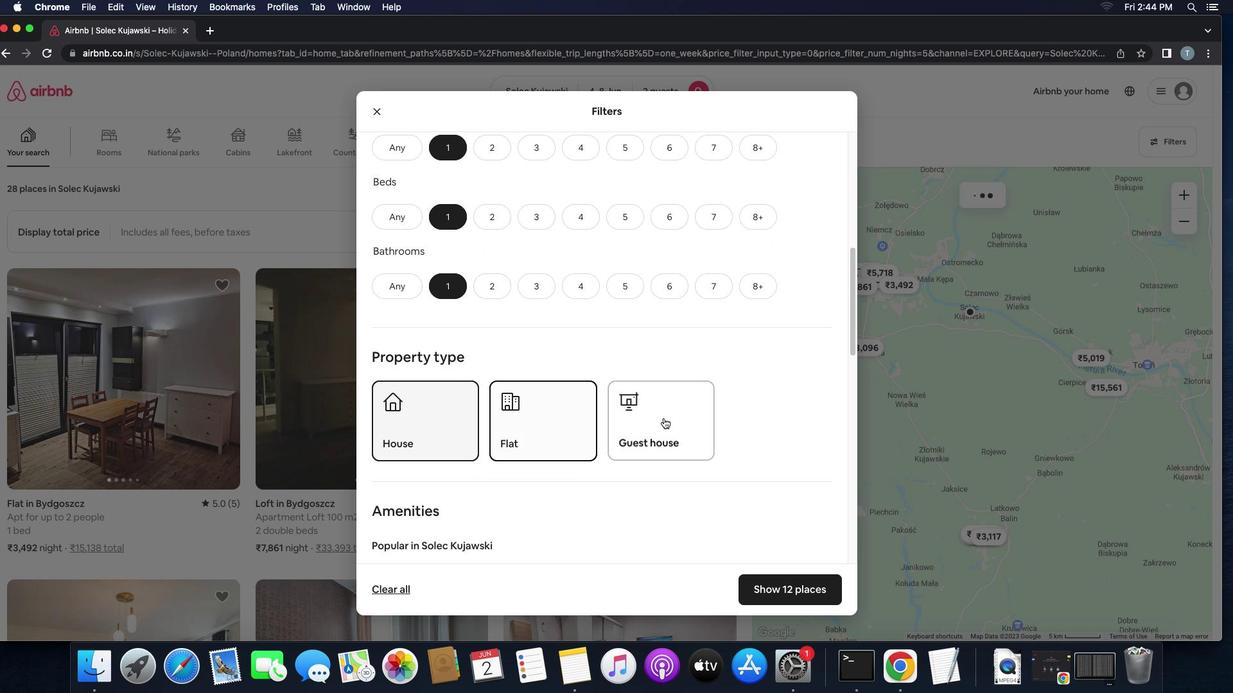 
Action: Mouse scrolled (664, 418) with delta (0, 0)
Screenshot: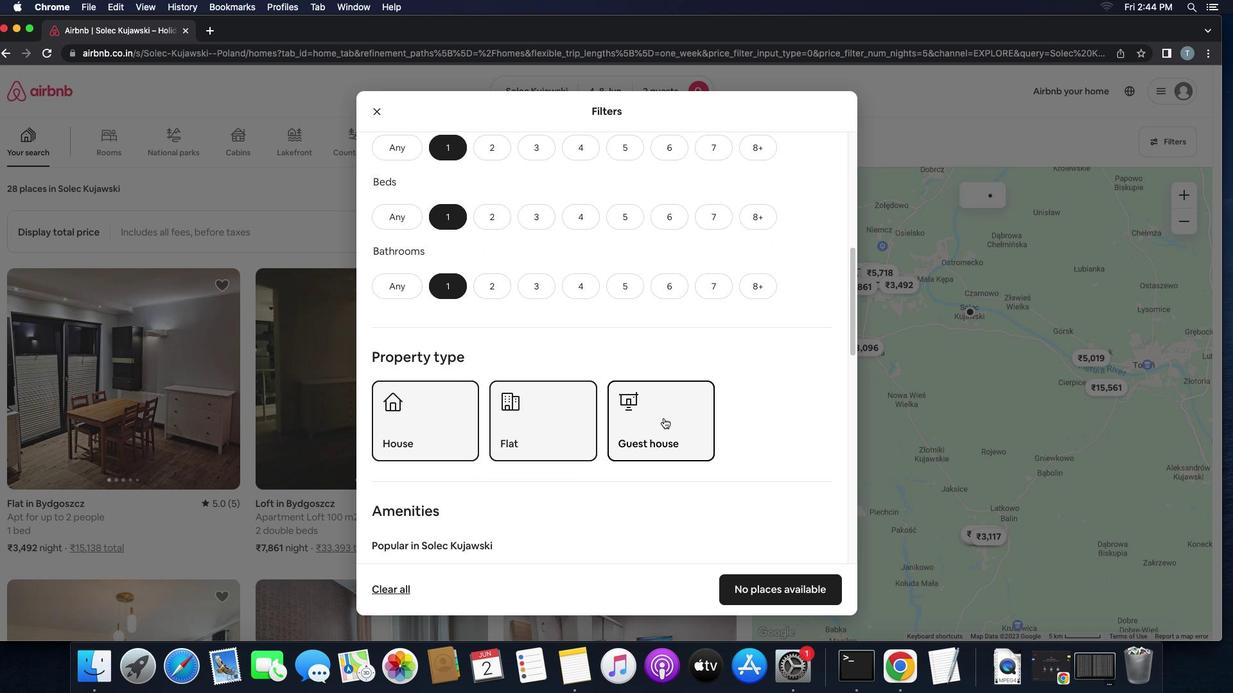 
Action: Mouse scrolled (664, 418) with delta (0, 0)
Screenshot: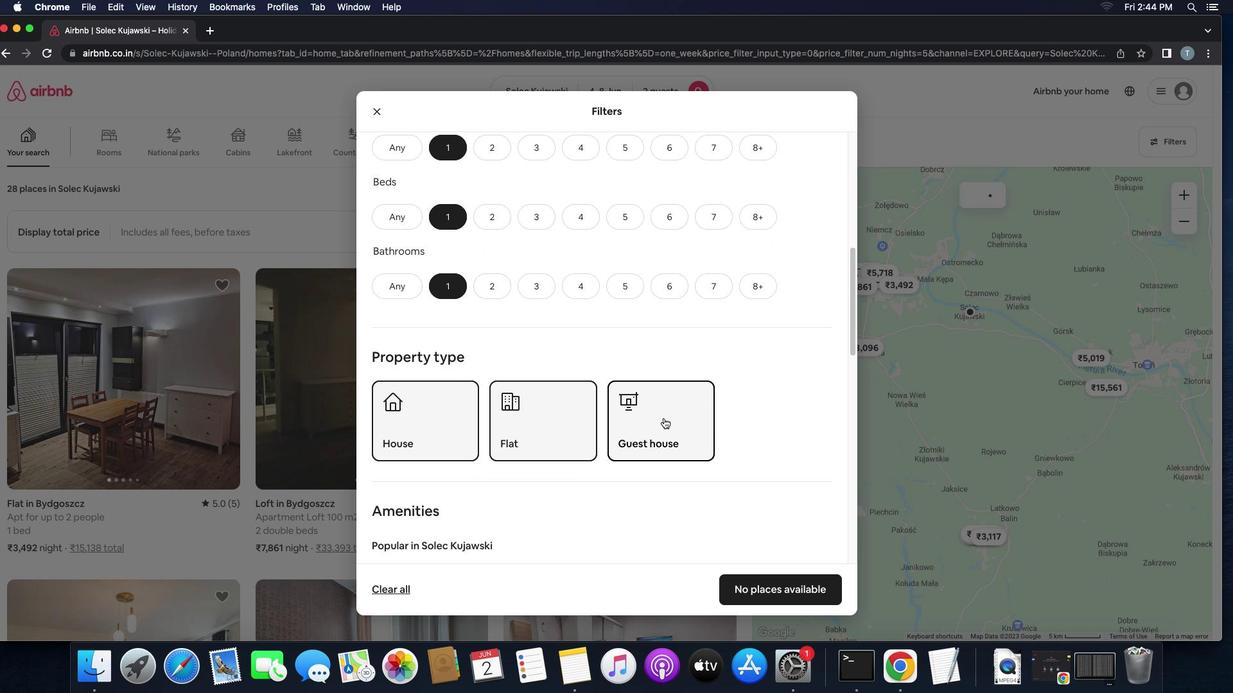 
Action: Mouse scrolled (664, 418) with delta (0, -1)
Screenshot: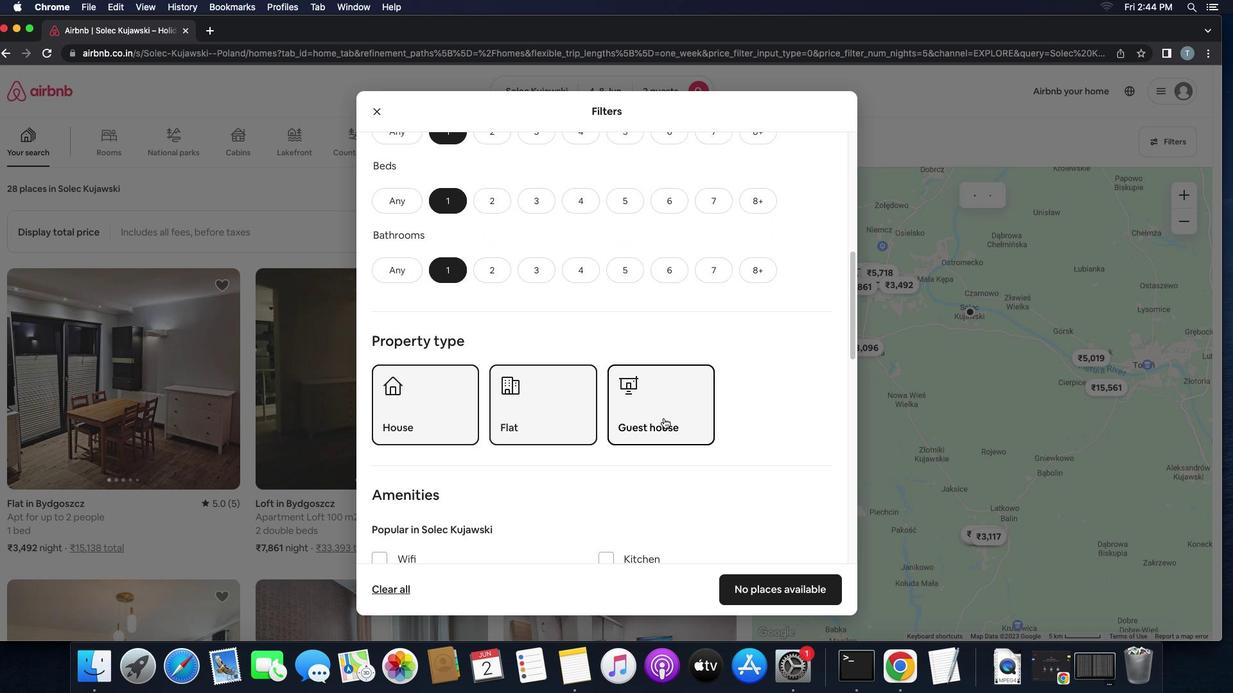 
Action: Mouse scrolled (664, 418) with delta (0, 0)
Screenshot: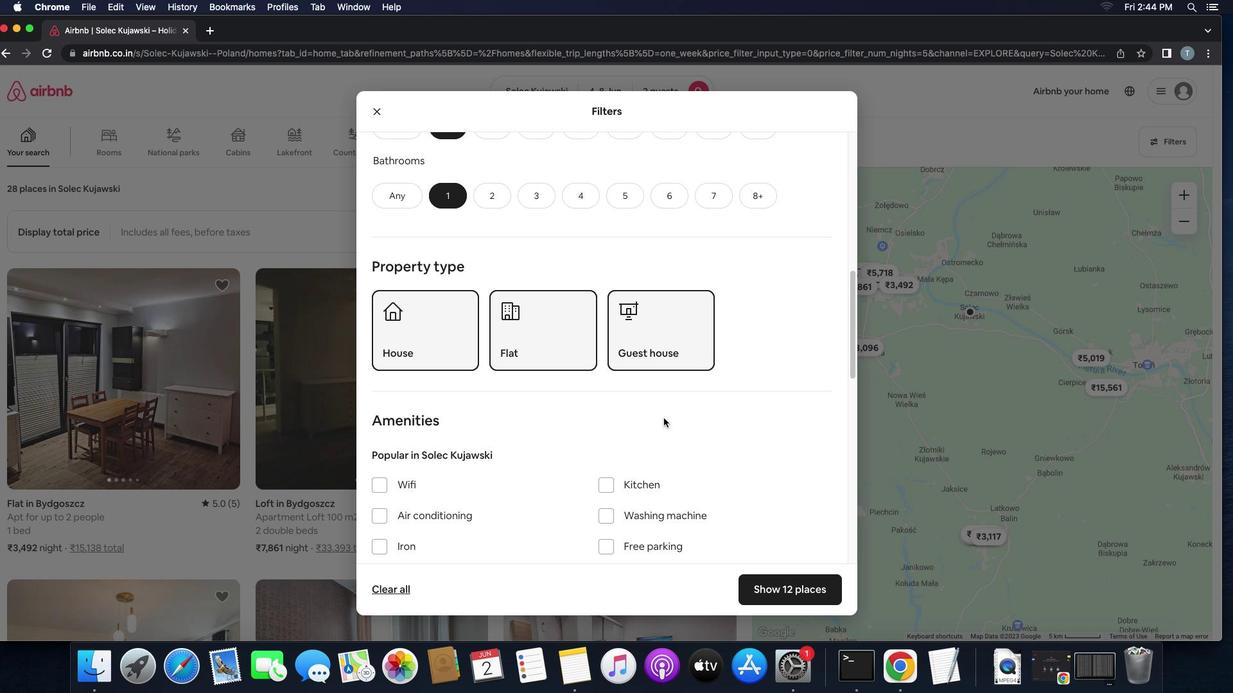 
Action: Mouse scrolled (664, 418) with delta (0, 0)
Screenshot: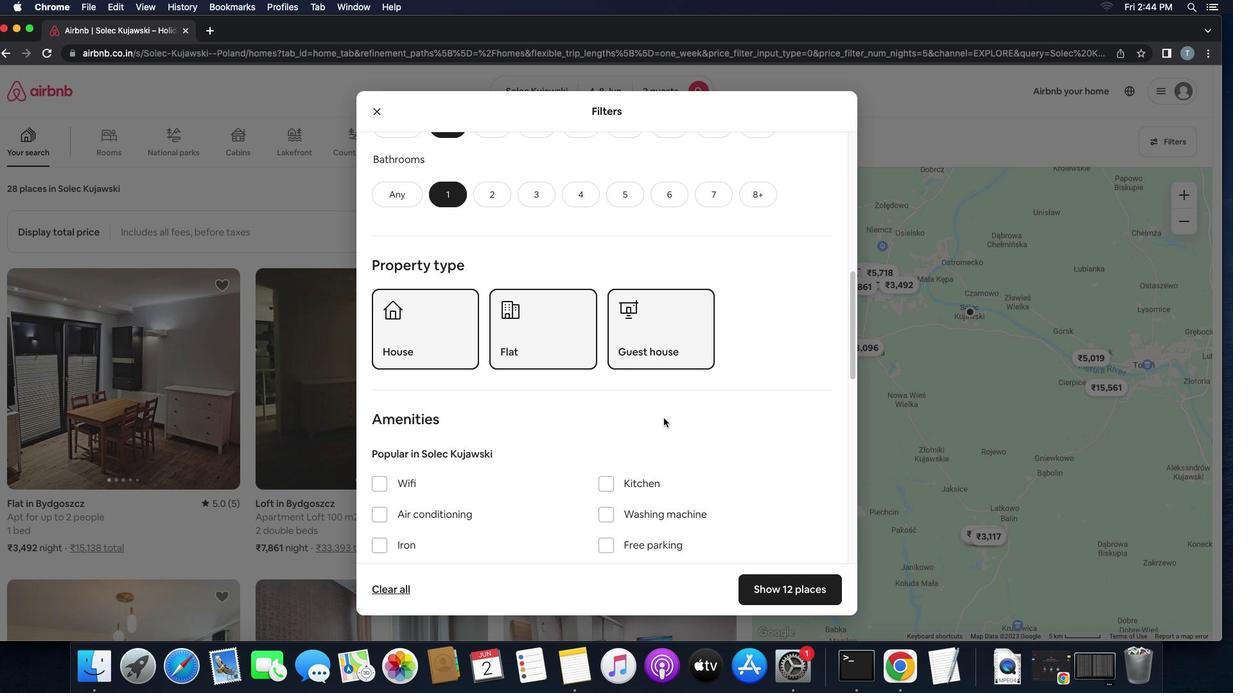 
Action: Mouse scrolled (664, 418) with delta (0, -1)
Screenshot: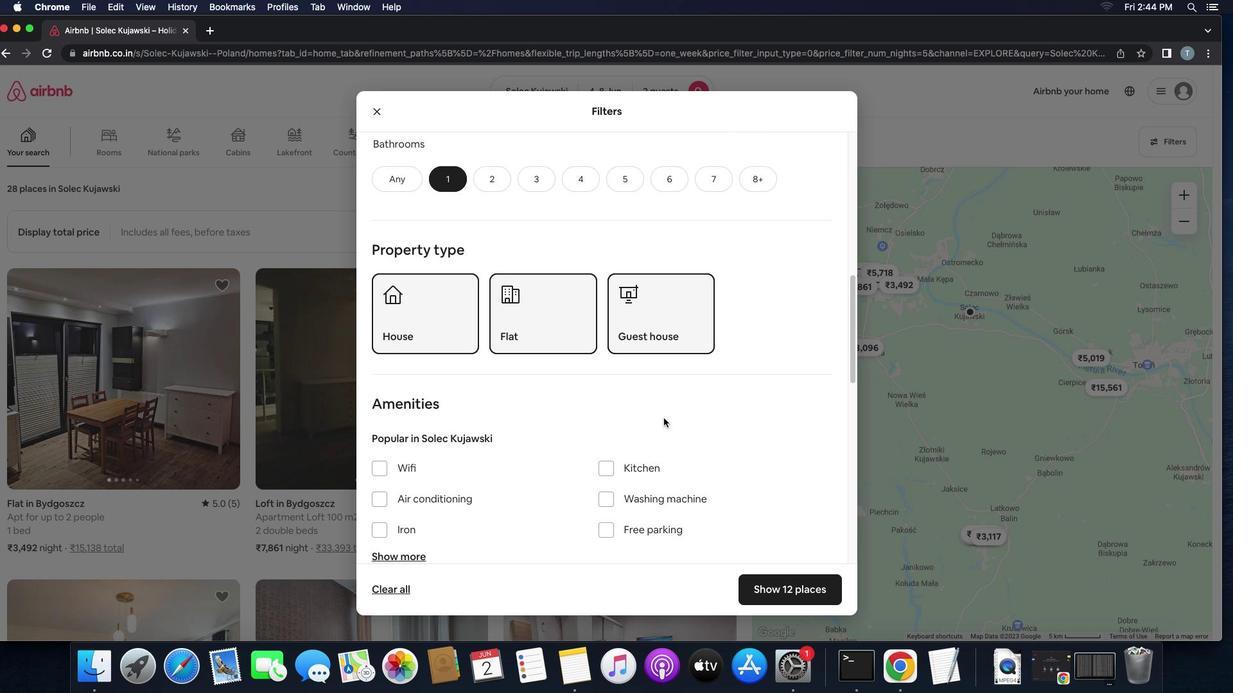 
Action: Mouse scrolled (664, 418) with delta (0, 0)
Screenshot: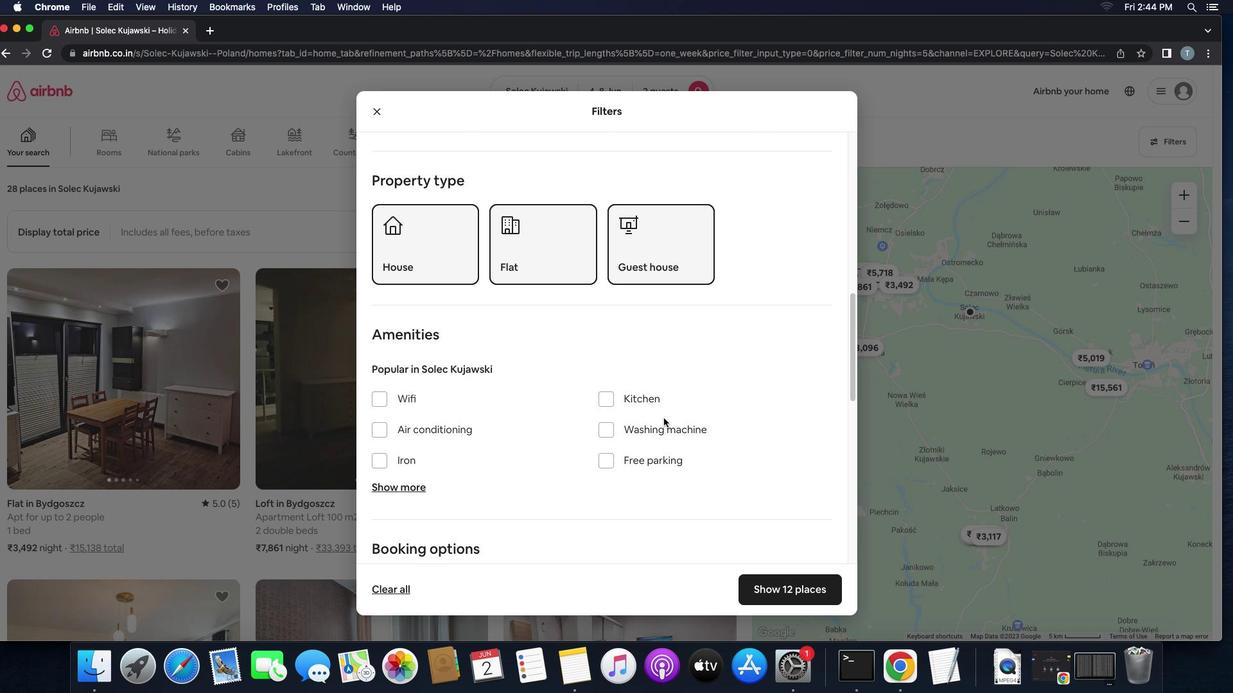 
Action: Mouse scrolled (664, 418) with delta (0, 0)
Screenshot: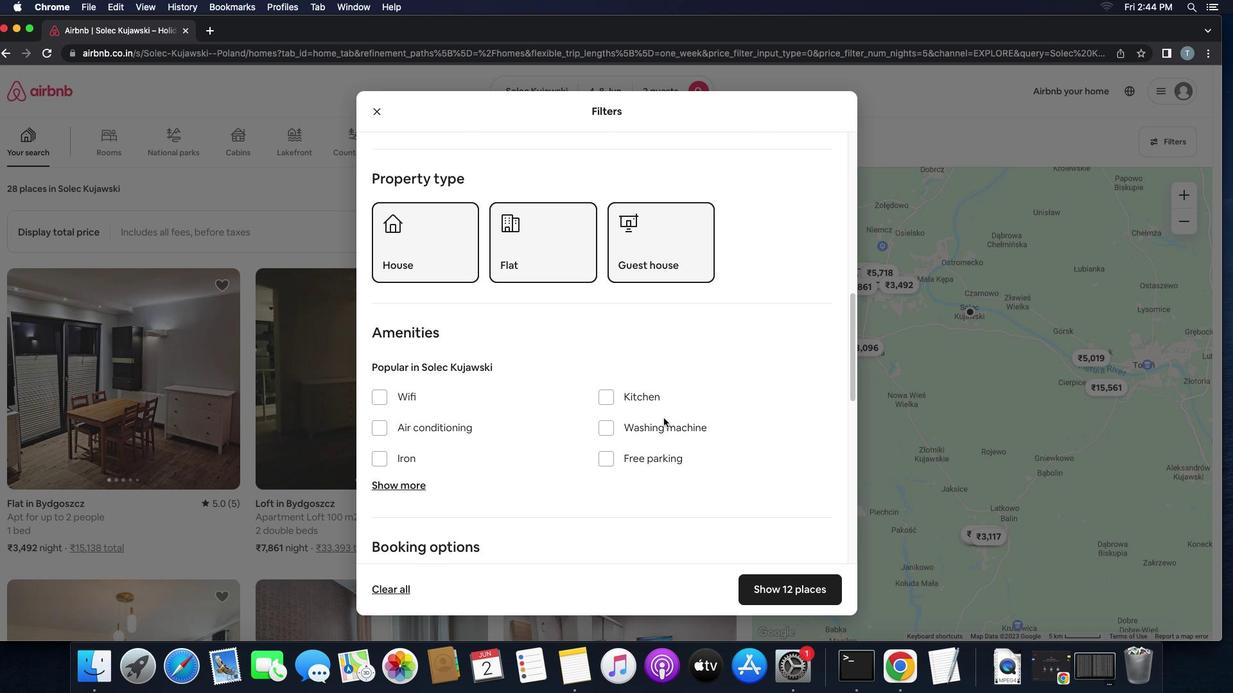 
Action: Mouse scrolled (664, 418) with delta (0, 0)
Screenshot: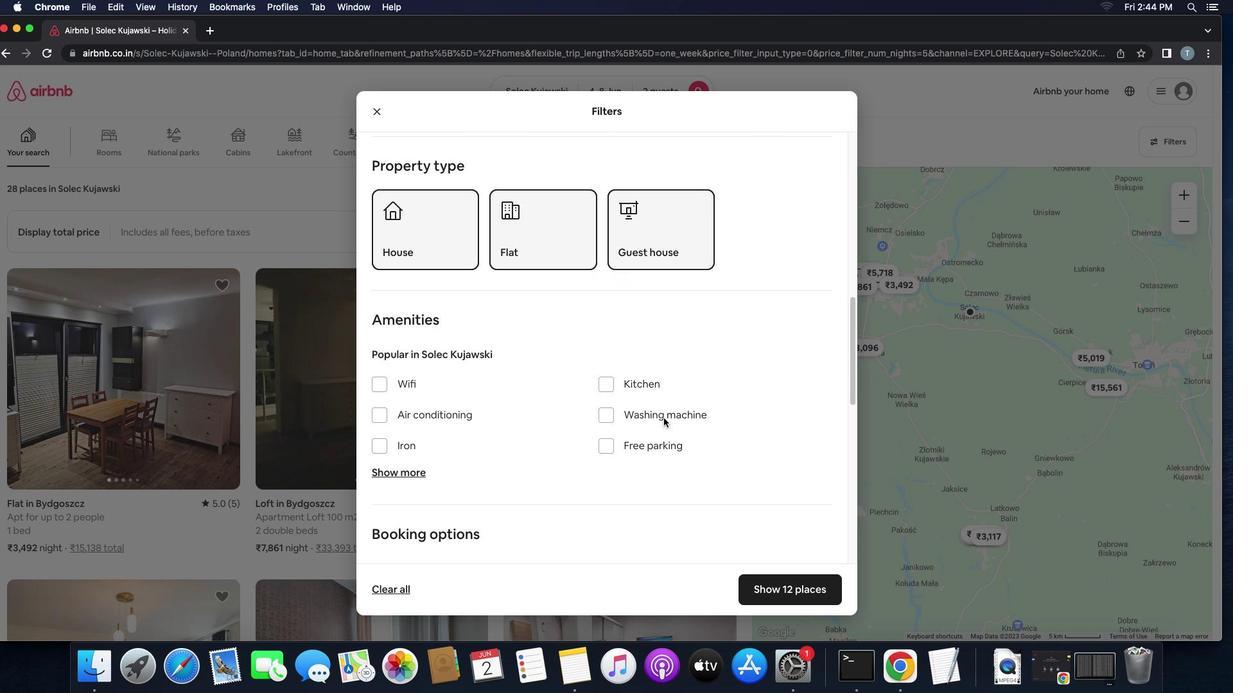
Action: Mouse scrolled (664, 418) with delta (0, 0)
Screenshot: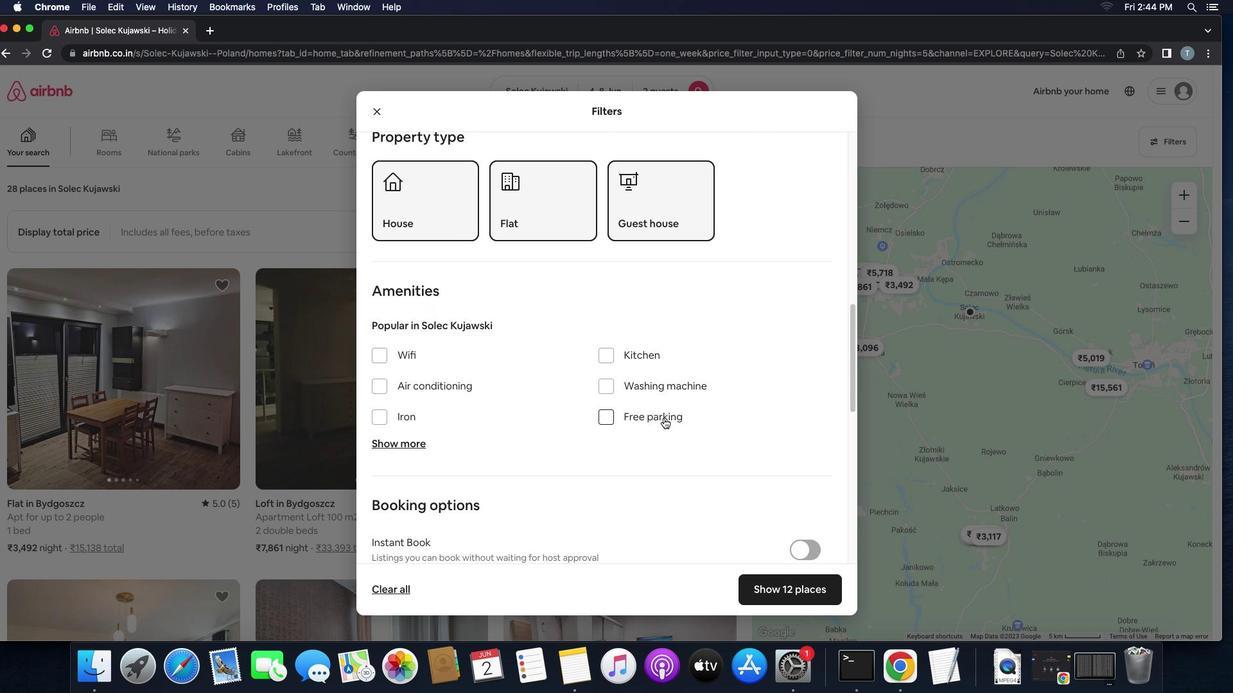 
Action: Mouse scrolled (664, 418) with delta (0, 0)
Screenshot: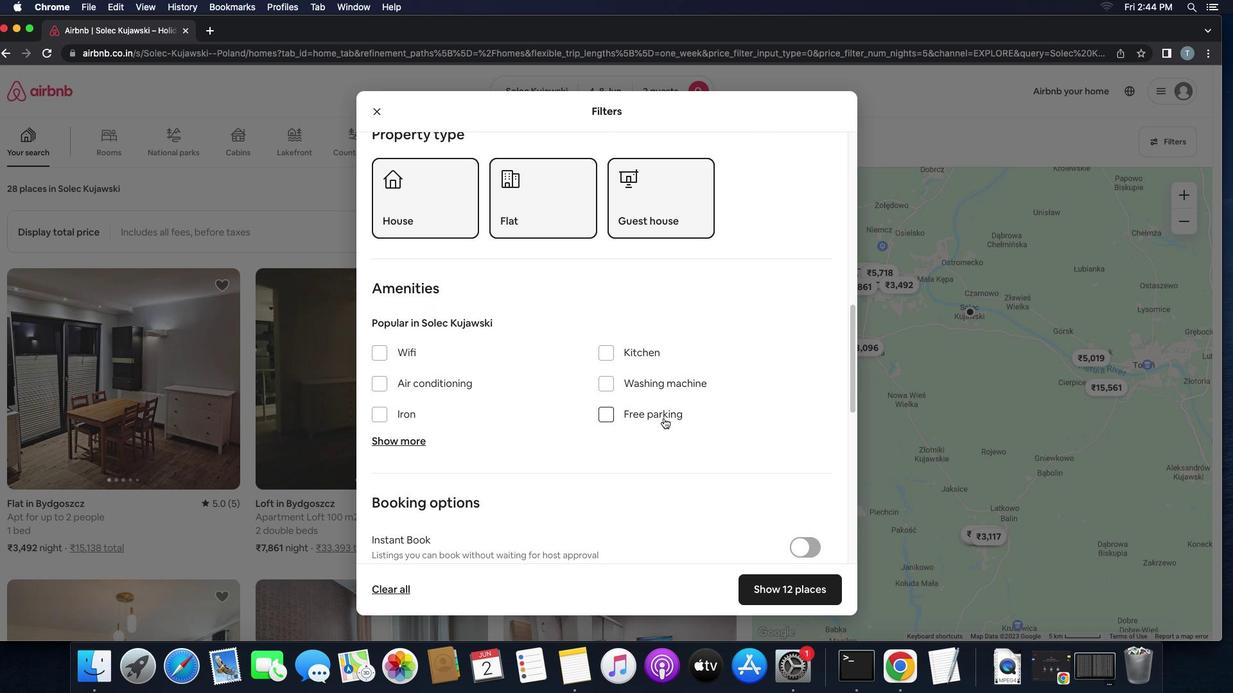 
Action: Mouse scrolled (664, 418) with delta (0, 0)
Screenshot: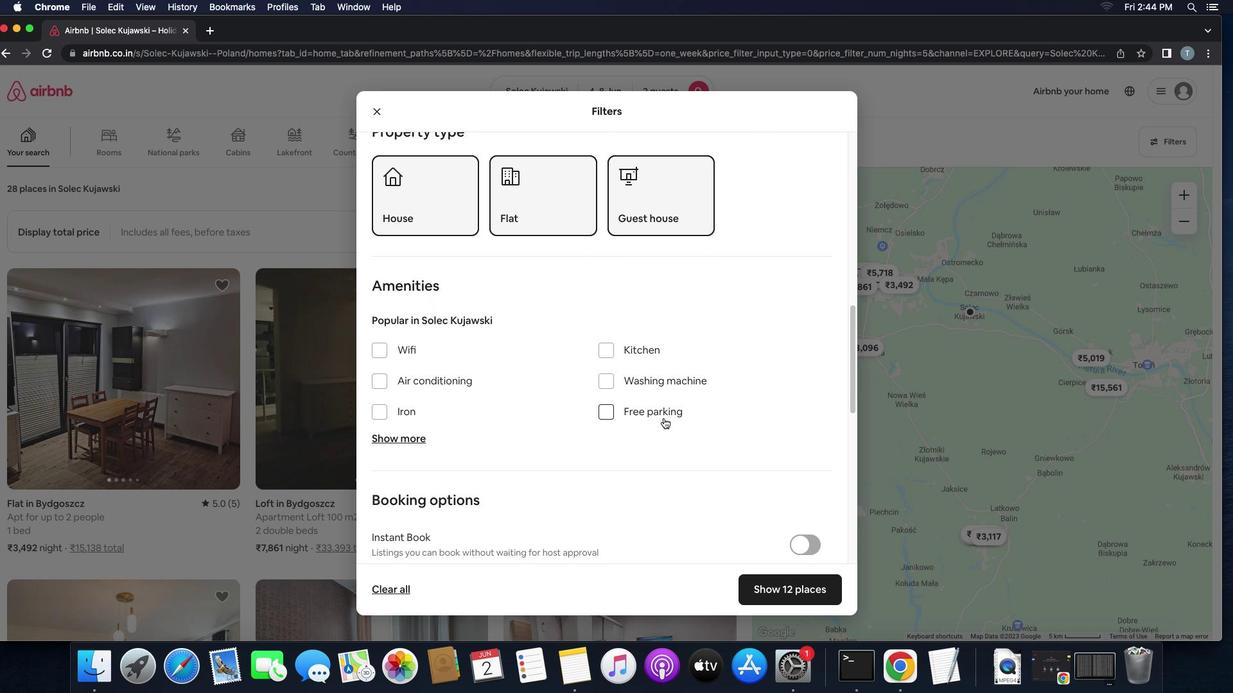 
Action: Mouse scrolled (664, 418) with delta (0, 0)
Screenshot: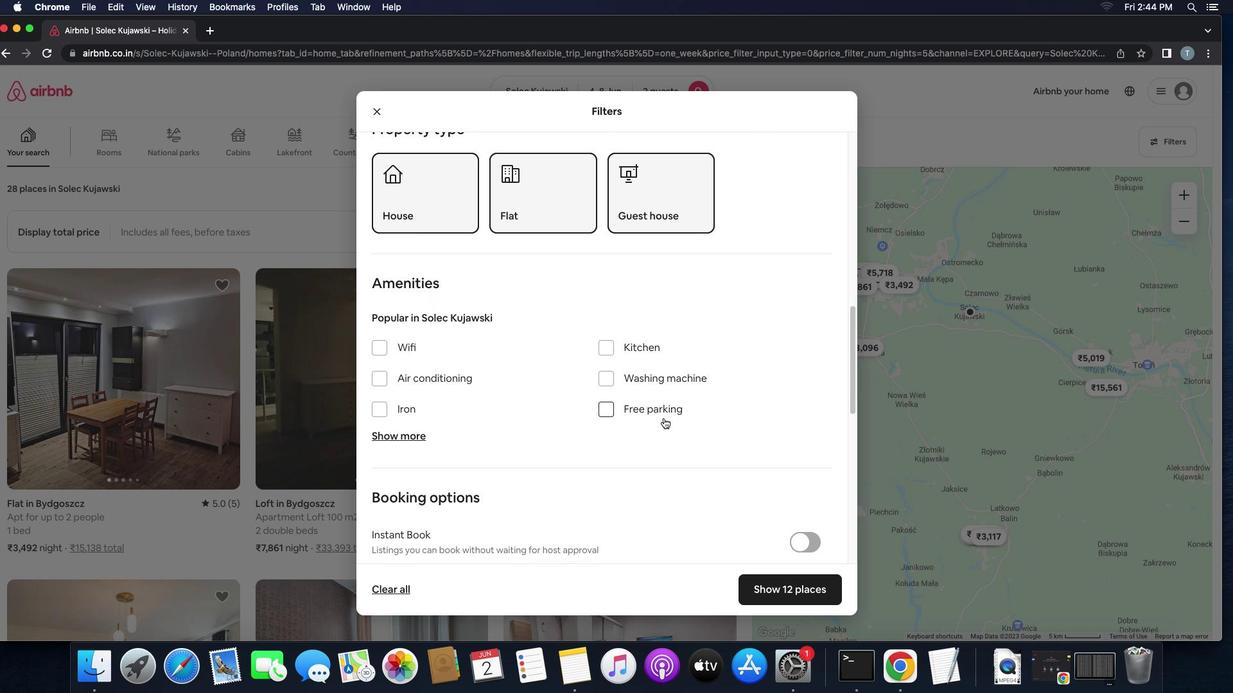 
Action: Mouse scrolled (664, 418) with delta (0, 0)
Screenshot: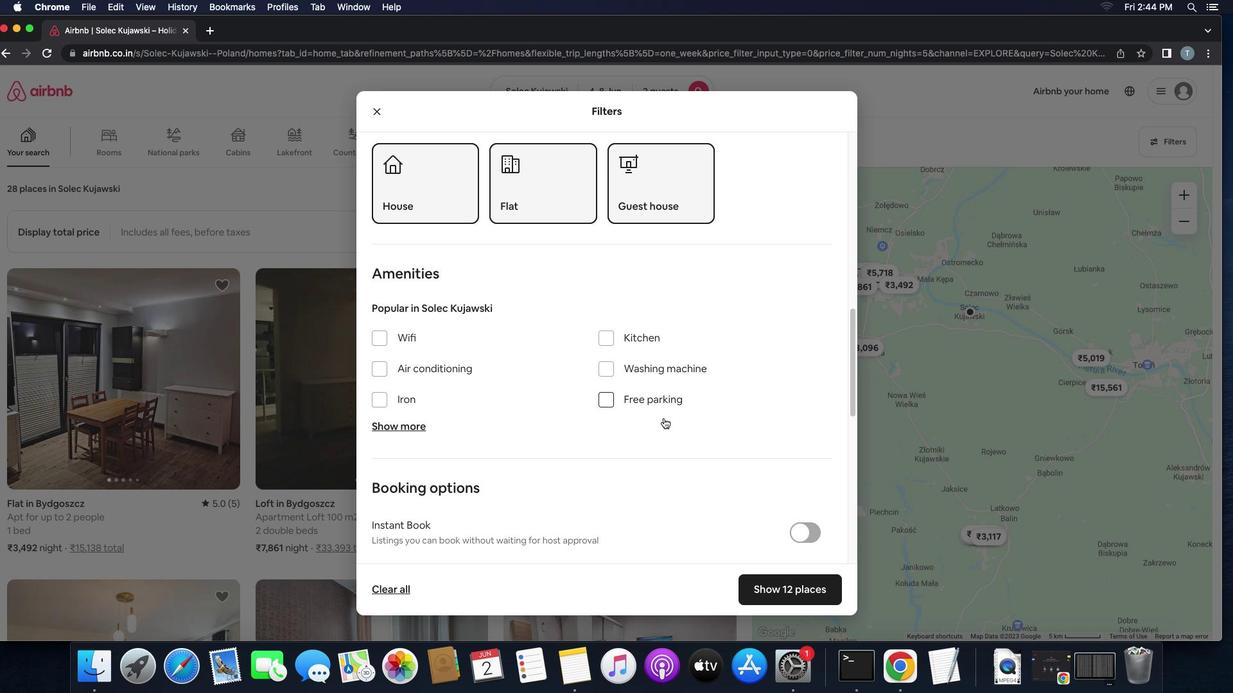 
Action: Mouse scrolled (664, 418) with delta (0, 0)
Screenshot: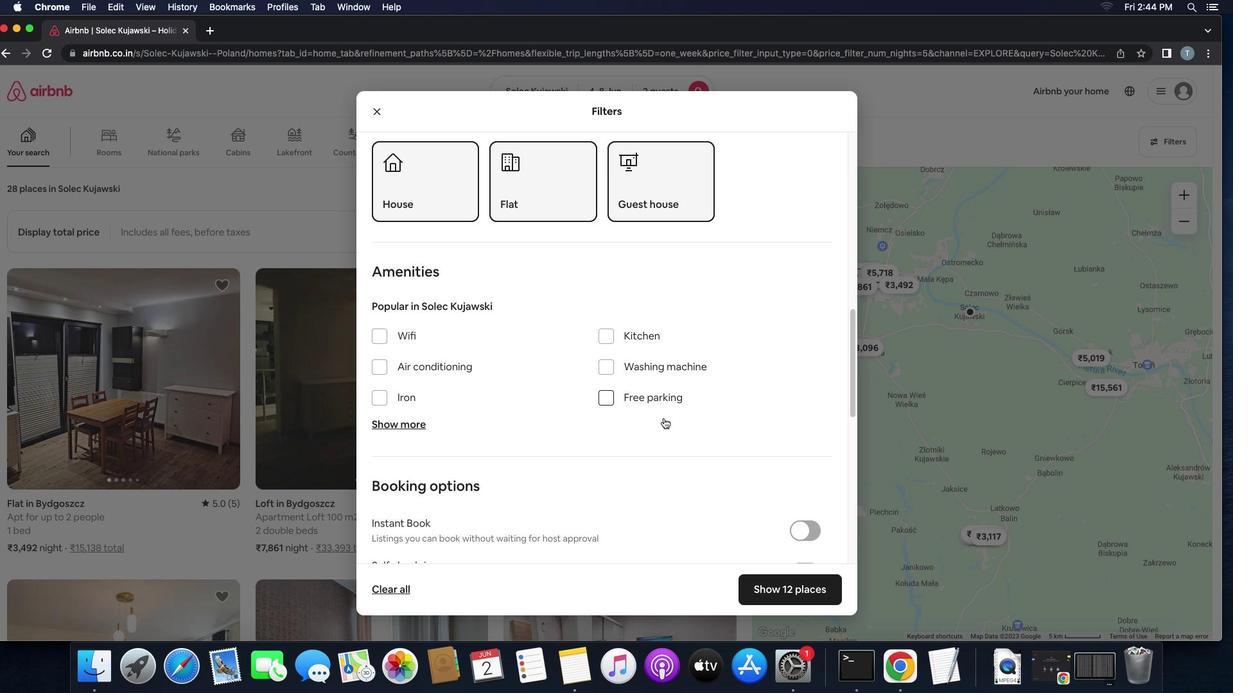 
Action: Mouse moved to (614, 351)
Screenshot: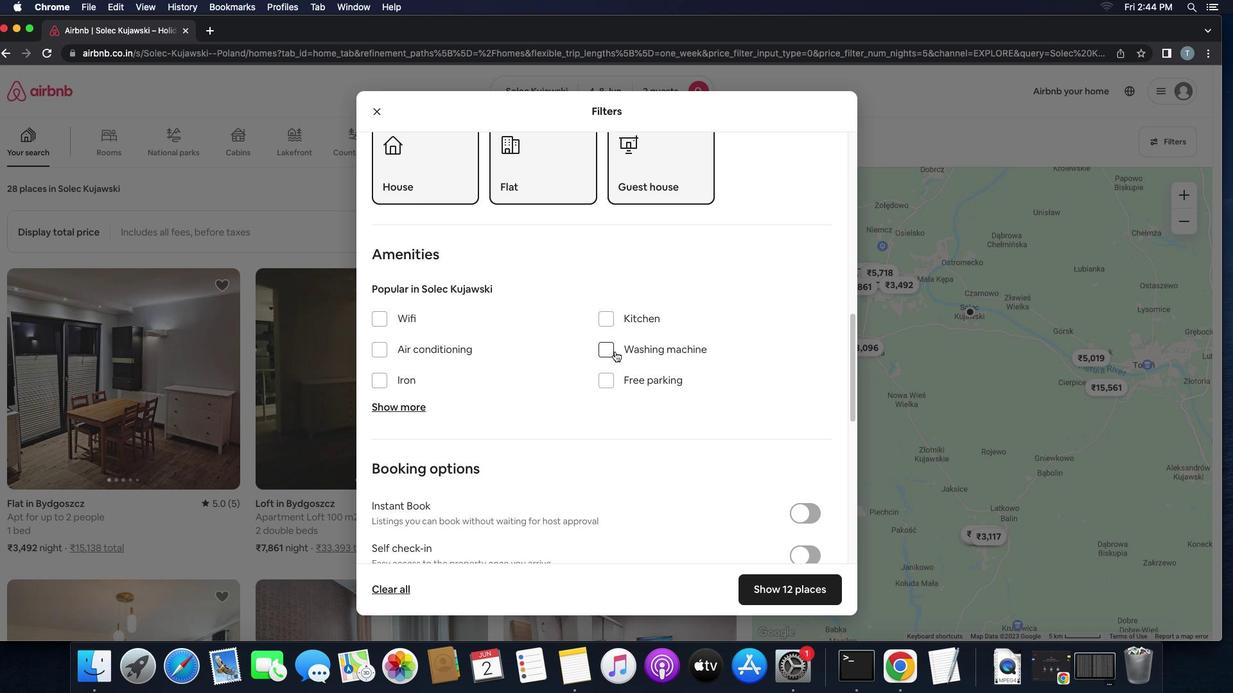 
Action: Mouse pressed left at (614, 351)
Screenshot: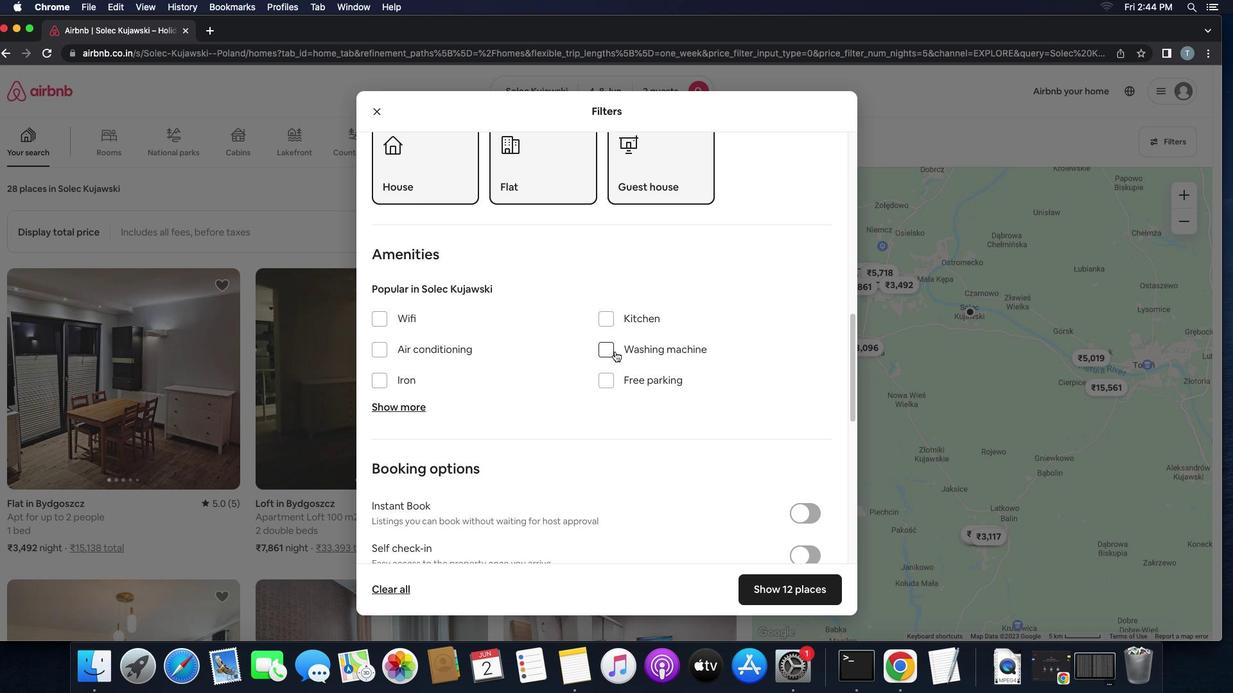 
Action: Mouse moved to (713, 387)
Screenshot: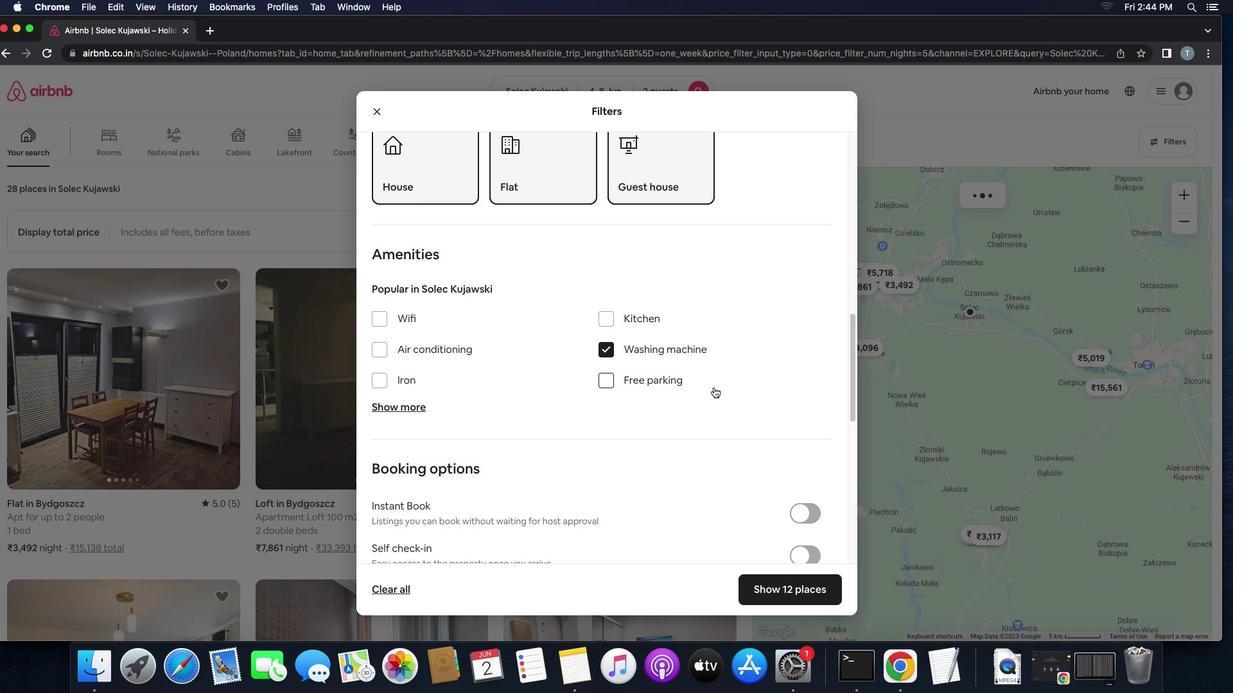 
Action: Mouse scrolled (713, 387) with delta (0, 0)
Screenshot: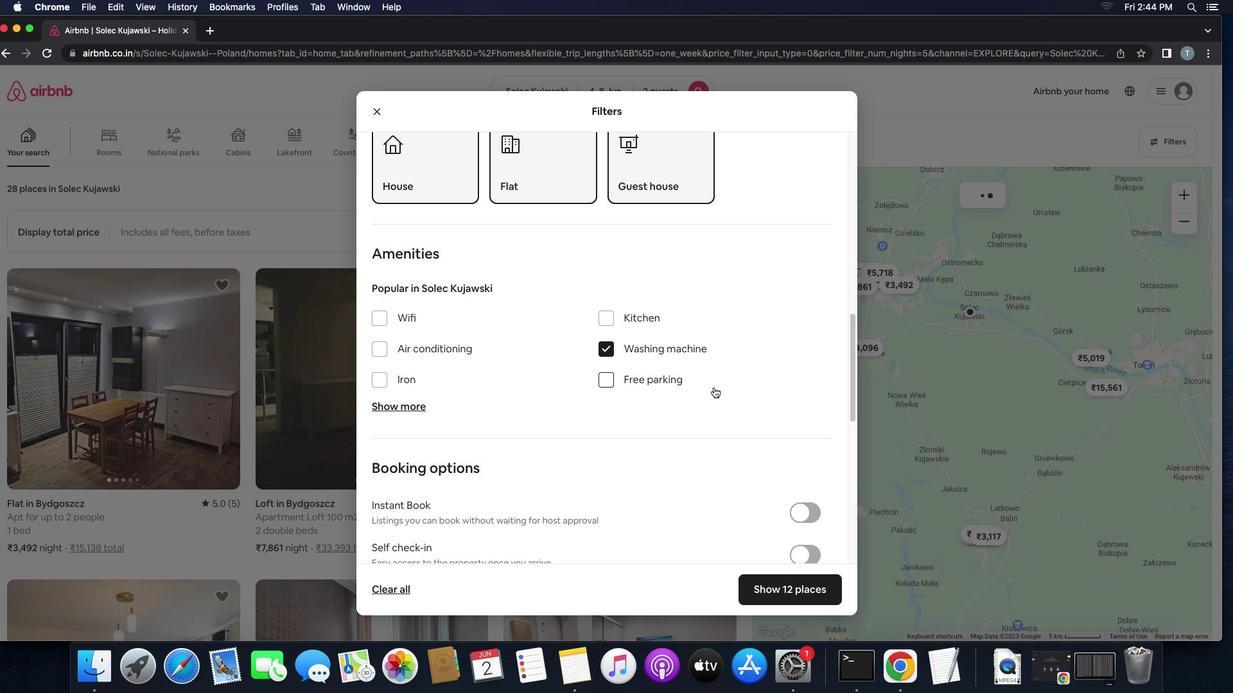 
Action: Mouse scrolled (713, 387) with delta (0, 0)
Screenshot: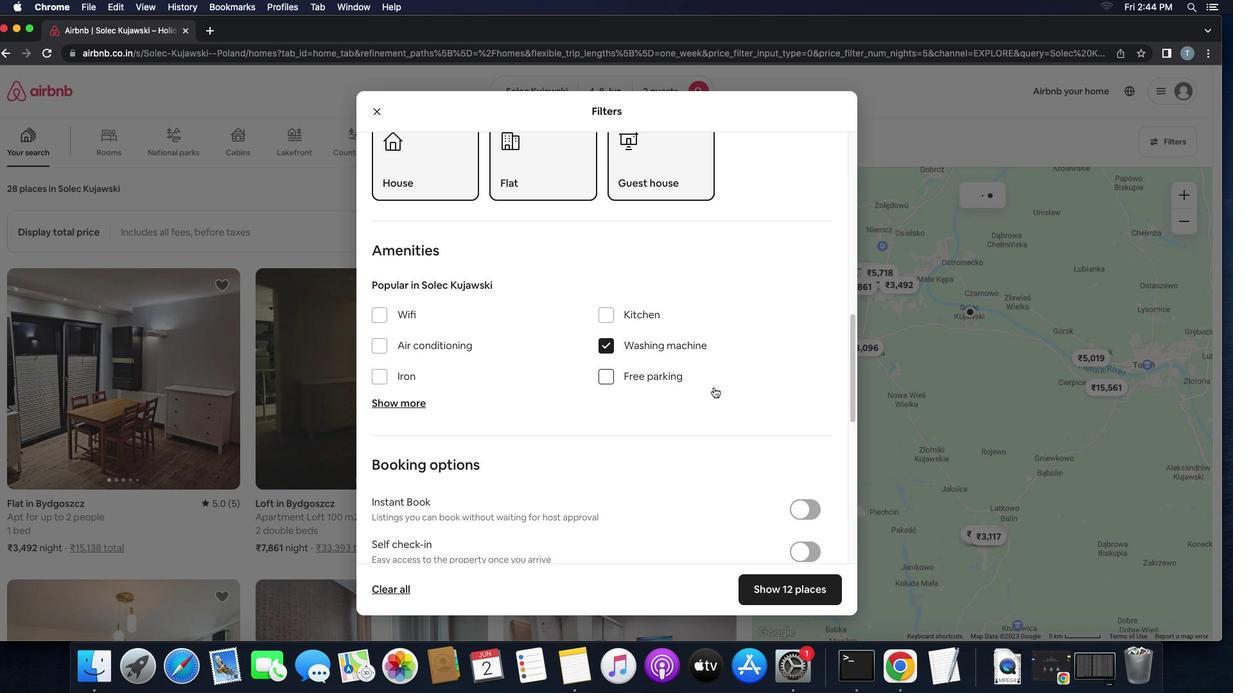 
Action: Mouse scrolled (713, 387) with delta (0, 0)
Screenshot: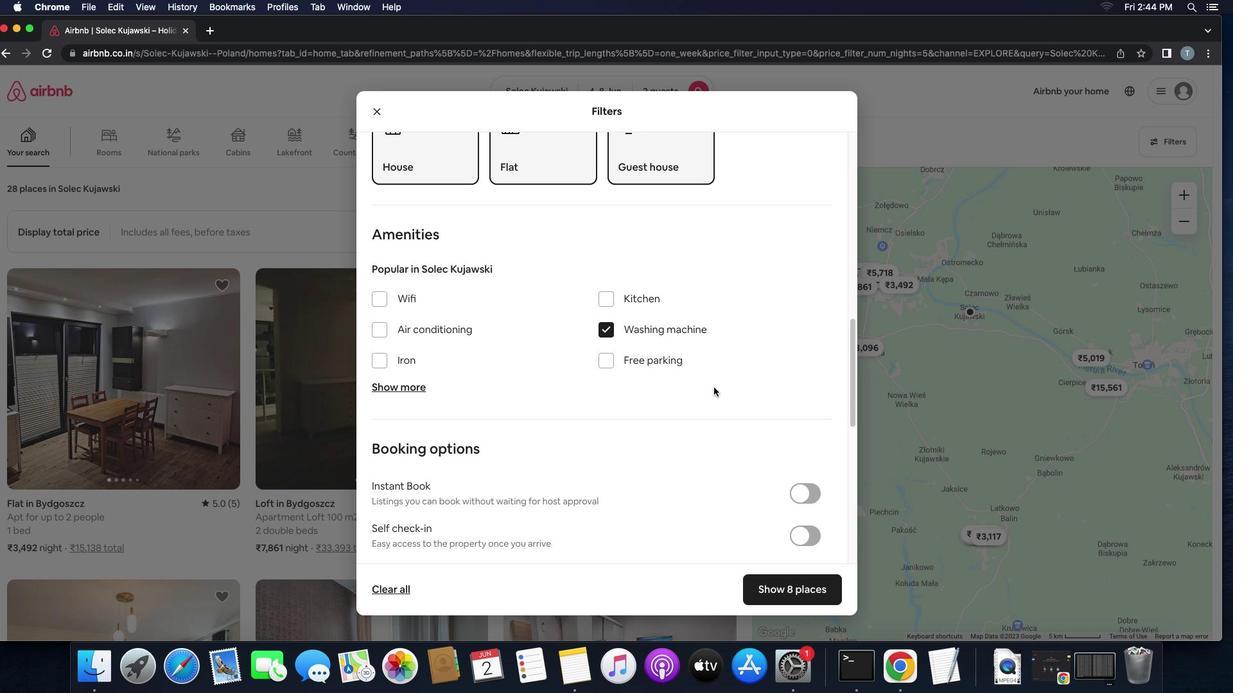 
Action: Mouse scrolled (713, 387) with delta (0, 0)
Screenshot: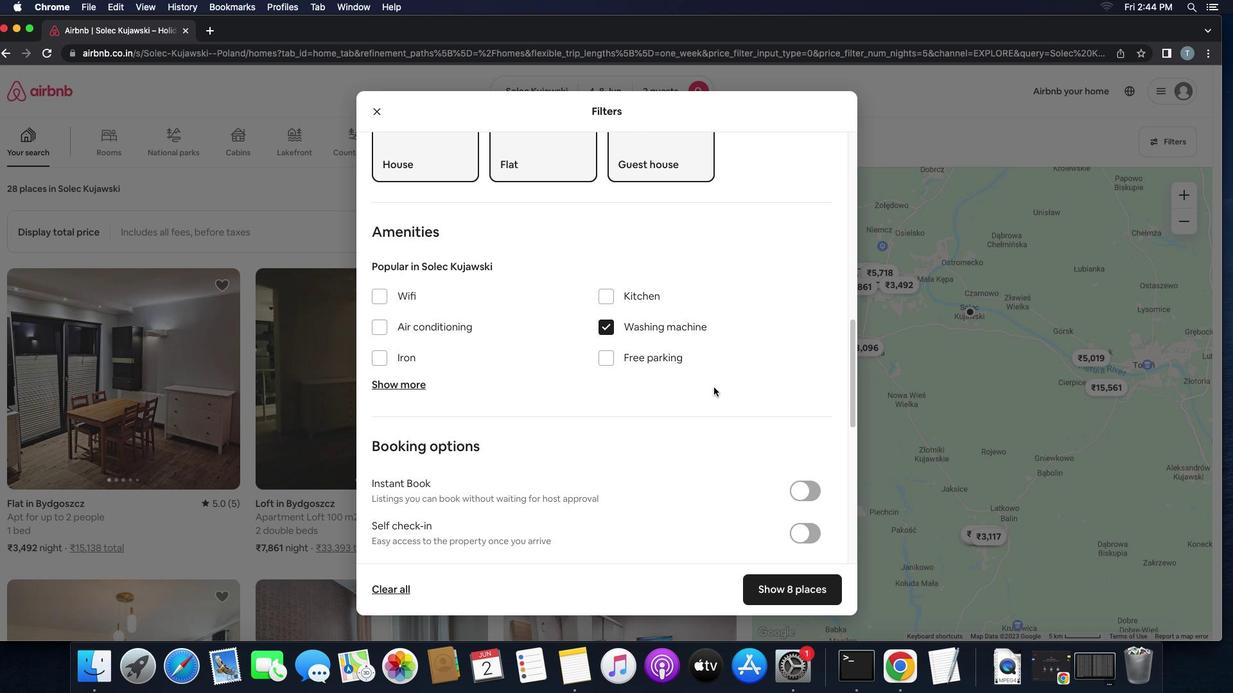 
Action: Mouse scrolled (713, 387) with delta (0, 0)
Screenshot: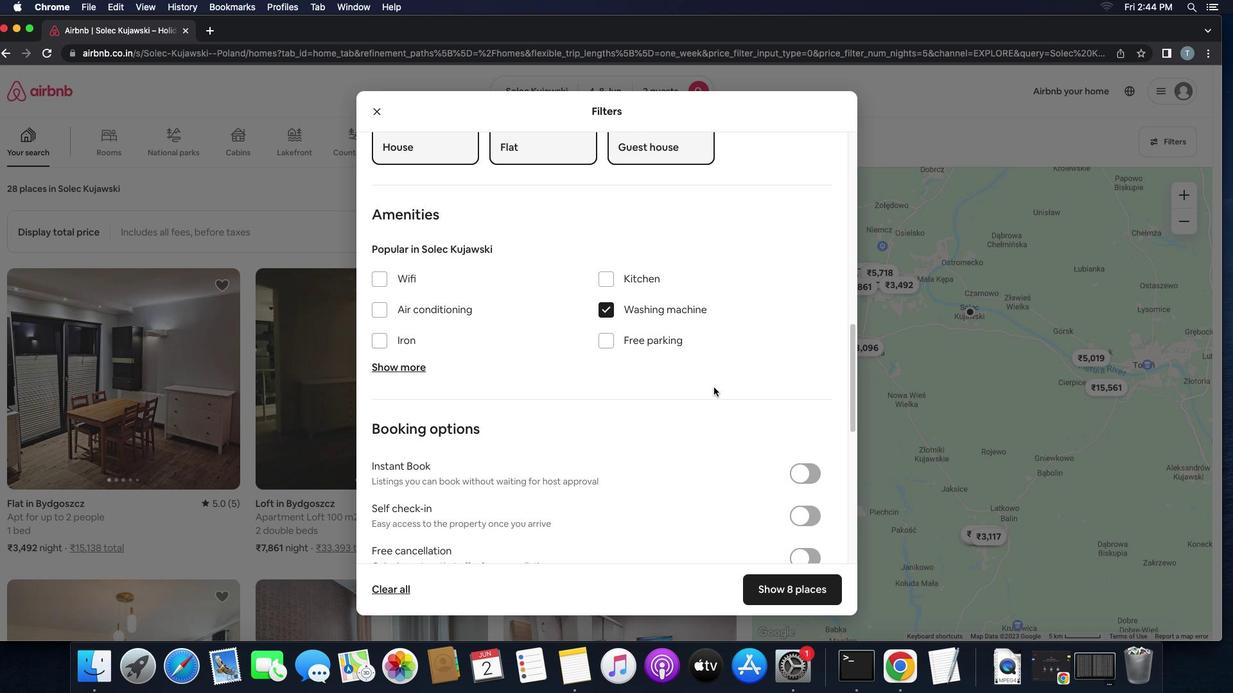 
Action: Mouse scrolled (713, 387) with delta (0, 0)
Screenshot: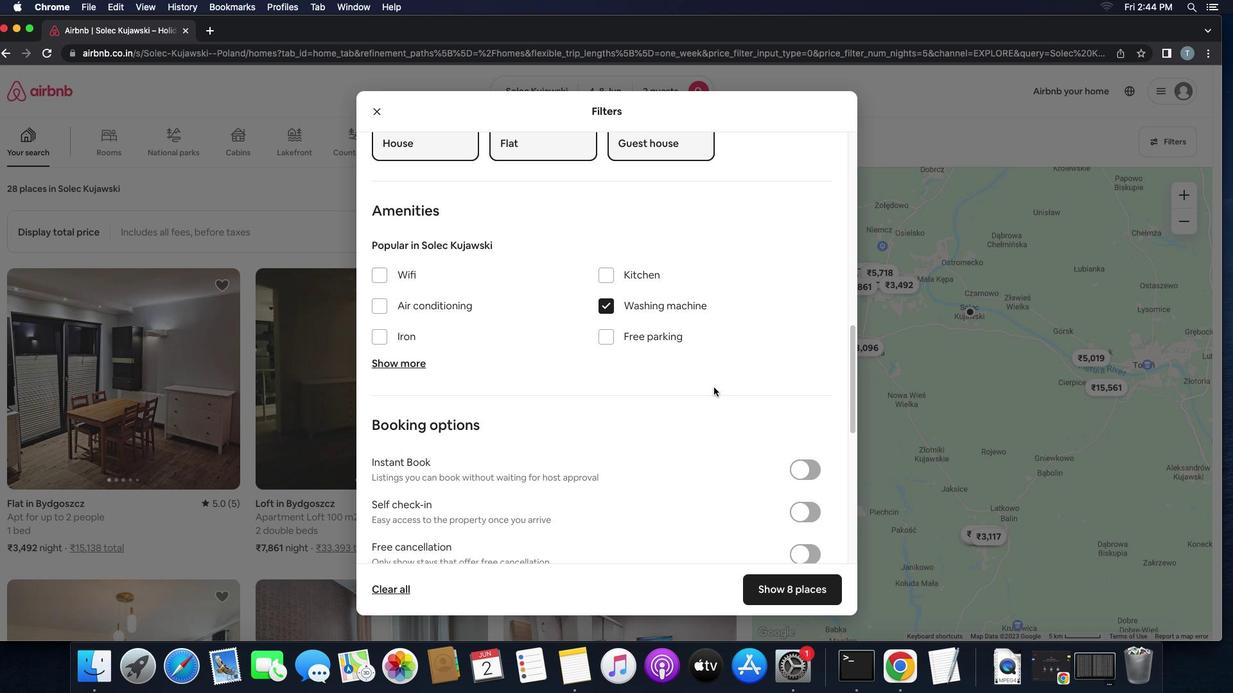 
Action: Mouse scrolled (713, 387) with delta (0, 0)
Screenshot: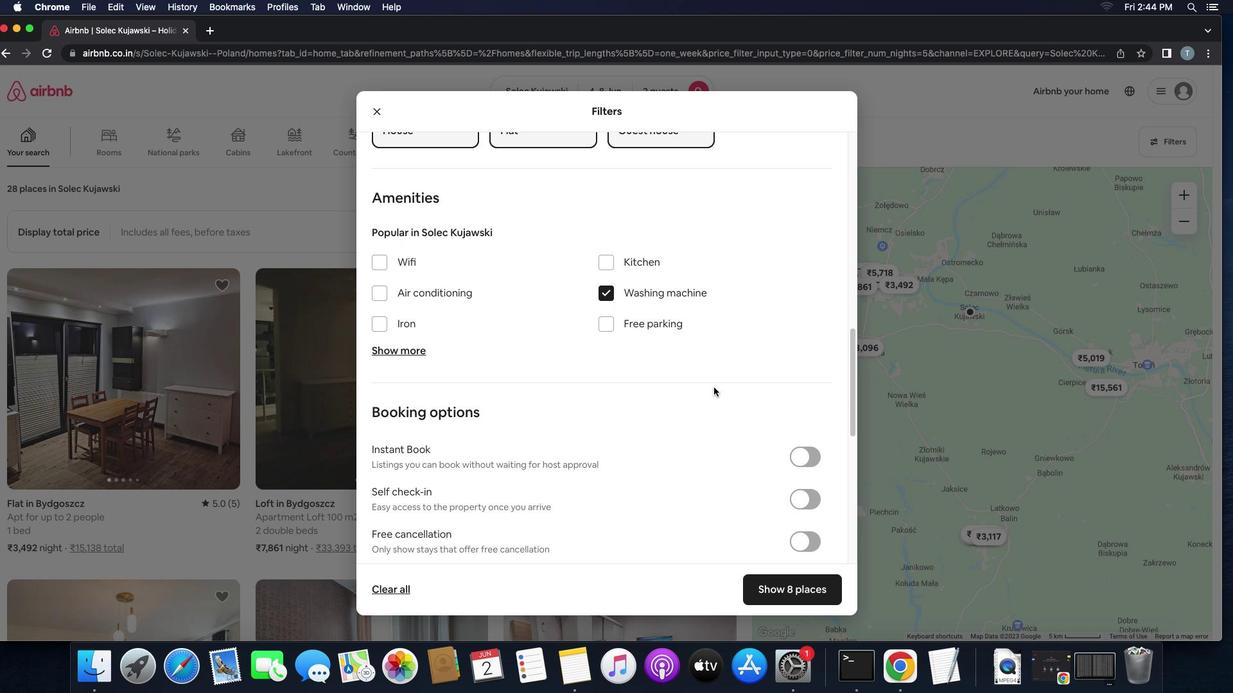
Action: Mouse scrolled (713, 387) with delta (0, 0)
Screenshot: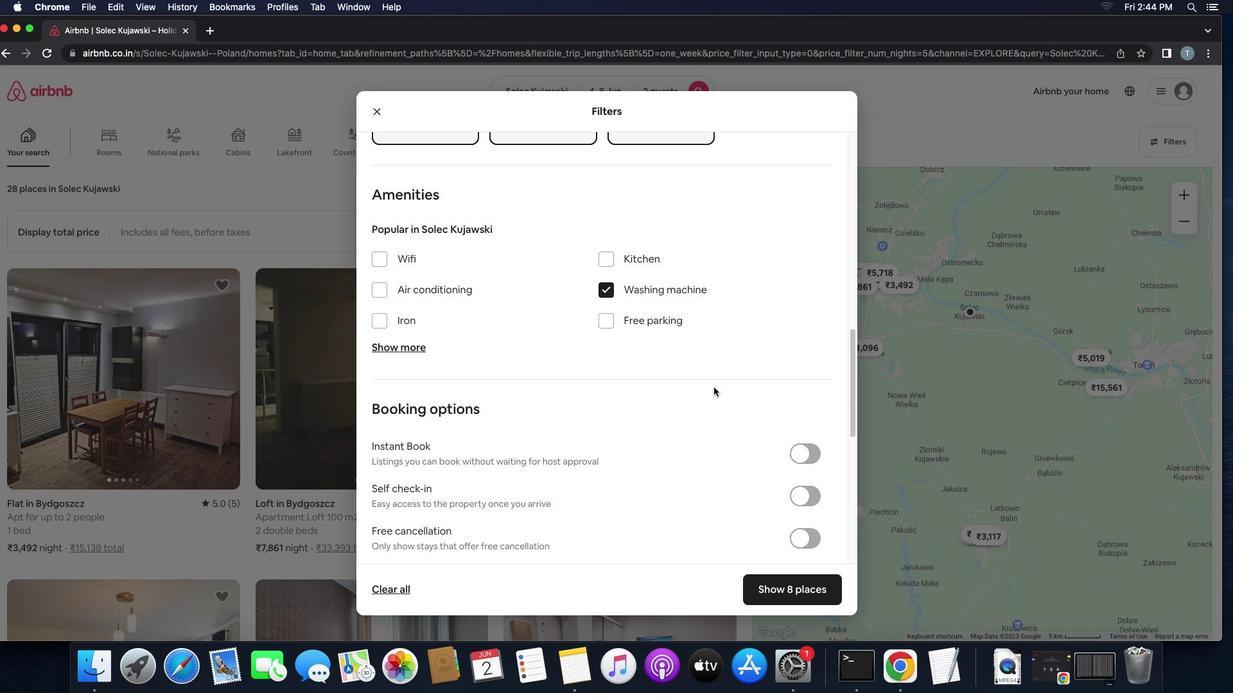
Action: Mouse scrolled (713, 387) with delta (0, 0)
Screenshot: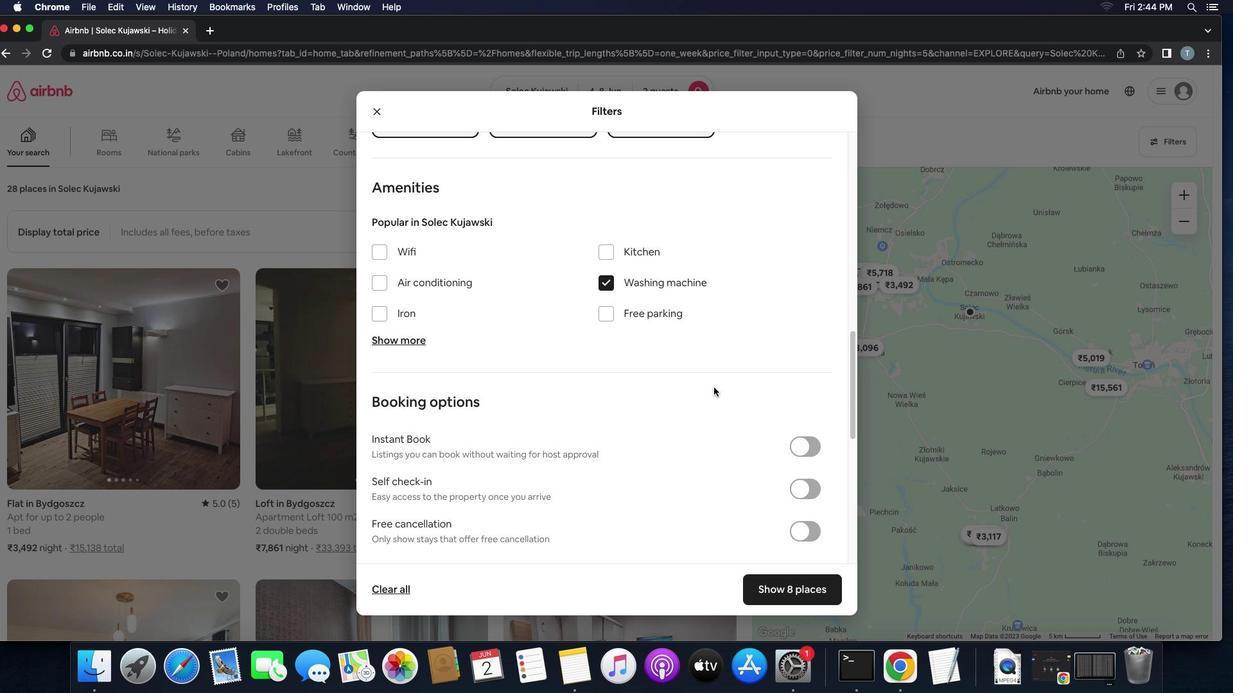 
Action: Mouse scrolled (713, 387) with delta (0, 0)
Screenshot: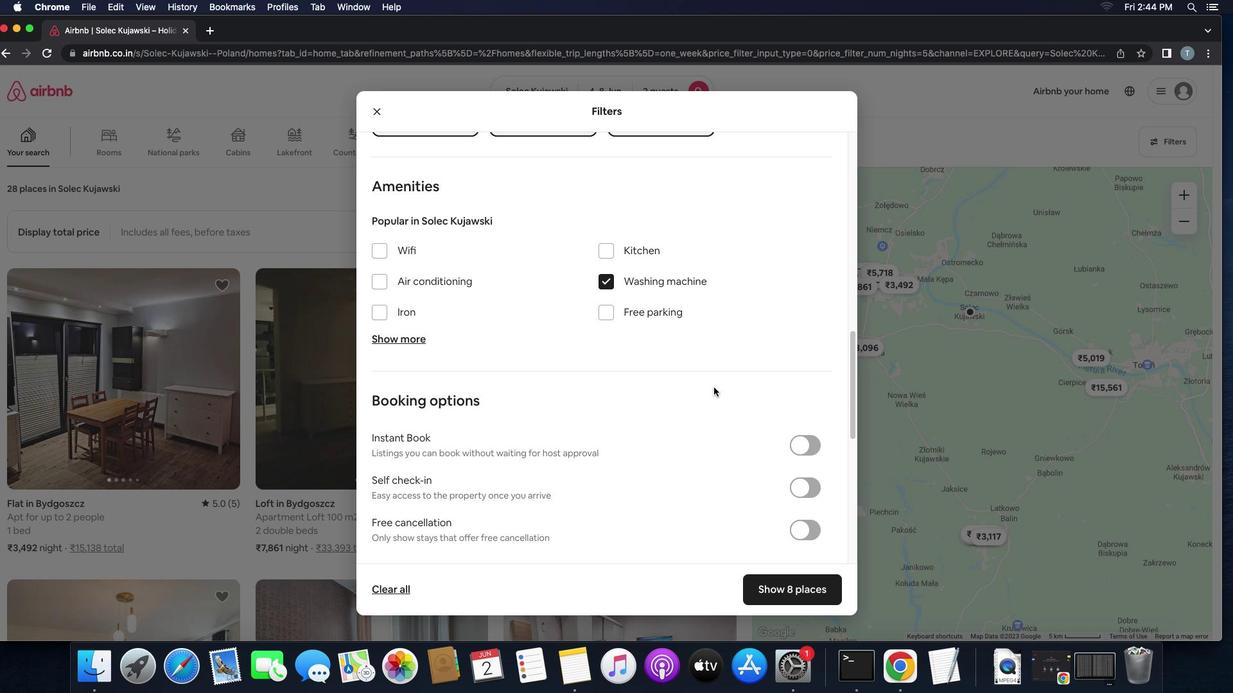 
Action: Mouse moved to (805, 475)
Screenshot: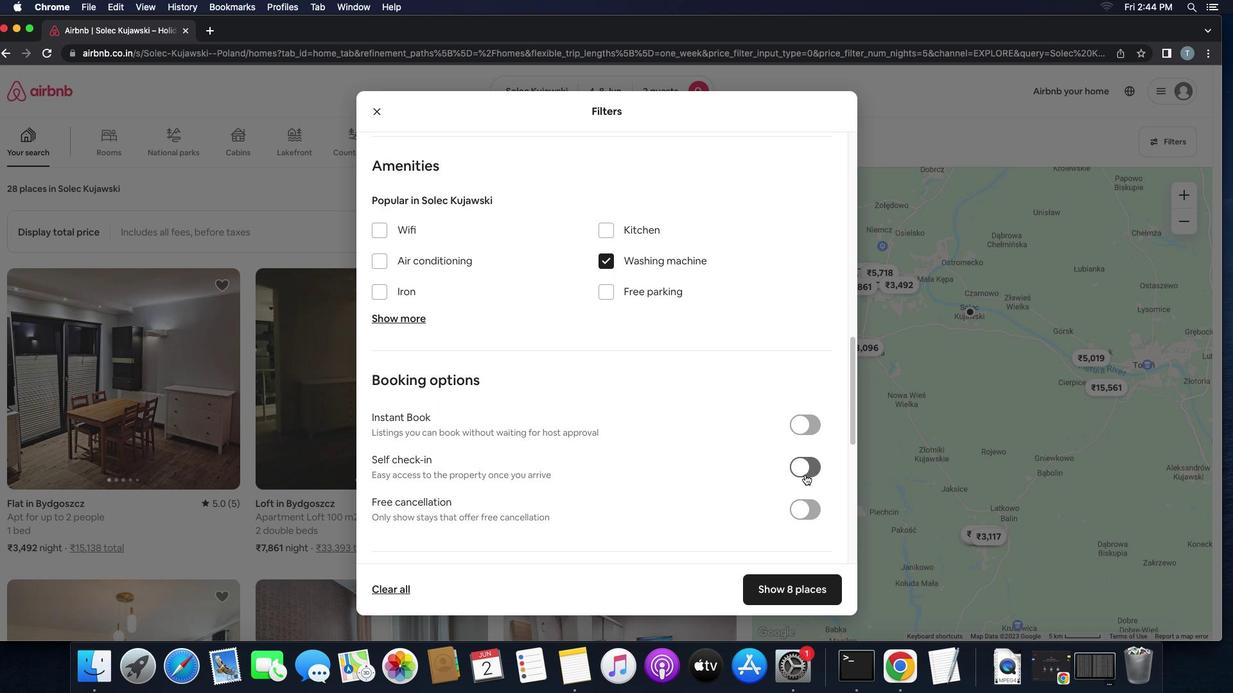 
Action: Mouse pressed left at (805, 475)
Screenshot: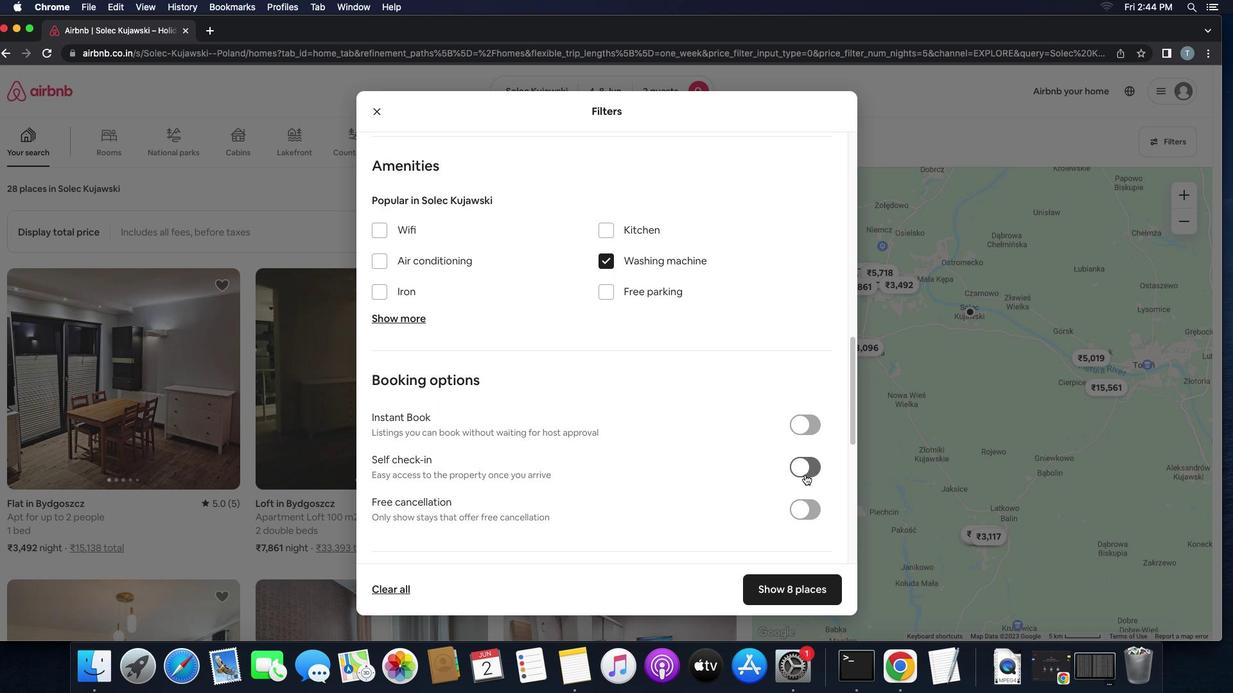 
Action: Mouse moved to (653, 440)
Screenshot: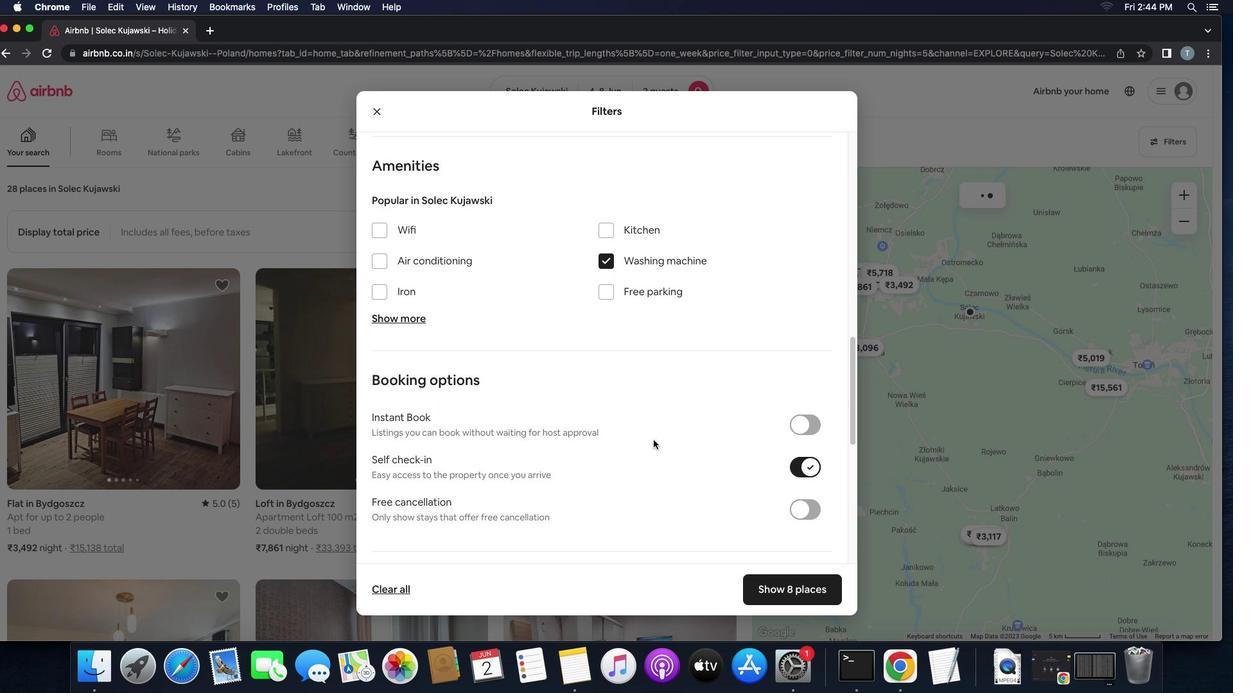 
Action: Mouse scrolled (653, 440) with delta (0, 0)
Screenshot: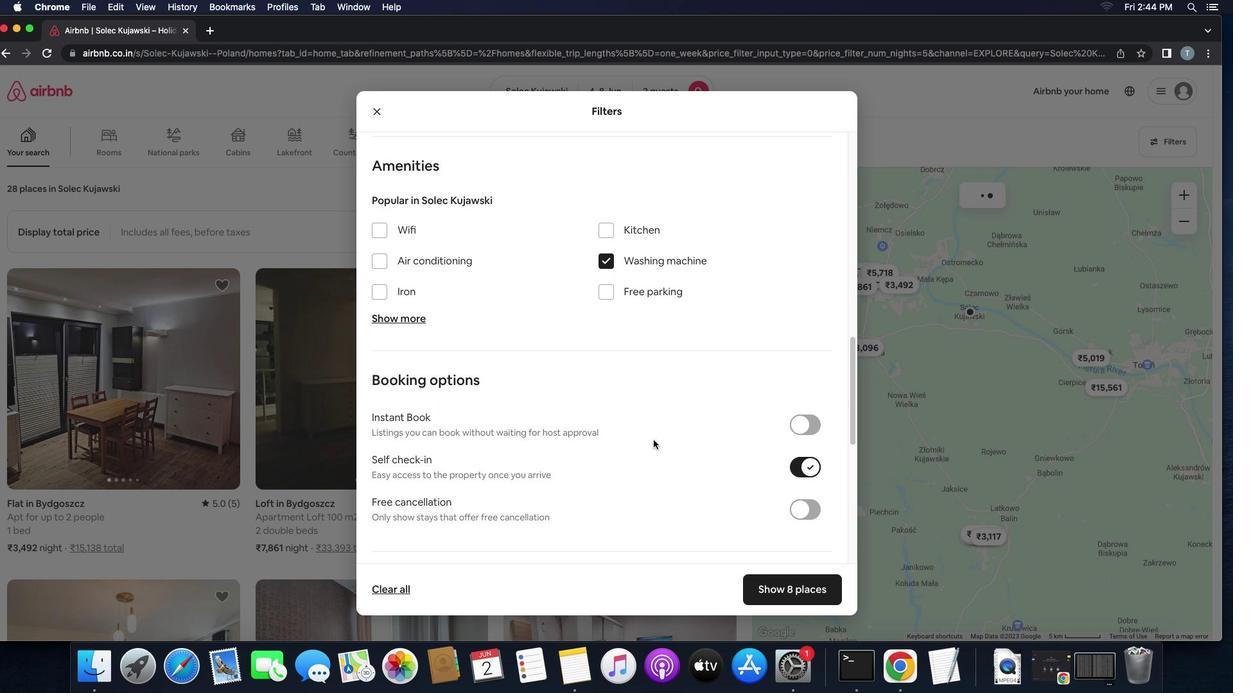 
Action: Mouse scrolled (653, 440) with delta (0, 0)
Screenshot: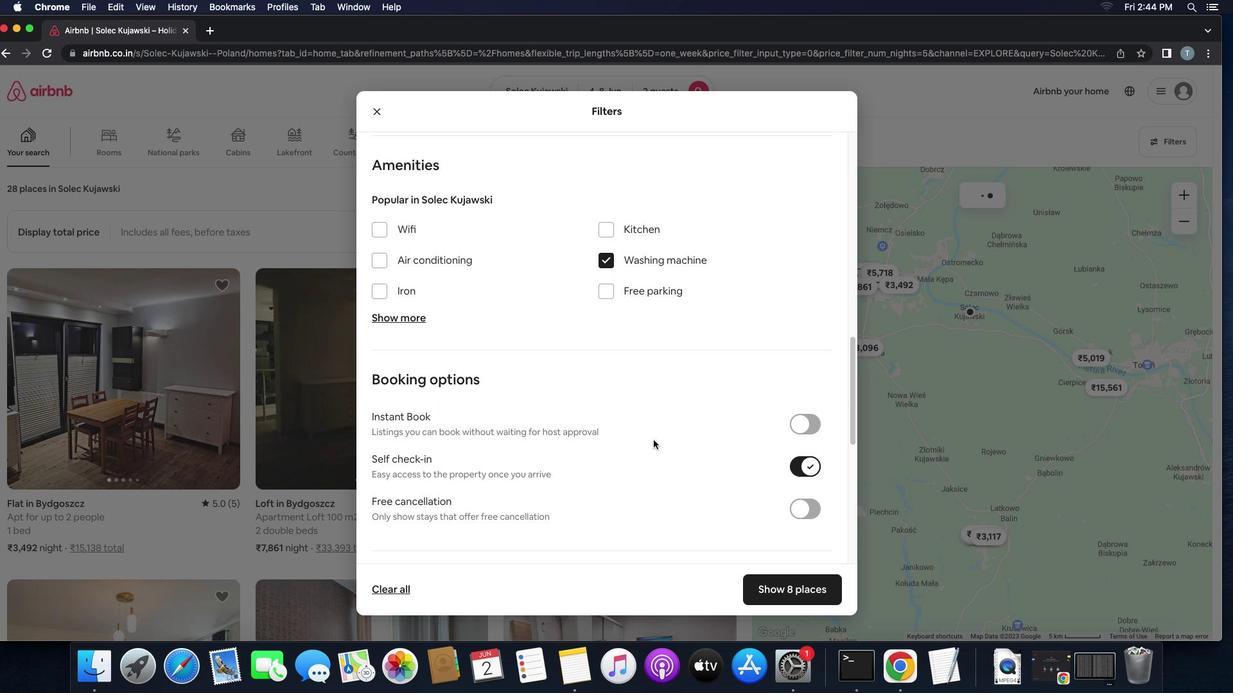 
Action: Mouse moved to (653, 439)
Screenshot: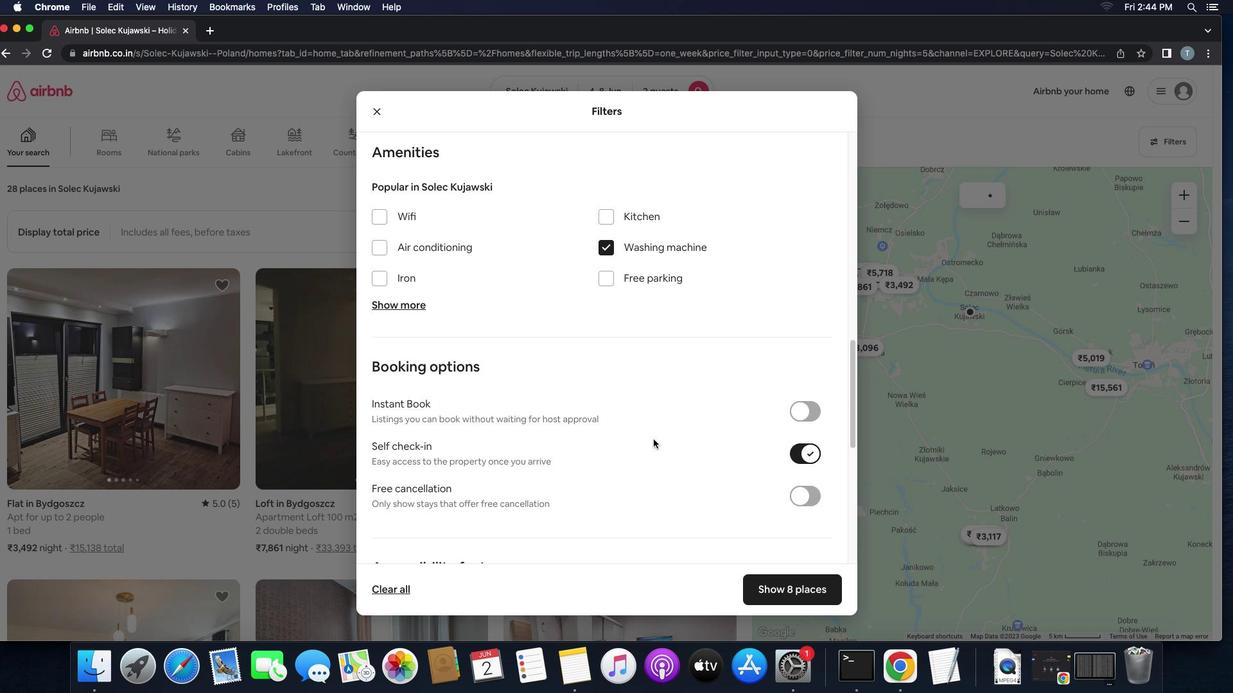 
Action: Mouse scrolled (653, 439) with delta (0, 0)
Screenshot: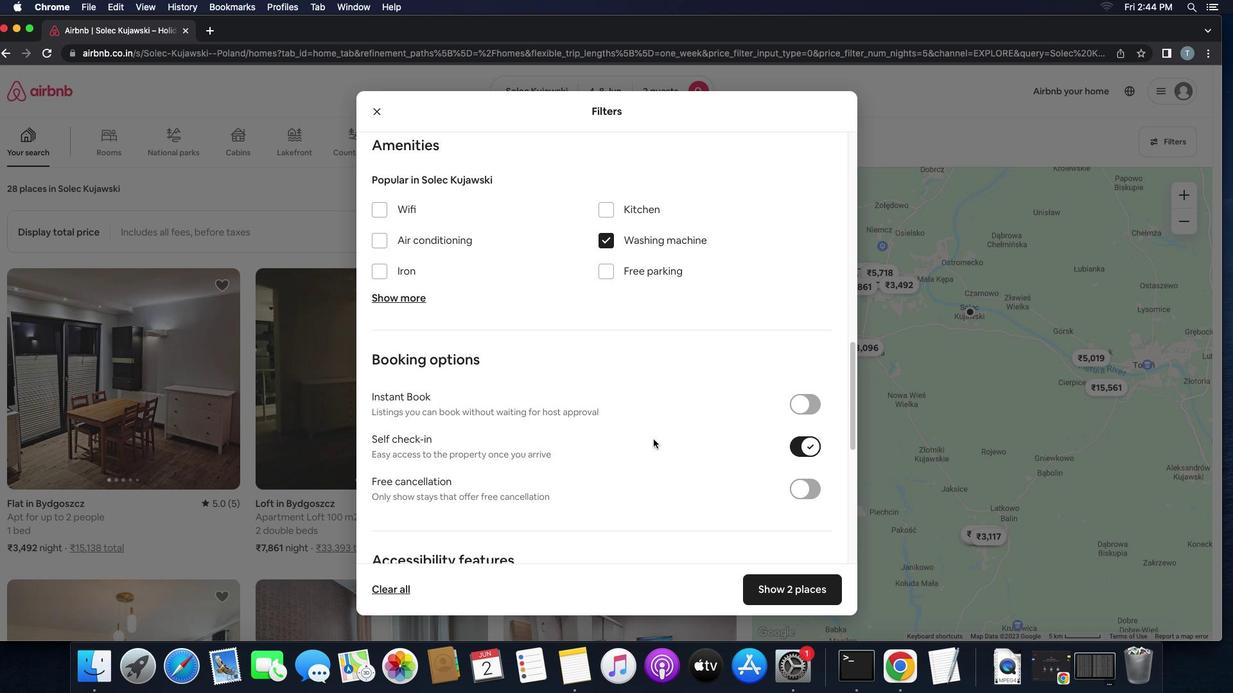 
Action: Mouse scrolled (653, 439) with delta (0, 0)
Screenshot: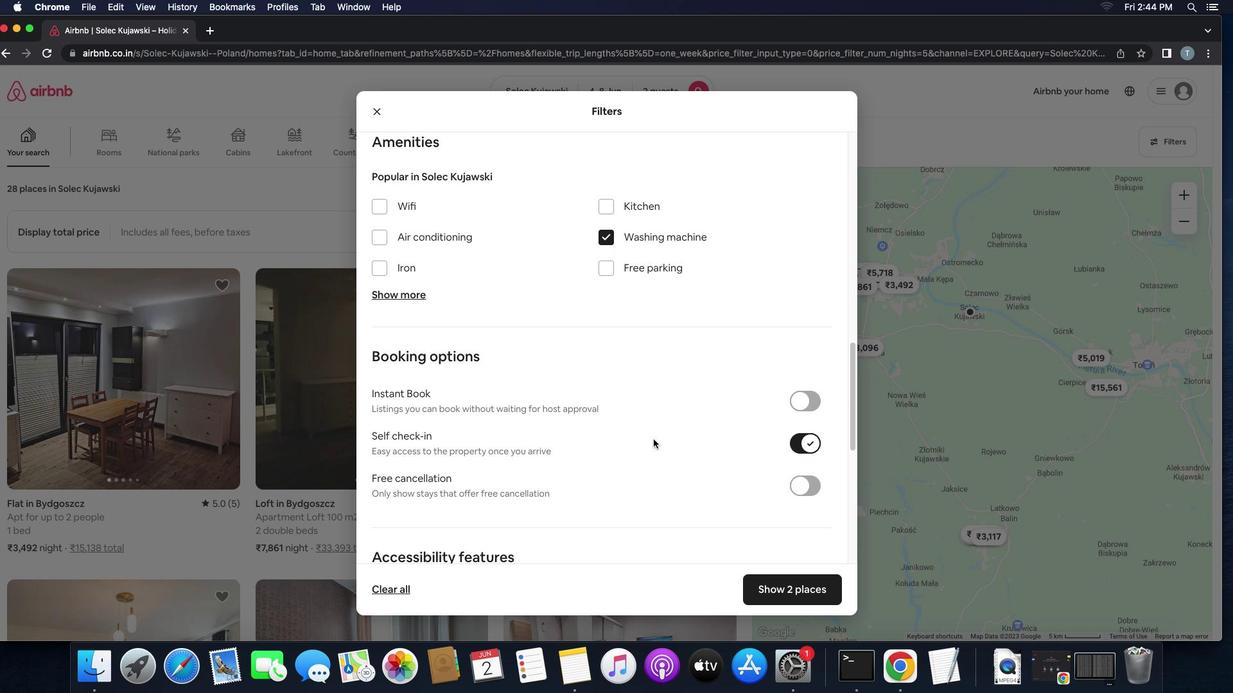 
Action: Mouse scrolled (653, 439) with delta (0, 0)
Screenshot: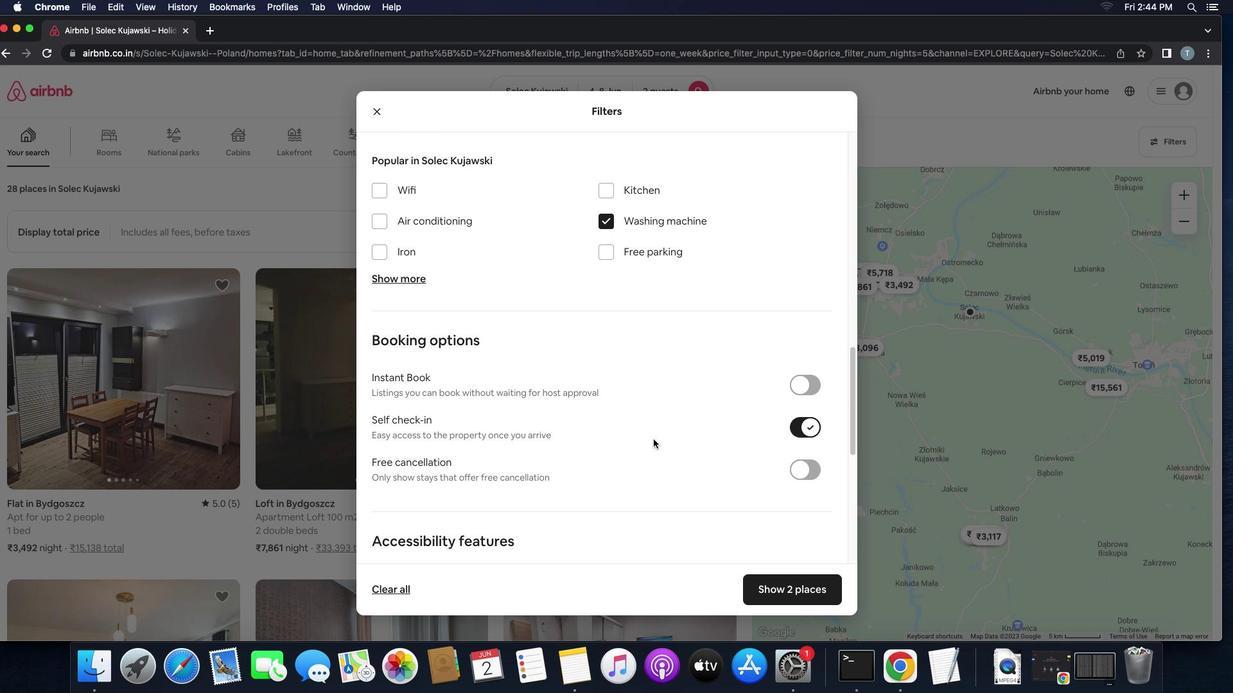 
Action: Mouse scrolled (653, 439) with delta (0, 0)
Screenshot: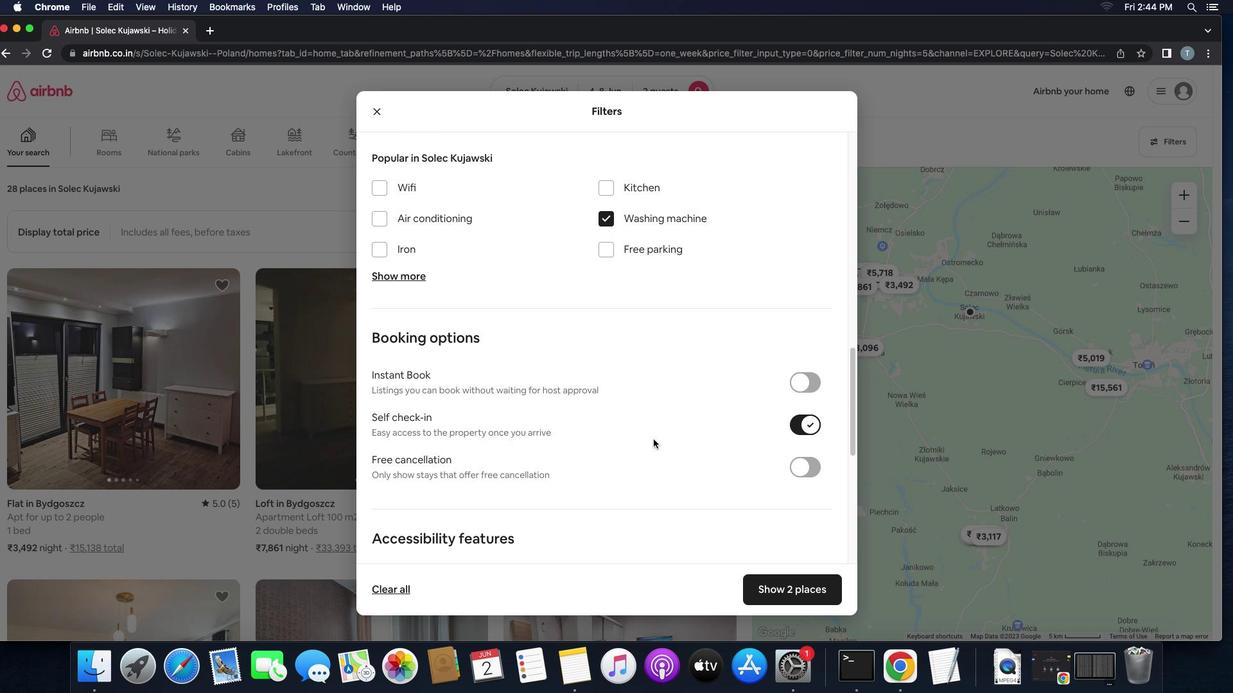 
Action: Mouse scrolled (653, 439) with delta (0, -1)
Screenshot: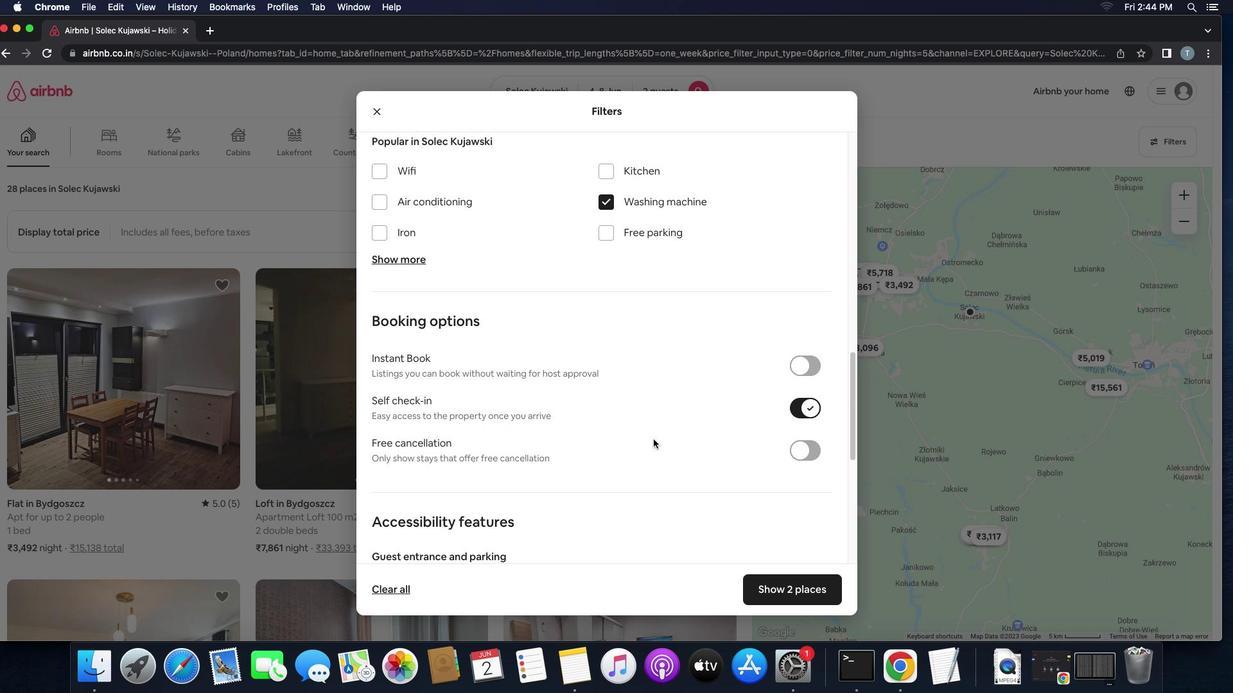 
Action: Mouse scrolled (653, 439) with delta (0, 0)
Screenshot: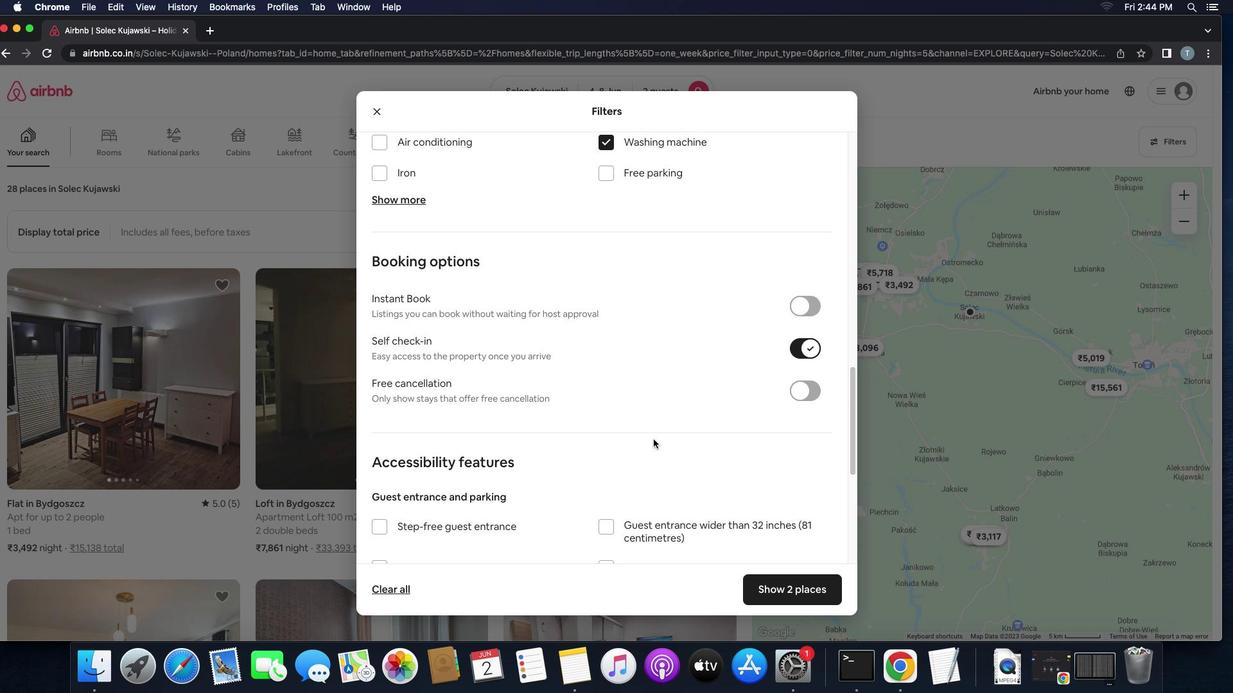 
Action: Mouse scrolled (653, 439) with delta (0, 0)
Screenshot: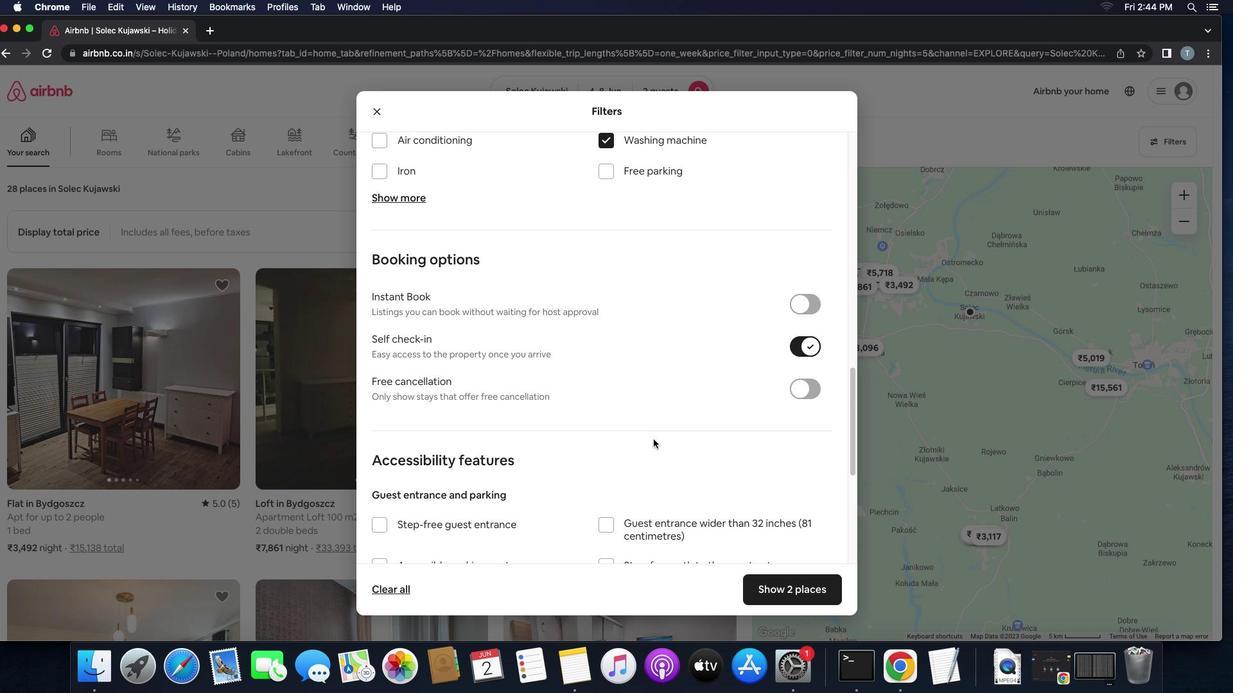 
Action: Mouse scrolled (653, 439) with delta (0, 0)
Screenshot: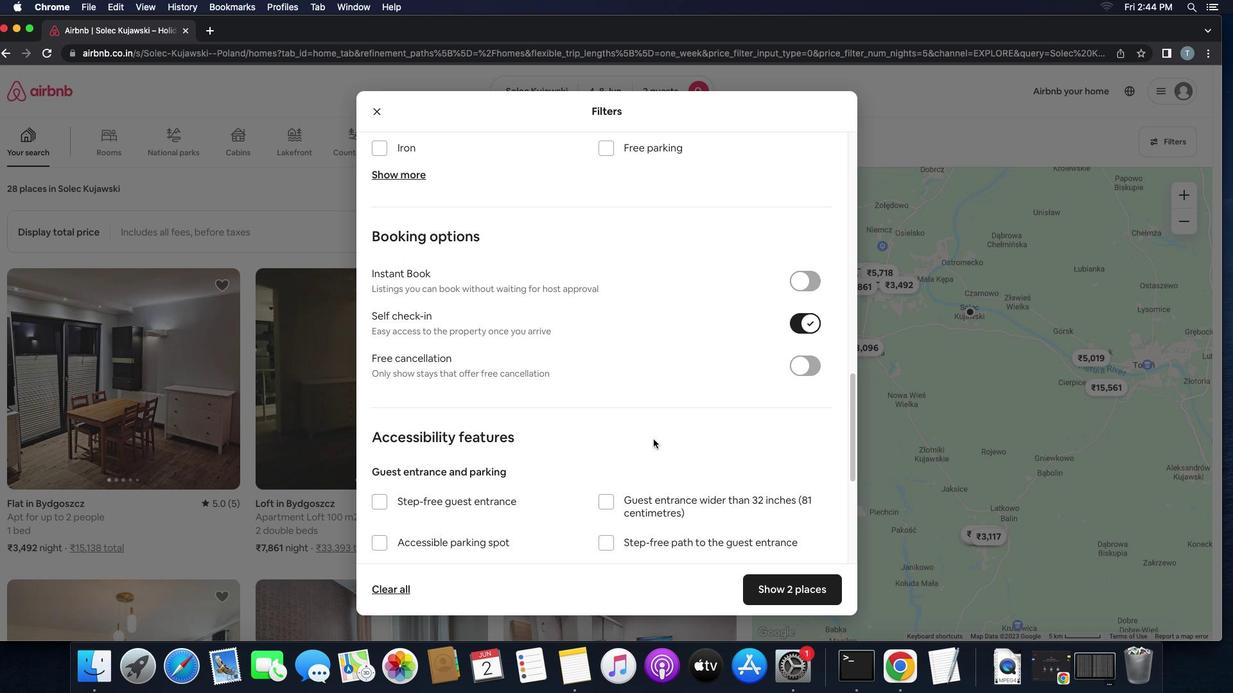 
Action: Mouse scrolled (653, 439) with delta (0, 0)
Screenshot: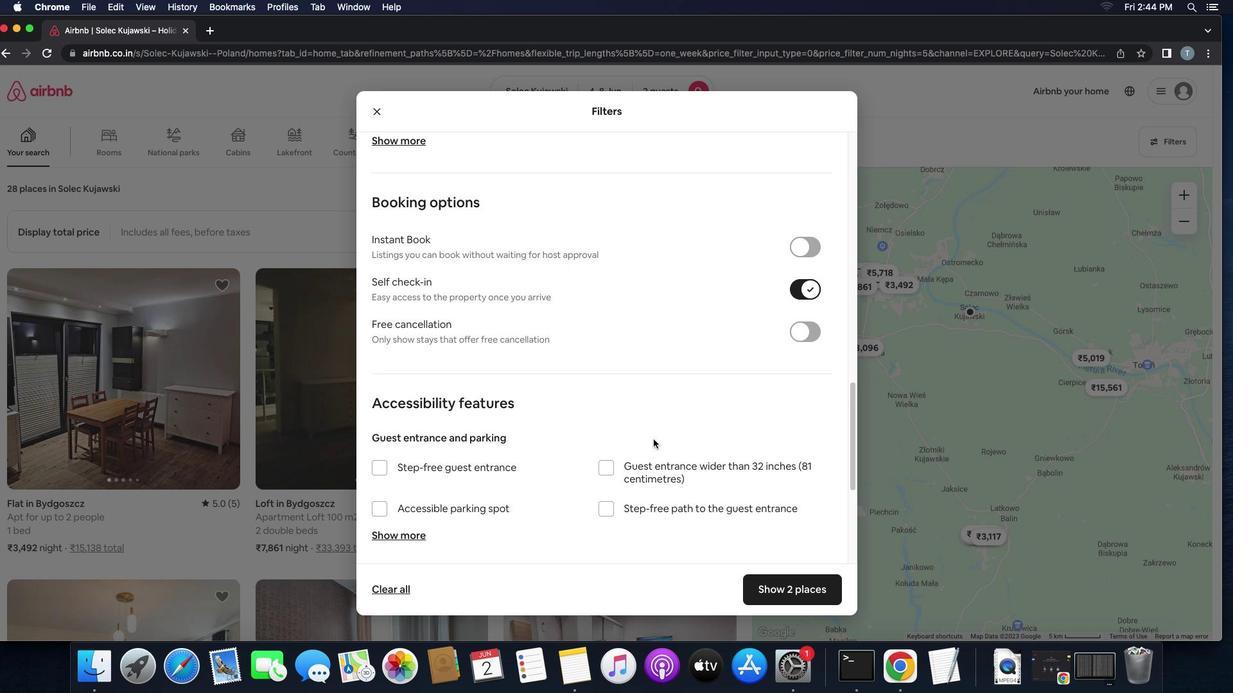 
Action: Mouse scrolled (653, 439) with delta (0, 0)
Screenshot: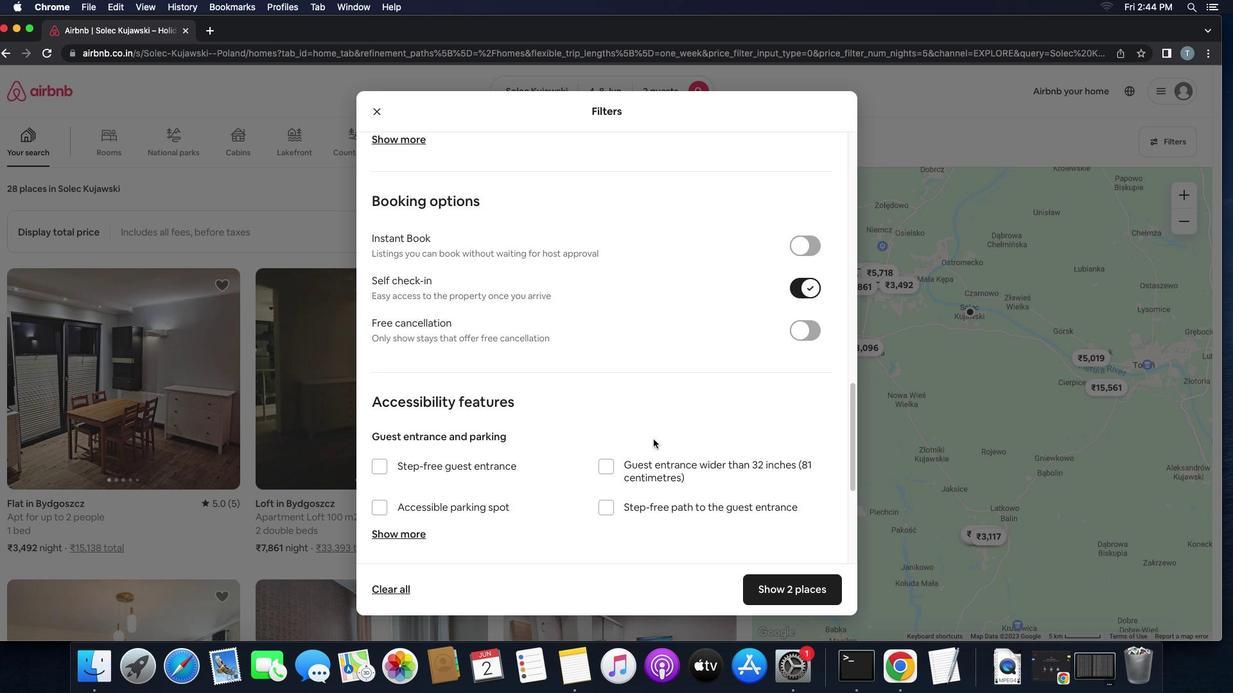 
Action: Mouse scrolled (653, 439) with delta (0, 0)
Screenshot: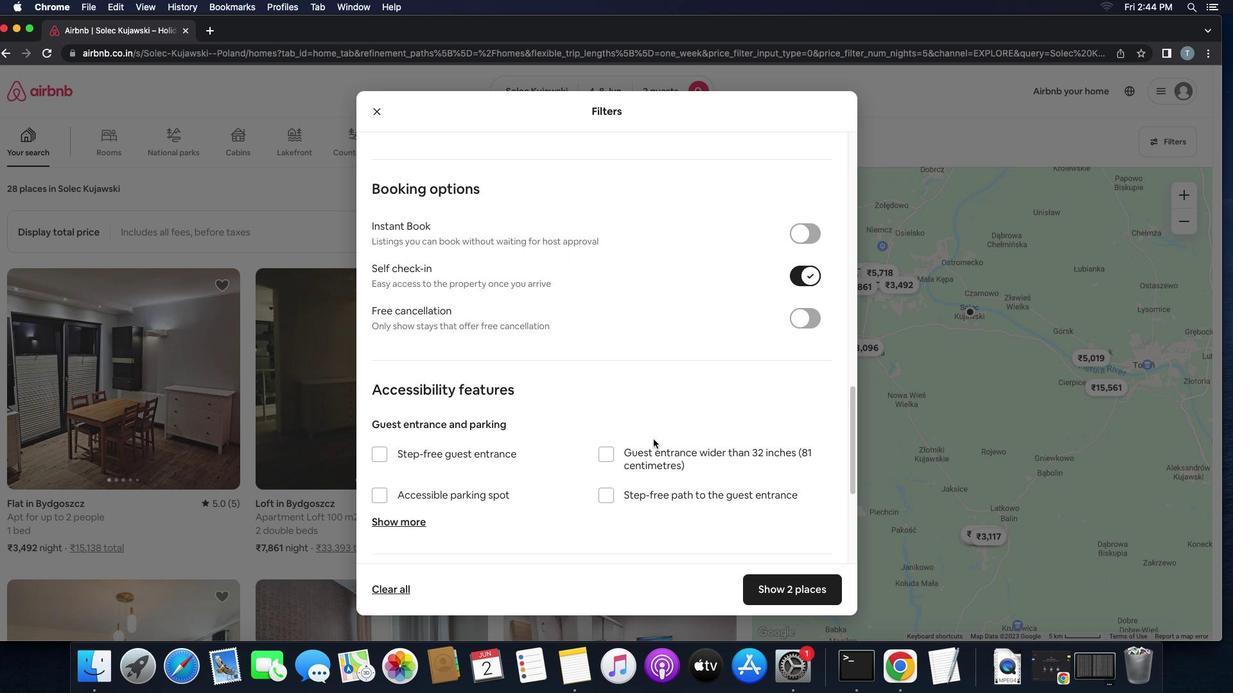 
Action: Mouse scrolled (653, 439) with delta (0, 0)
Screenshot: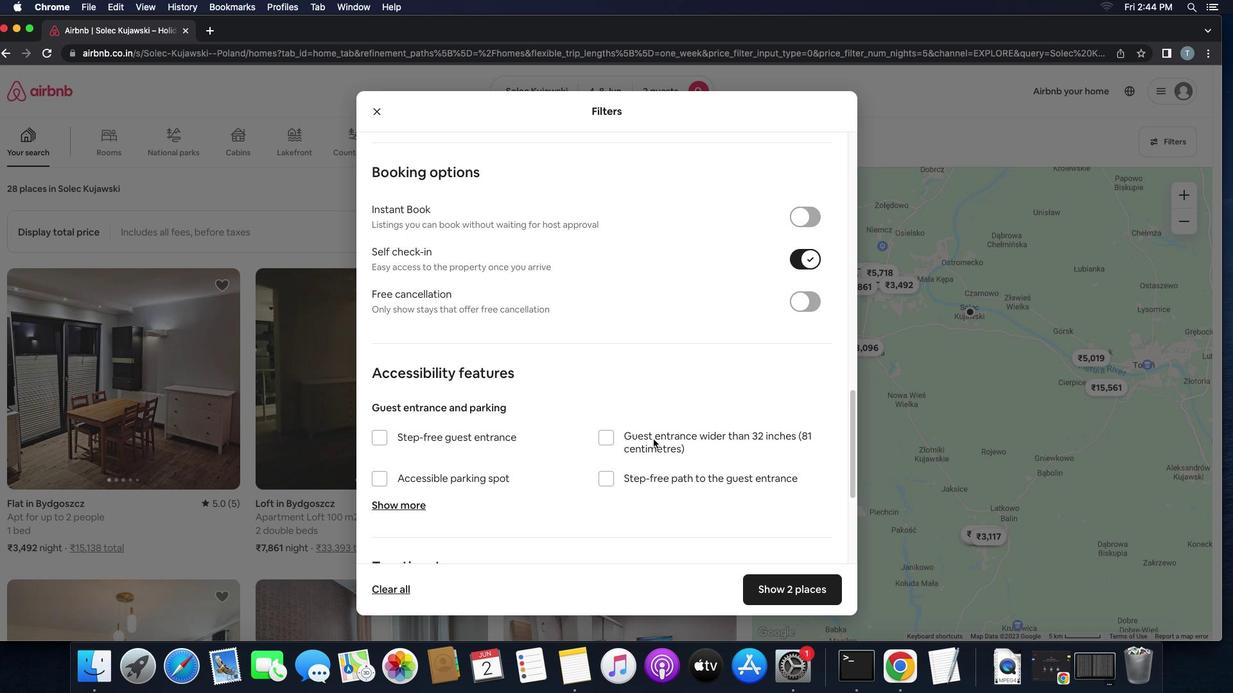 
Action: Mouse scrolled (653, 439) with delta (0, 0)
Screenshot: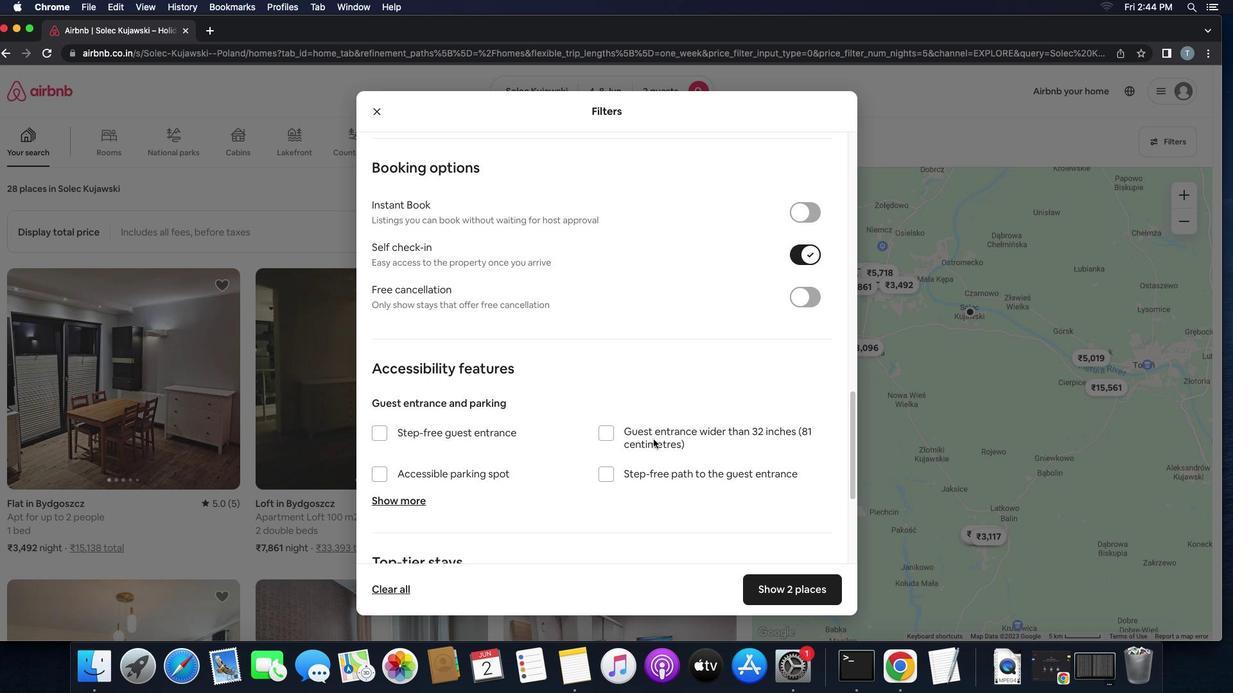 
Action: Mouse scrolled (653, 439) with delta (0, -1)
Screenshot: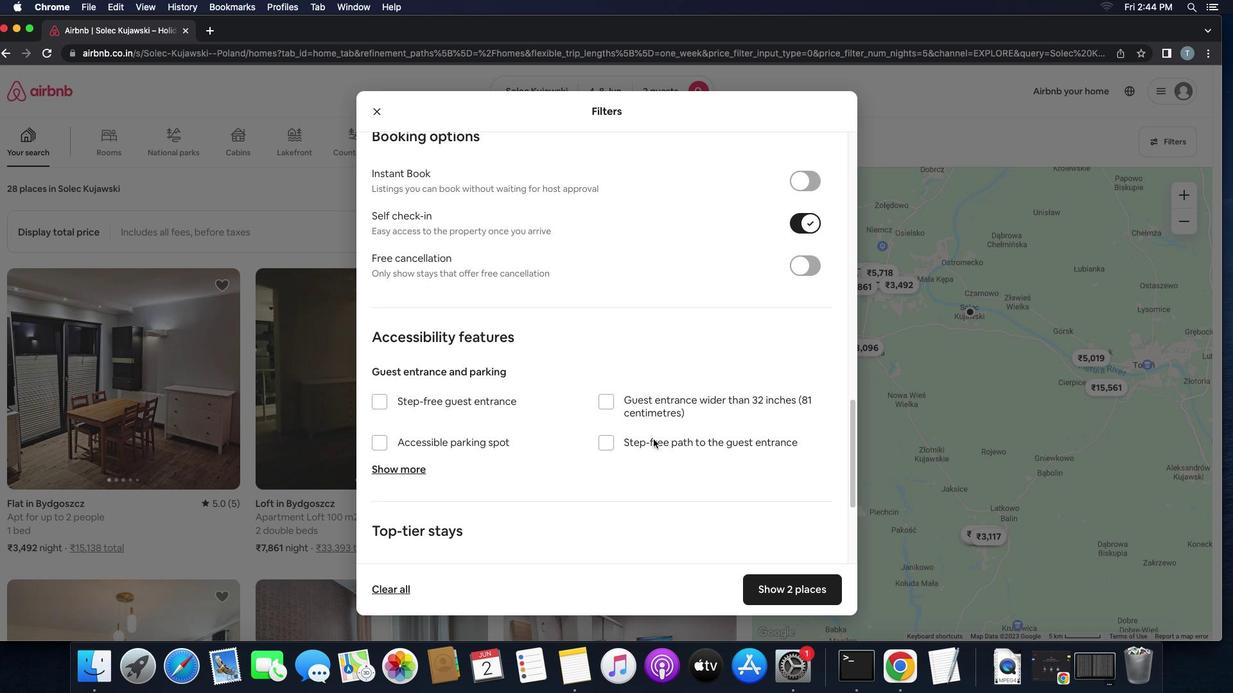 
Action: Mouse scrolled (653, 439) with delta (0, -3)
Screenshot: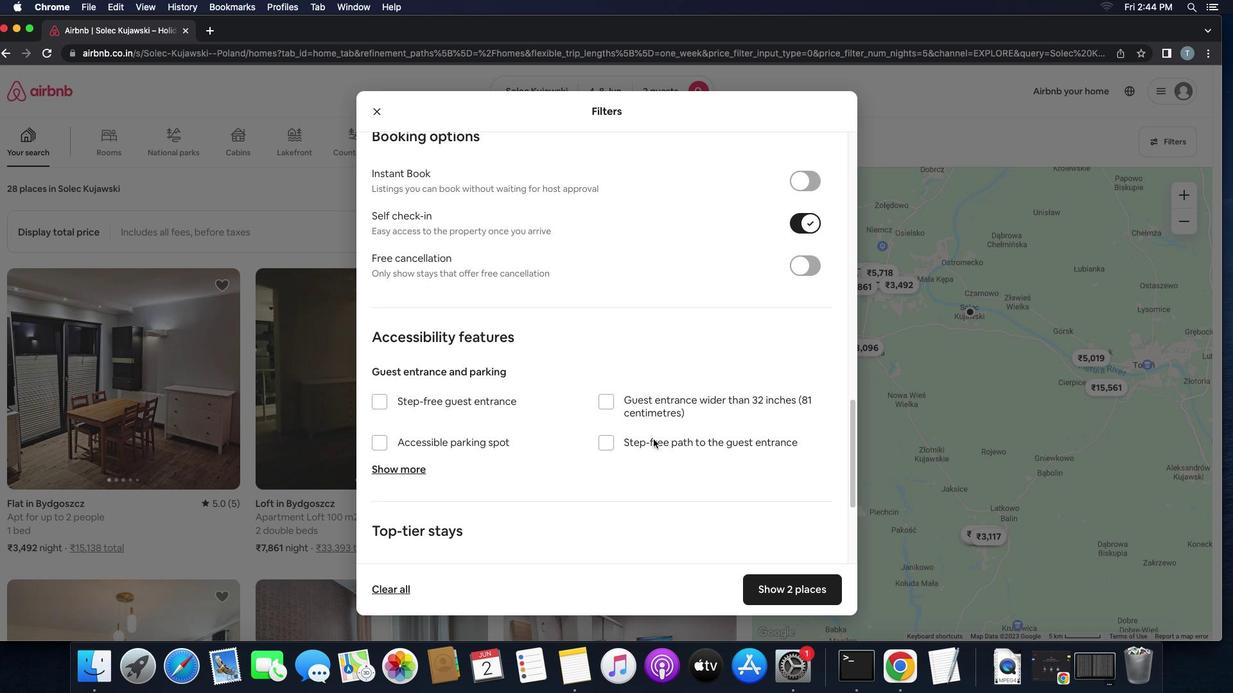 
Action: Mouse scrolled (653, 439) with delta (0, 0)
Screenshot: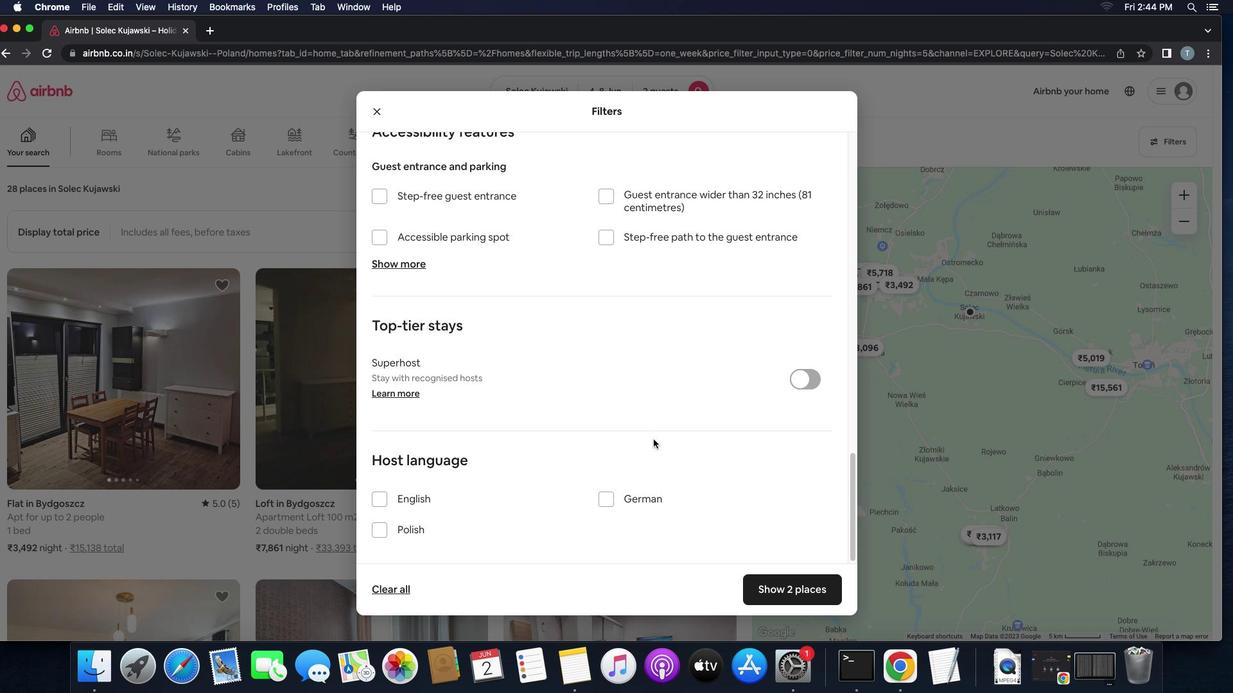 
Action: Mouse scrolled (653, 439) with delta (0, 0)
Screenshot: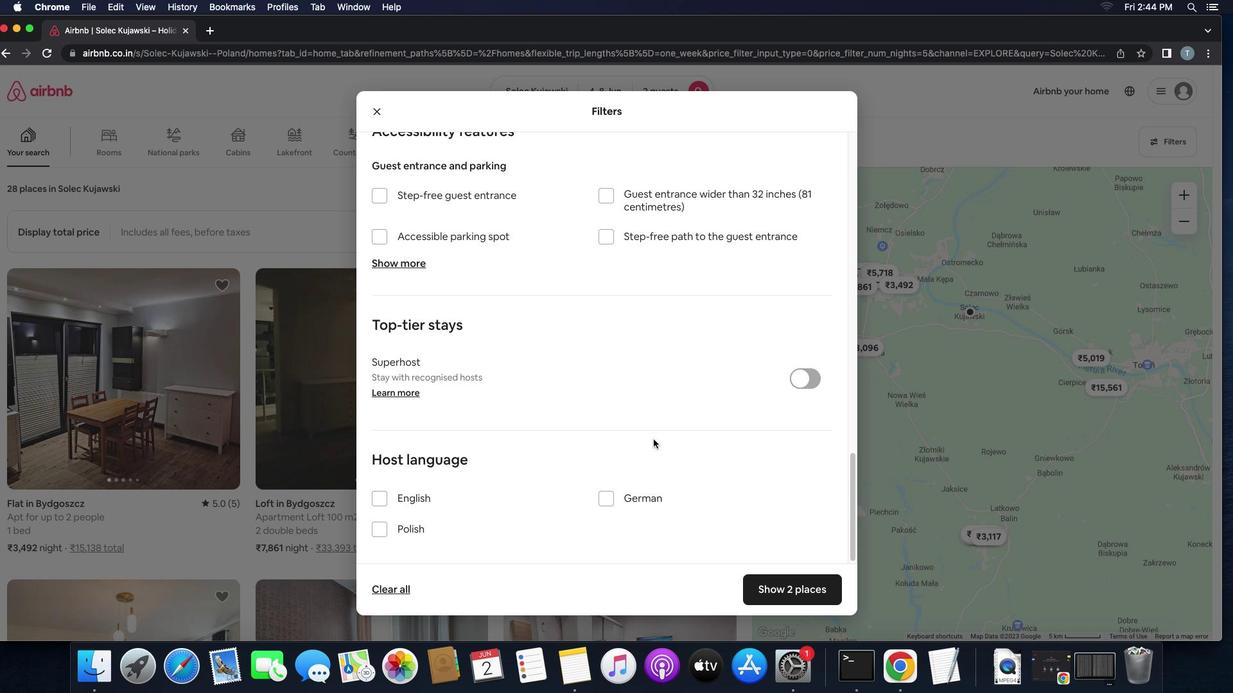 
Action: Mouse scrolled (653, 439) with delta (0, -1)
Screenshot: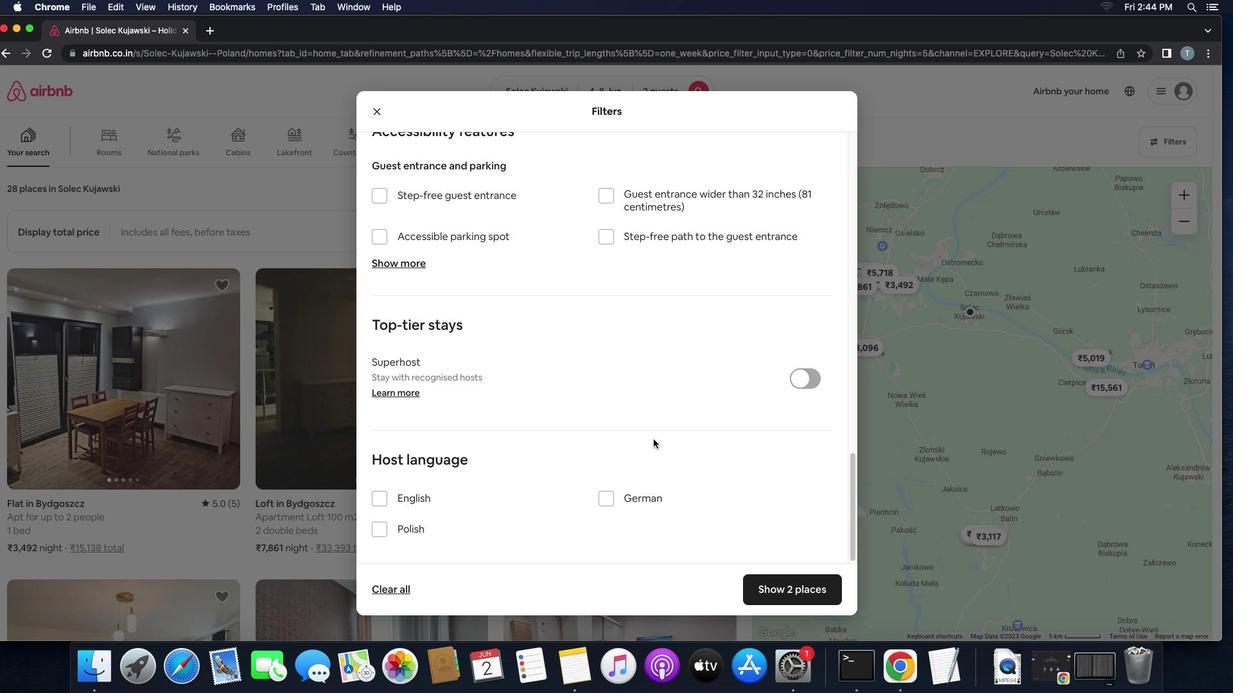 
Action: Mouse scrolled (653, 439) with delta (0, -2)
Screenshot: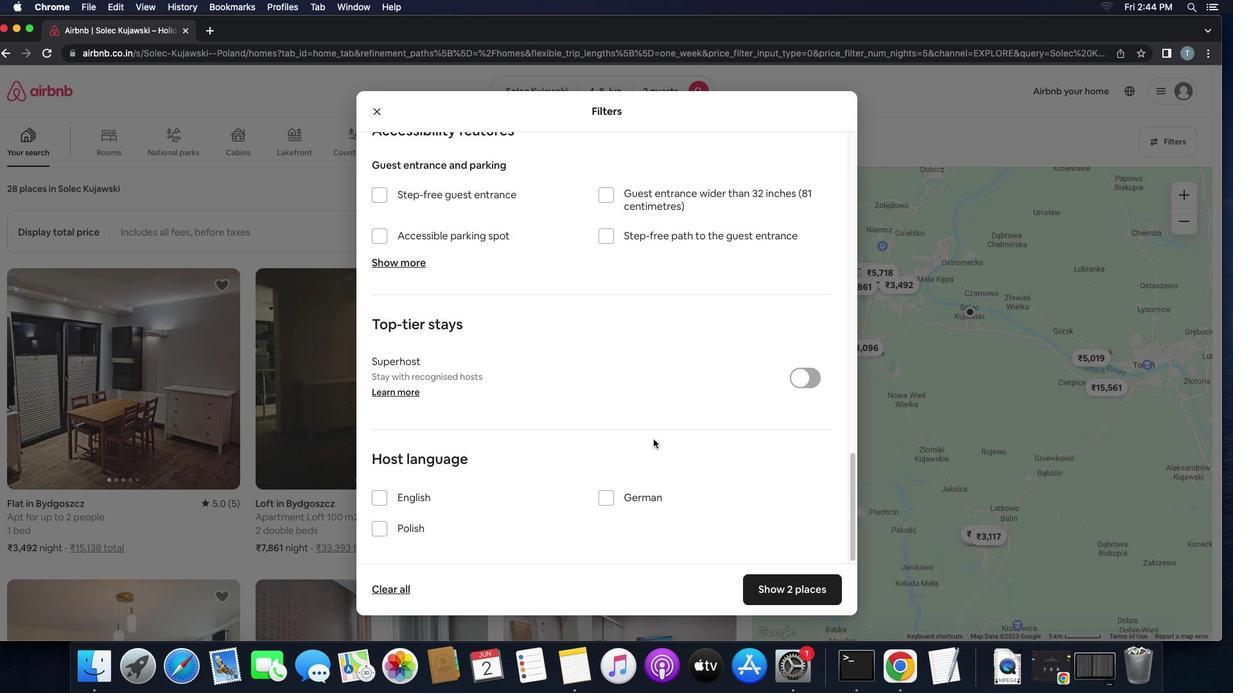 
Action: Mouse moved to (384, 496)
Screenshot: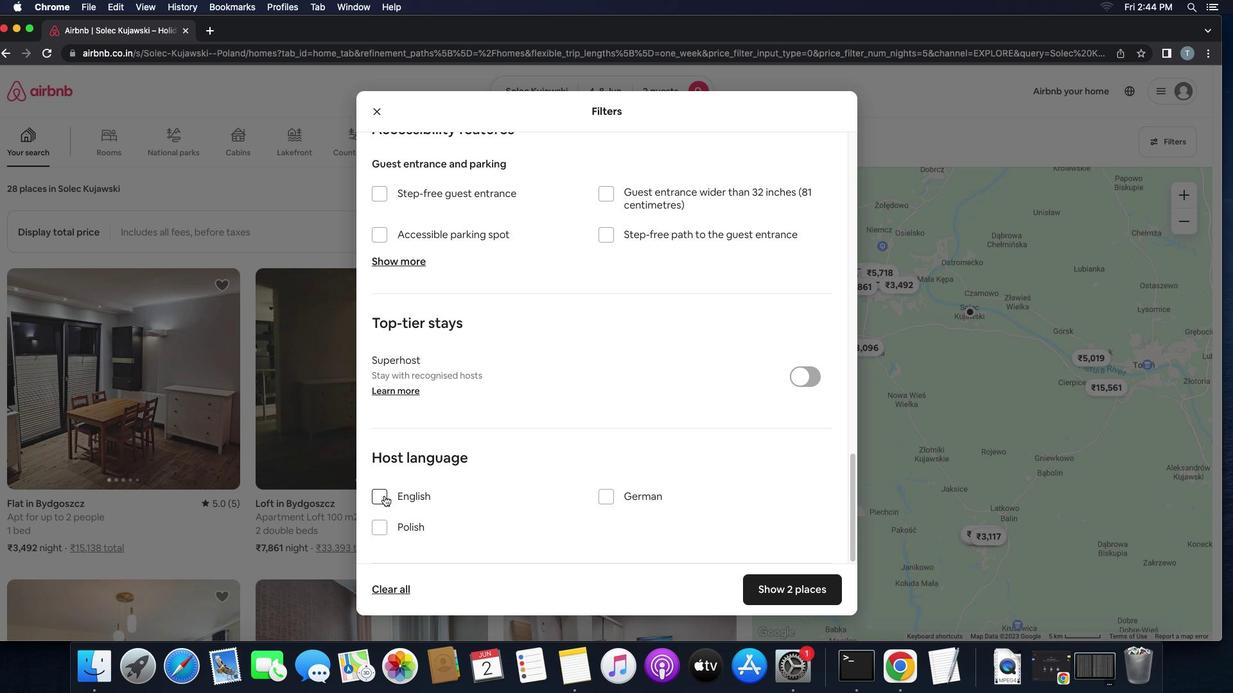 
Action: Mouse pressed left at (384, 496)
Screenshot: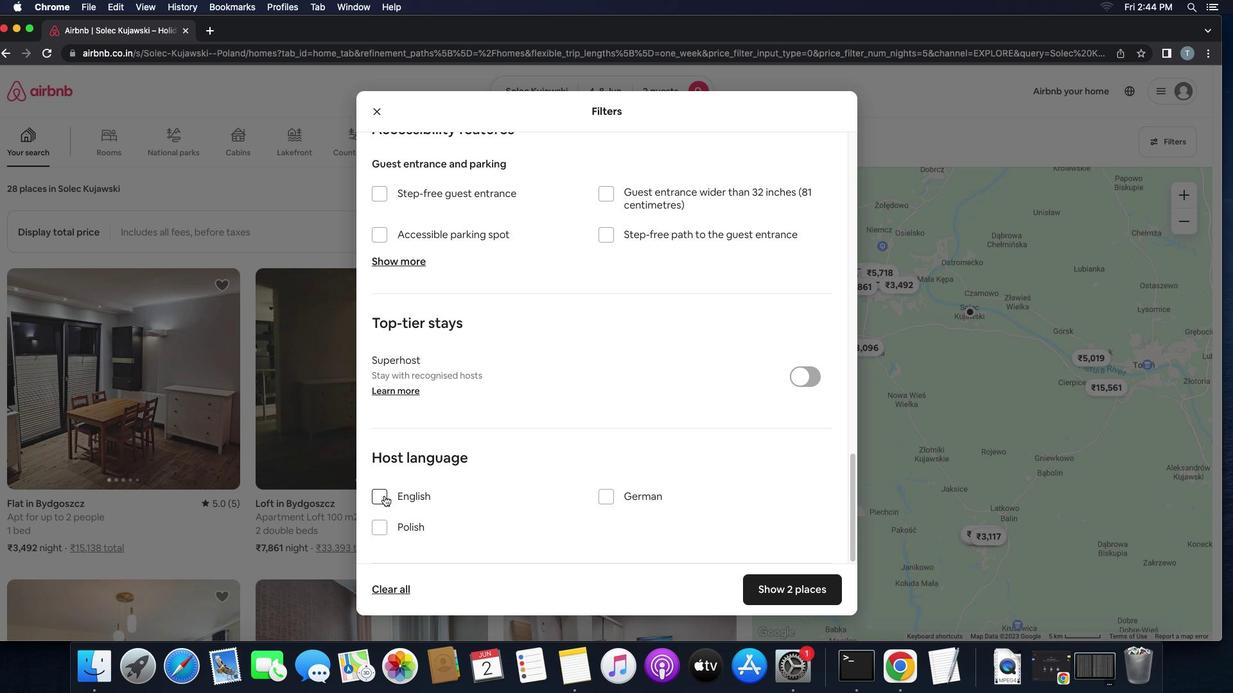 
Action: Mouse moved to (770, 587)
Screenshot: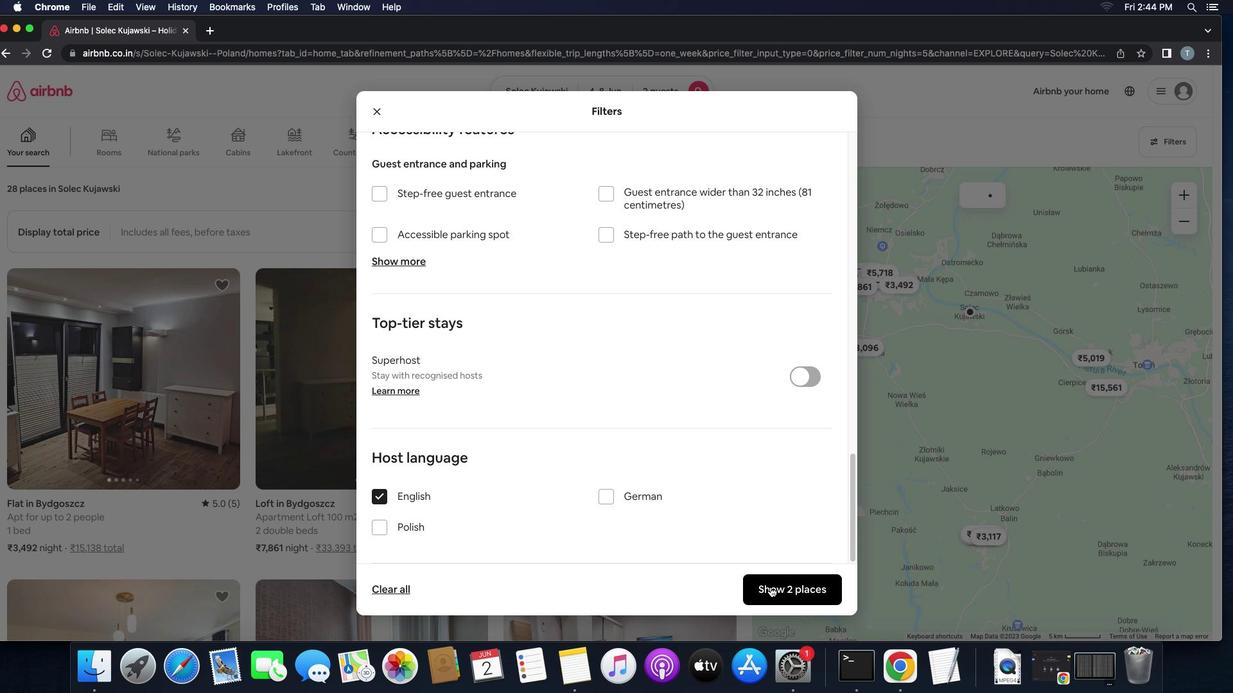 
Action: Mouse pressed left at (770, 587)
Screenshot: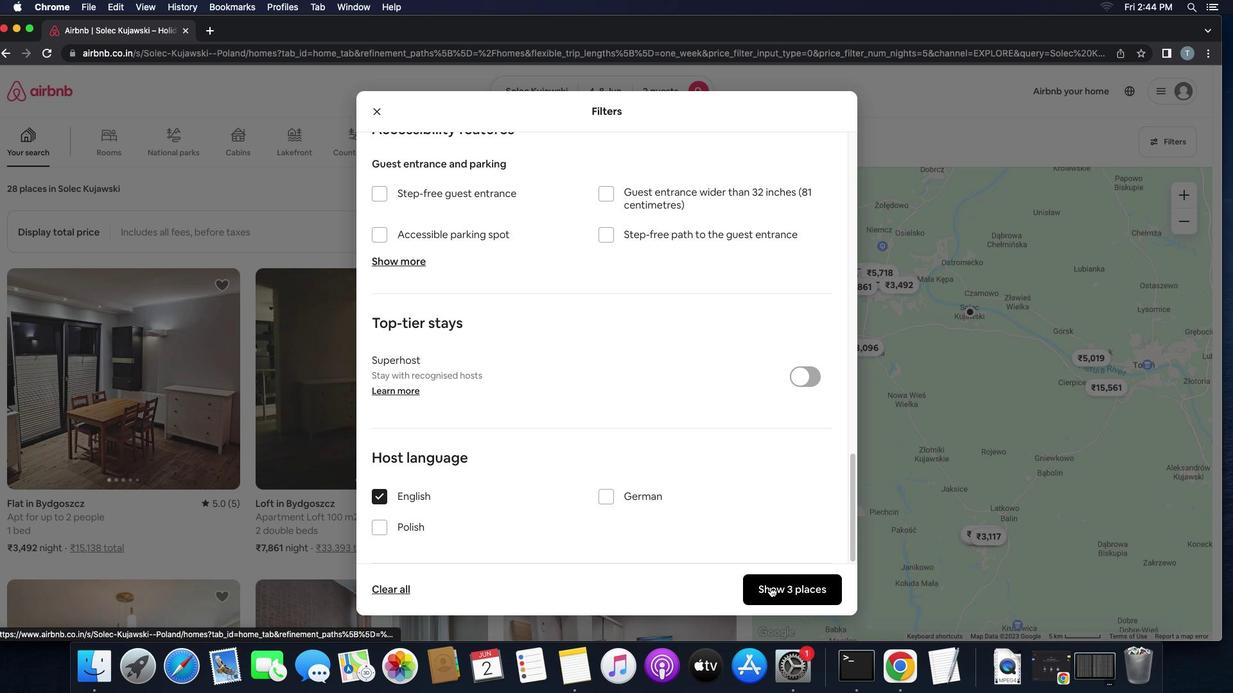 
